 Task: Research Airbnb properties in Morphett Vale, Australia from 5th November, 2023 to 16th November, 2023 for 2 adults.1  bedroom having 1 bed and 1 bathroom. Property type can be hotel. Amenities needed are: wifi, washing machine, kitchen. Booking option can be shelf check-in. Look for 3 properties as per requirement.
Action: Mouse moved to (402, 57)
Screenshot: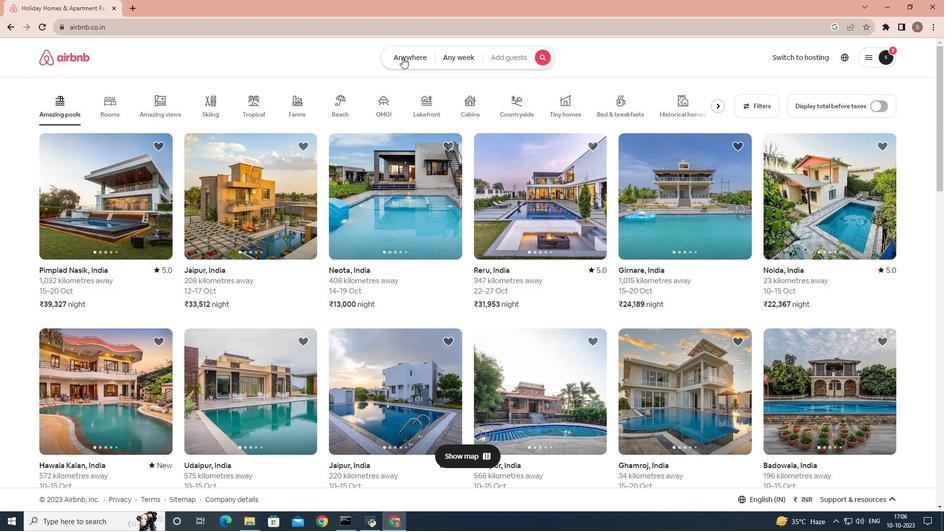 
Action: Mouse pressed left at (402, 57)
Screenshot: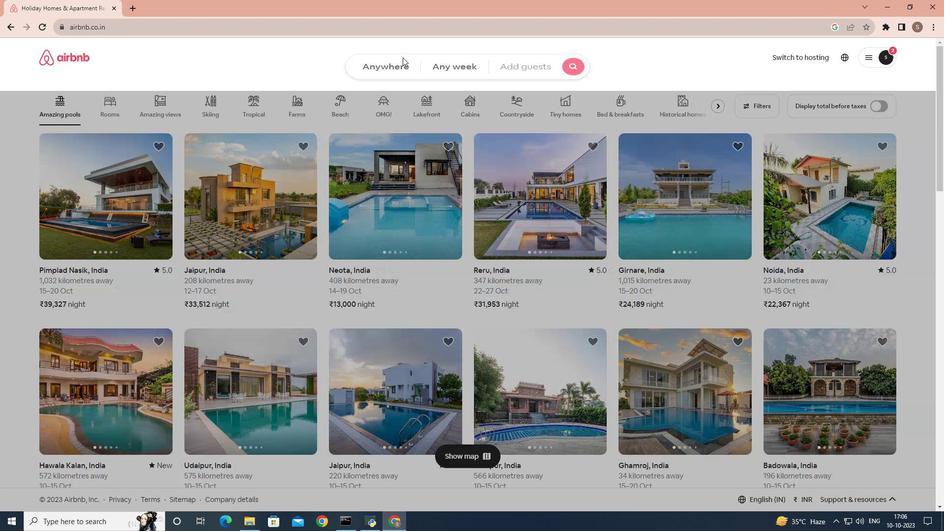 
Action: Mouse moved to (365, 94)
Screenshot: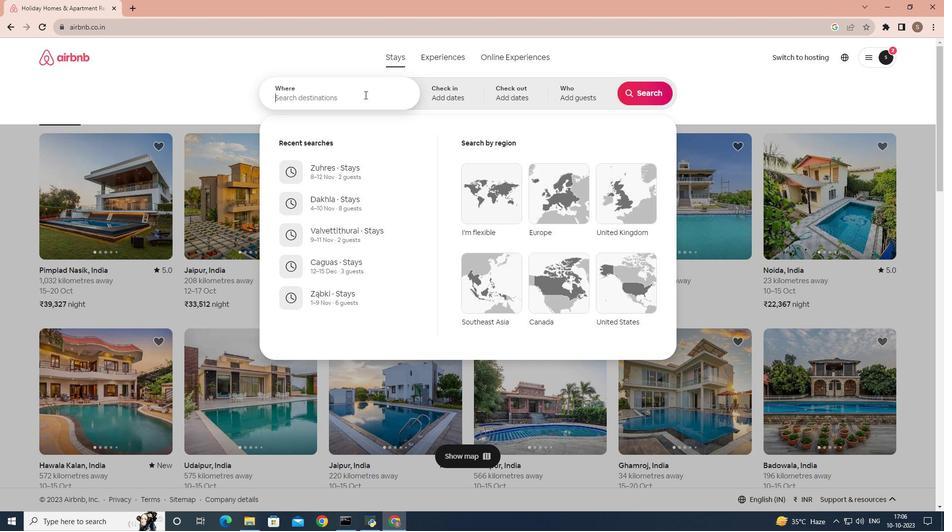 
Action: Mouse pressed left at (365, 94)
Screenshot: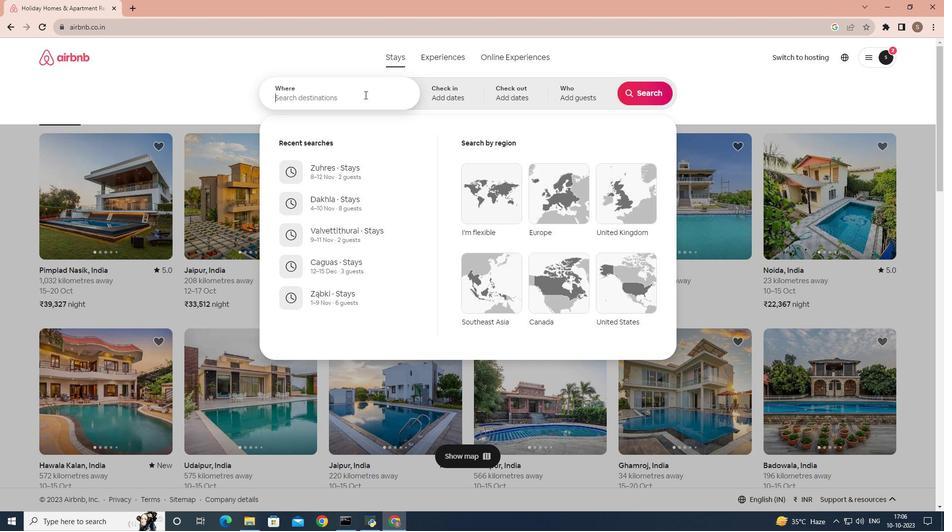 
Action: Key pressed <Key.shift>Morphett<Key.space><Key.shift>vale,<Key.space><Key.shift>Australia
Screenshot: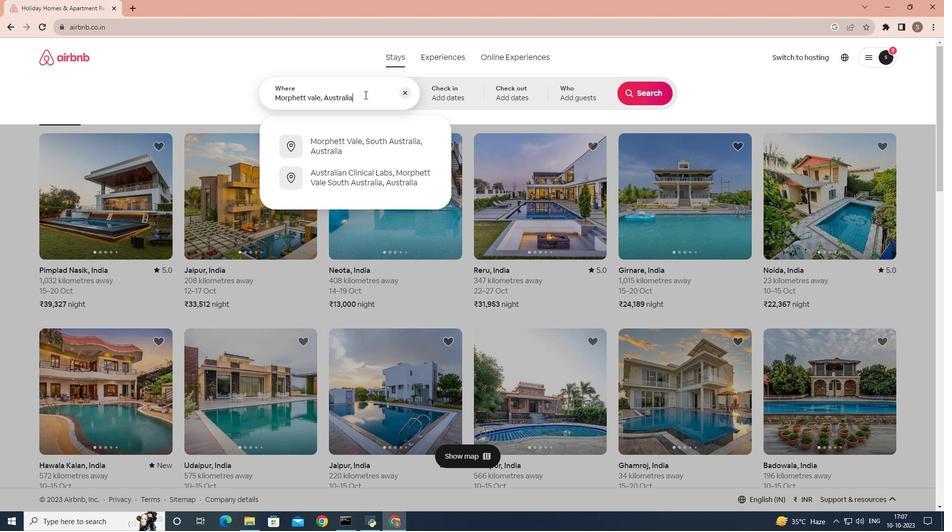 
Action: Mouse moved to (469, 94)
Screenshot: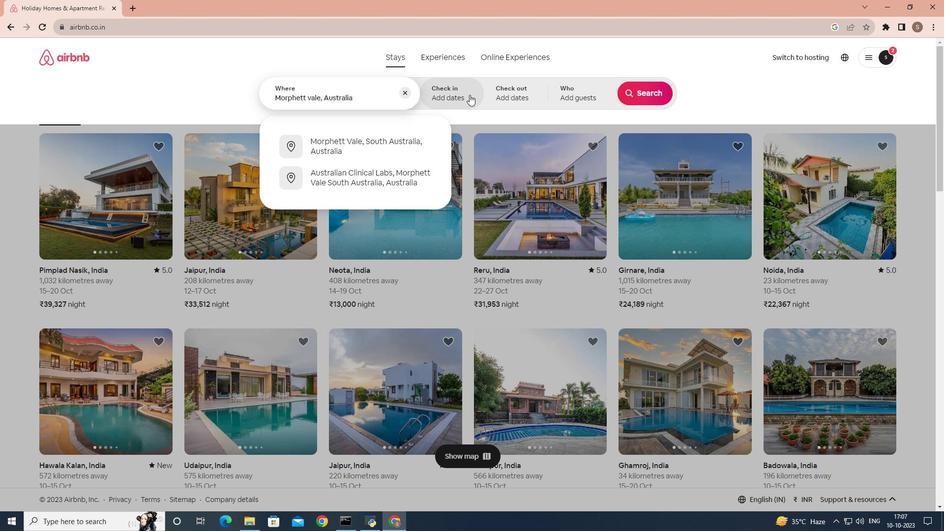 
Action: Mouse pressed left at (469, 94)
Screenshot: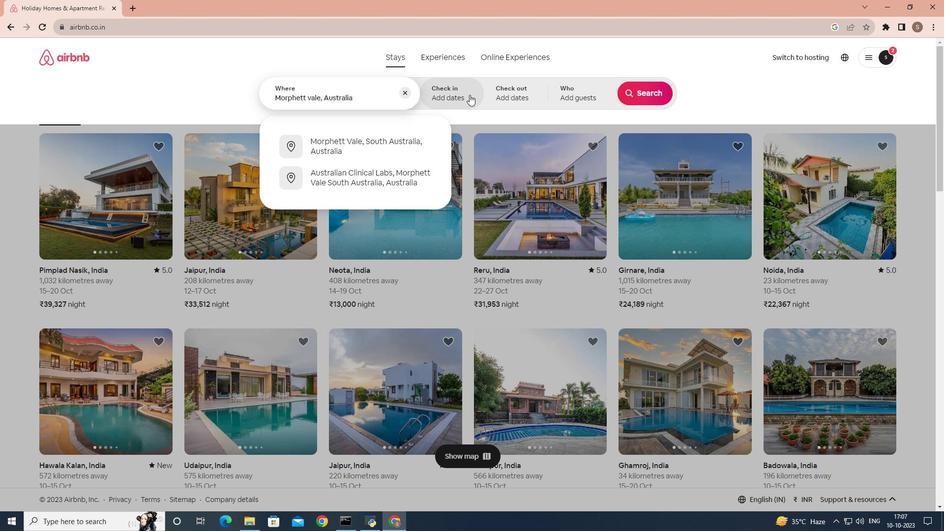 
Action: Mouse moved to (497, 244)
Screenshot: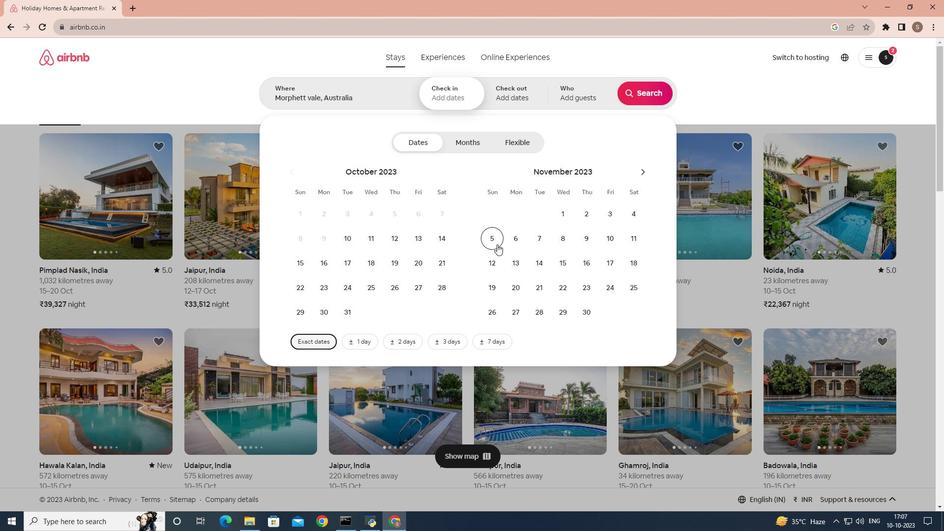 
Action: Mouse pressed left at (497, 244)
Screenshot: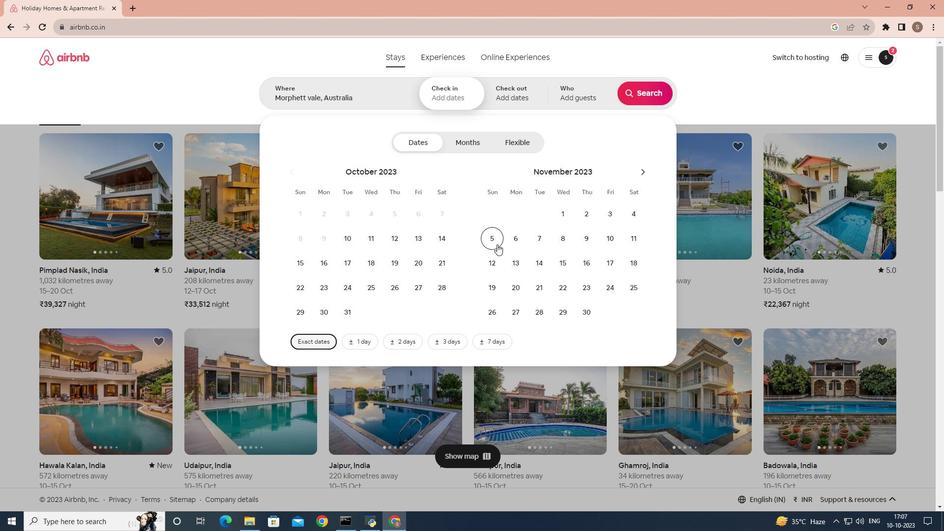 
Action: Mouse moved to (584, 261)
Screenshot: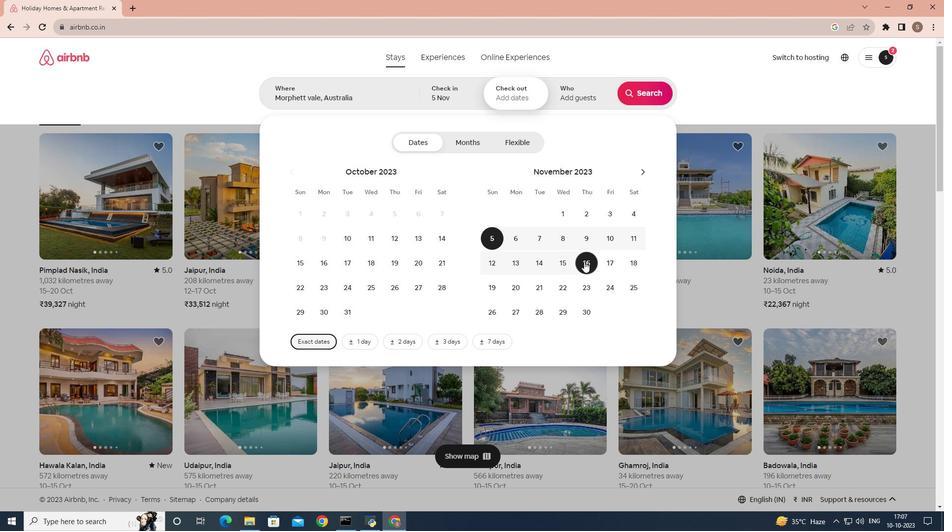 
Action: Mouse pressed left at (584, 261)
Screenshot: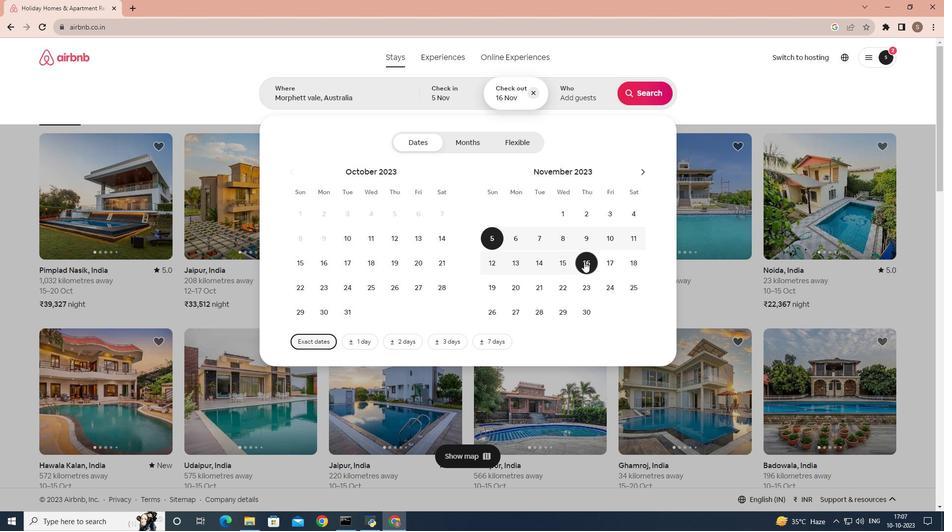 
Action: Mouse moved to (556, 93)
Screenshot: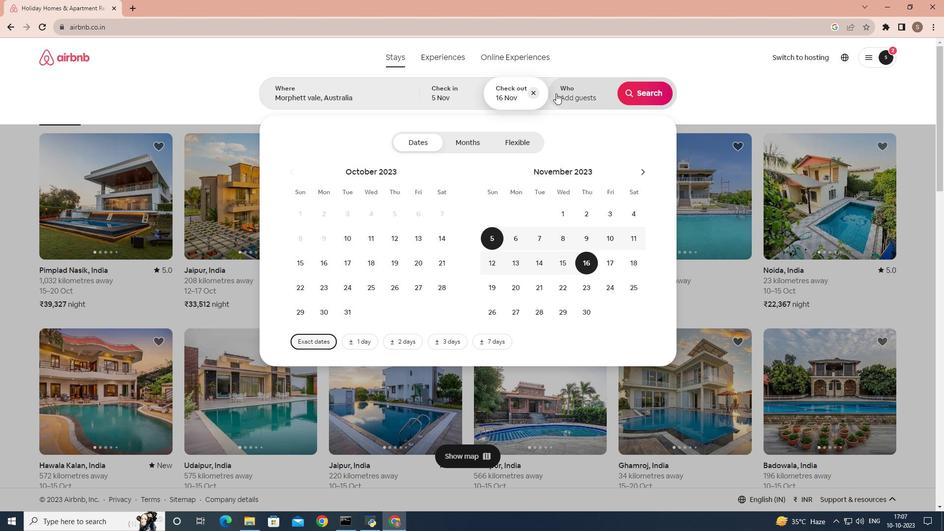 
Action: Mouse pressed left at (556, 93)
Screenshot: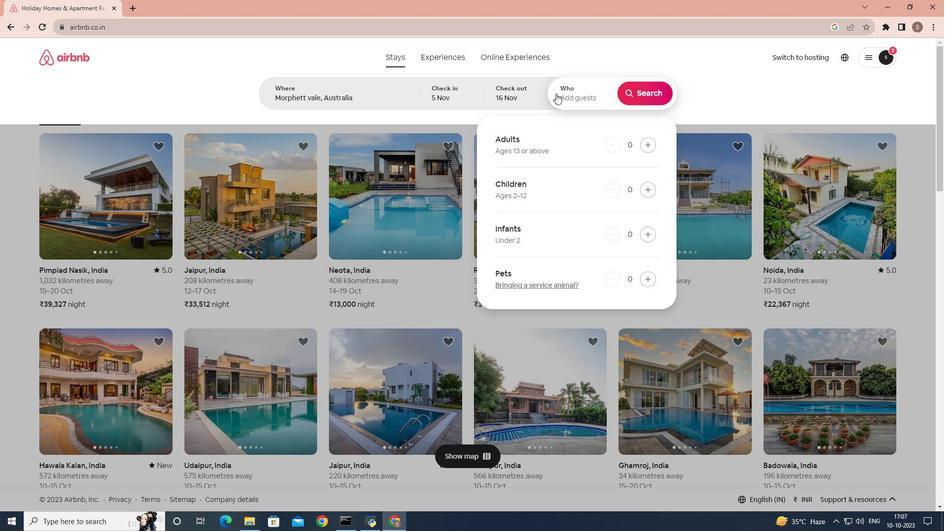 
Action: Mouse moved to (651, 139)
Screenshot: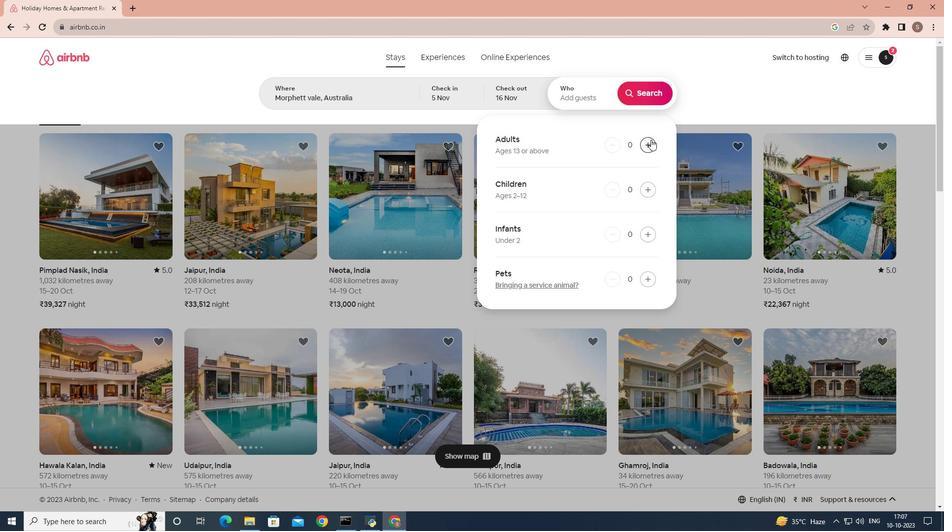 
Action: Mouse pressed left at (651, 139)
Screenshot: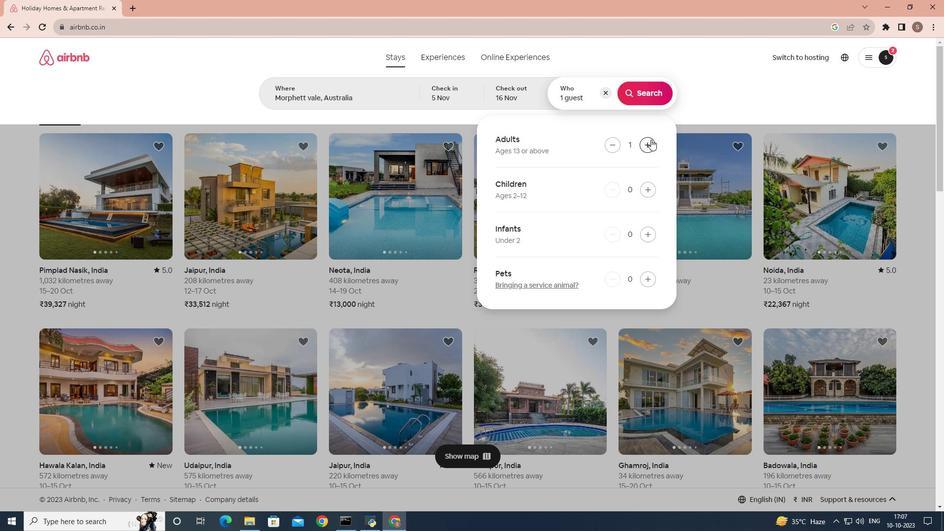 
Action: Mouse pressed left at (651, 139)
Screenshot: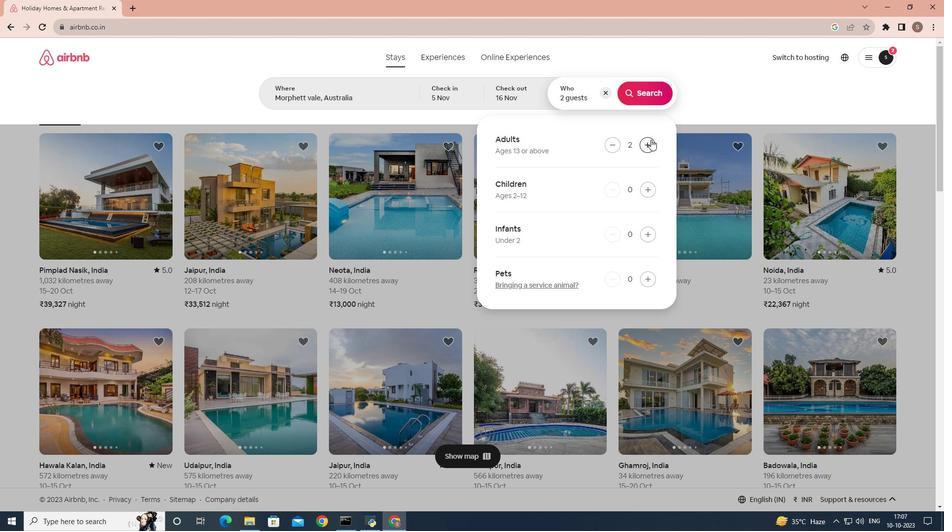 
Action: Mouse moved to (643, 91)
Screenshot: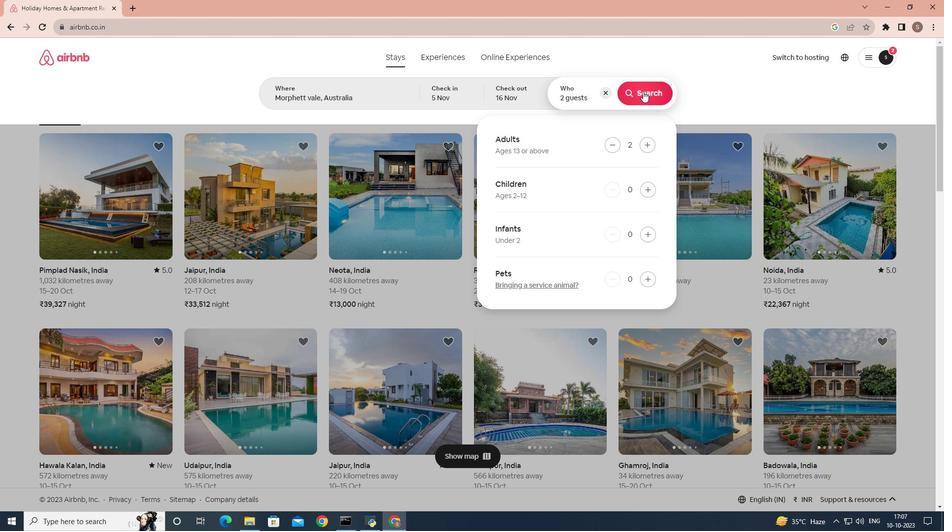 
Action: Mouse pressed left at (643, 91)
Screenshot: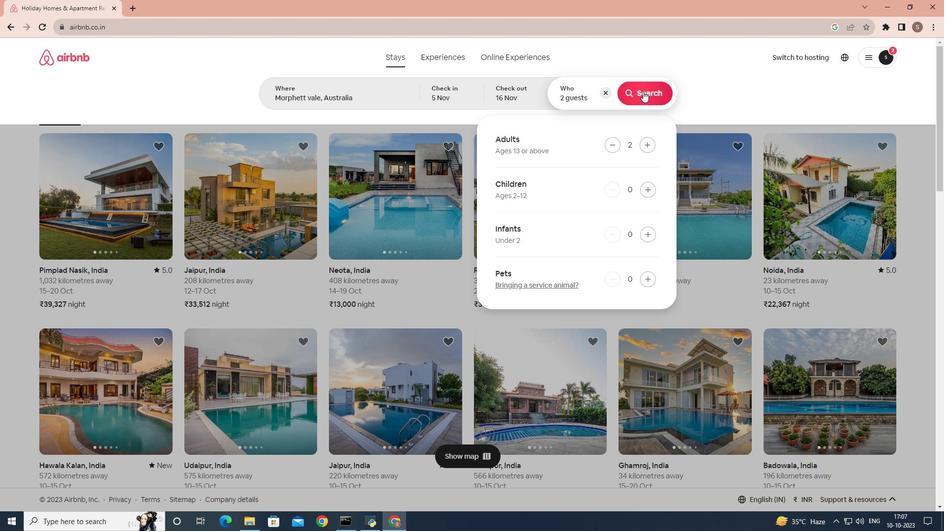 
Action: Mouse moved to (782, 92)
Screenshot: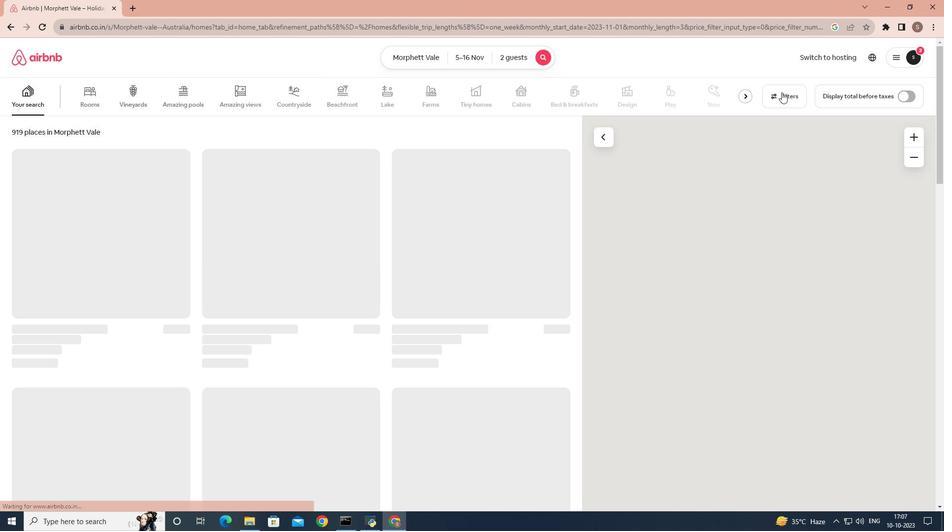 
Action: Mouse pressed left at (782, 92)
Screenshot: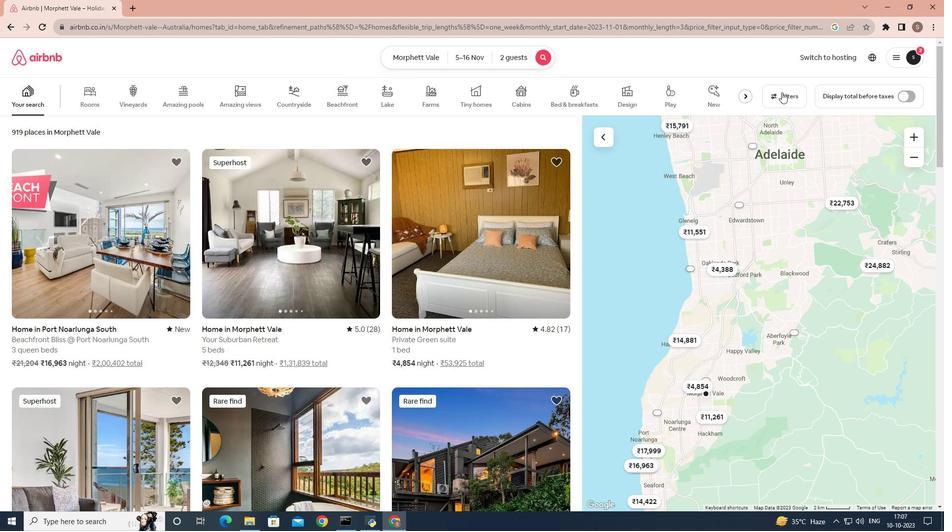 
Action: Mouse moved to (424, 326)
Screenshot: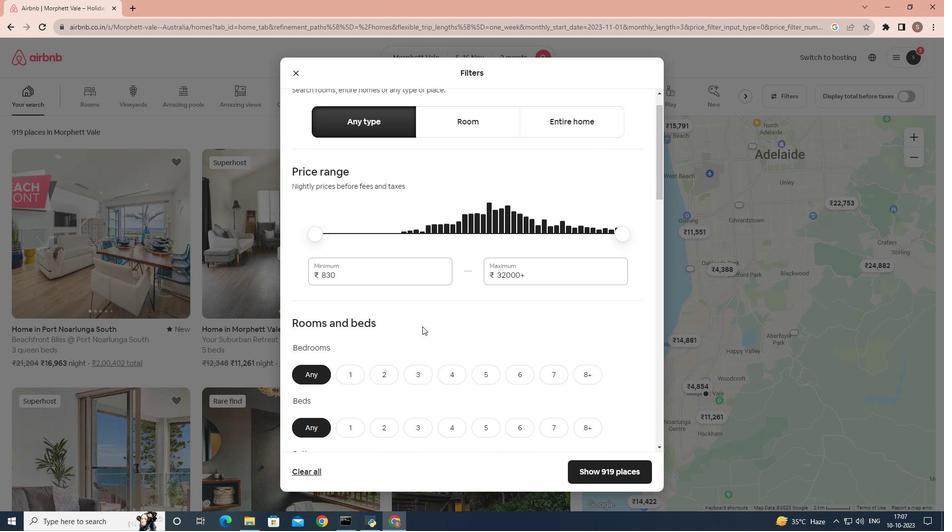 
Action: Mouse scrolled (424, 326) with delta (0, 0)
Screenshot: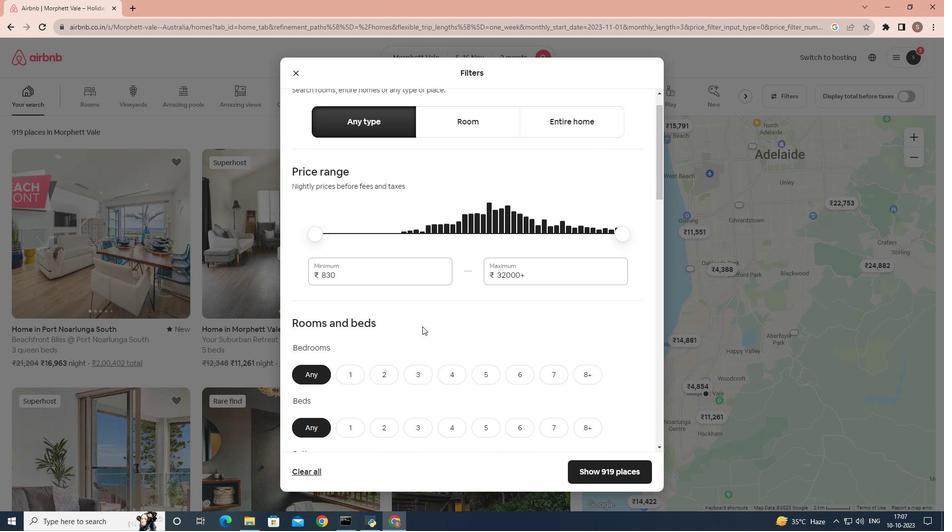 
Action: Mouse moved to (353, 352)
Screenshot: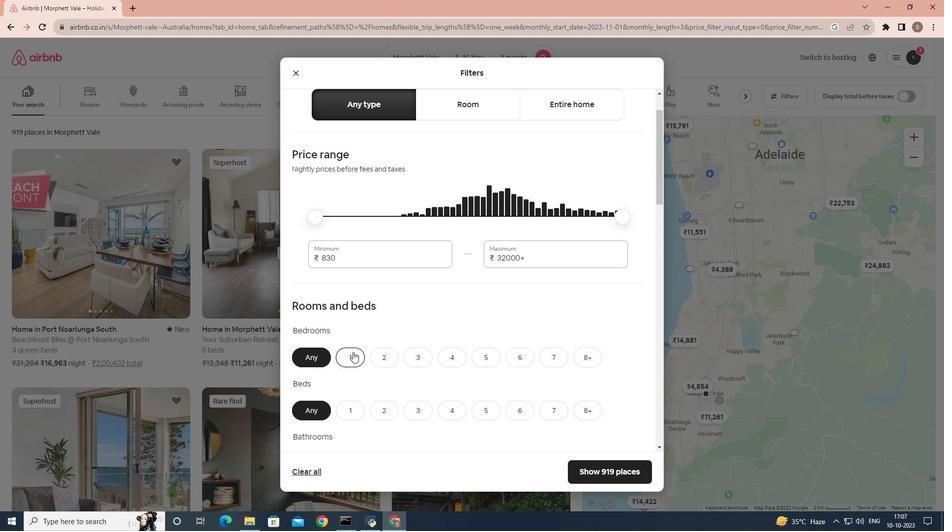
Action: Mouse pressed left at (353, 352)
Screenshot: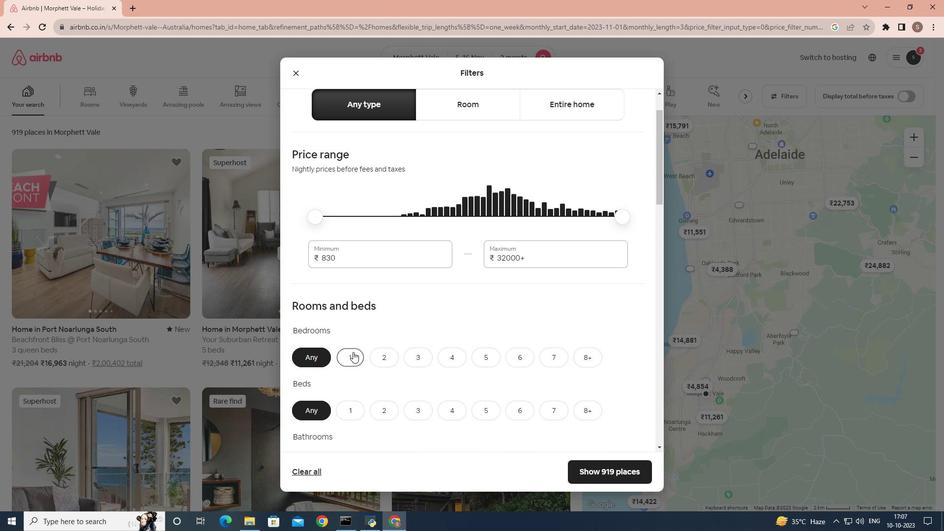 
Action: Mouse moved to (351, 401)
Screenshot: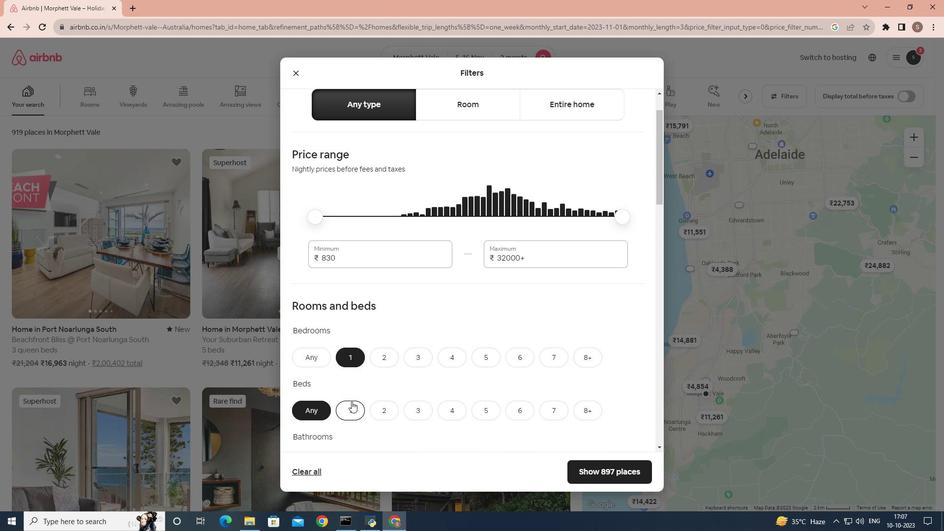 
Action: Mouse pressed left at (351, 401)
Screenshot: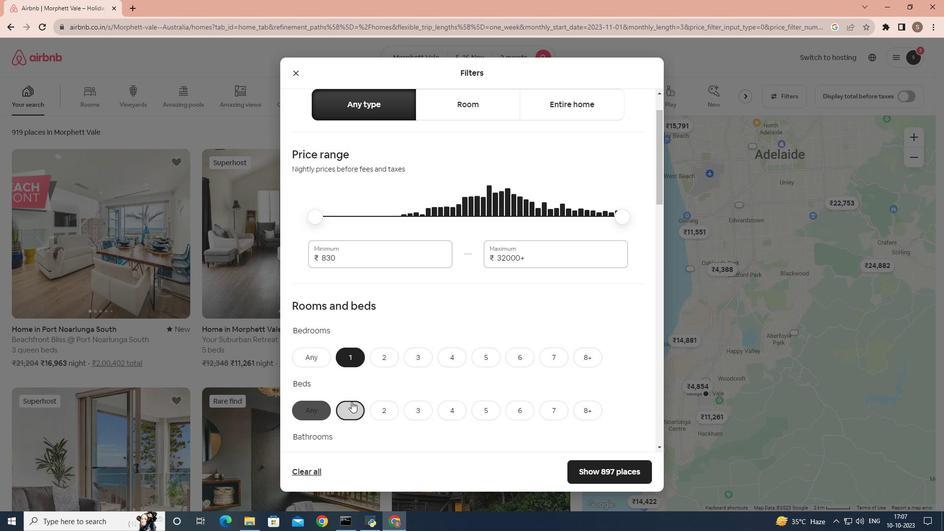 
Action: Mouse scrolled (351, 401) with delta (0, 0)
Screenshot: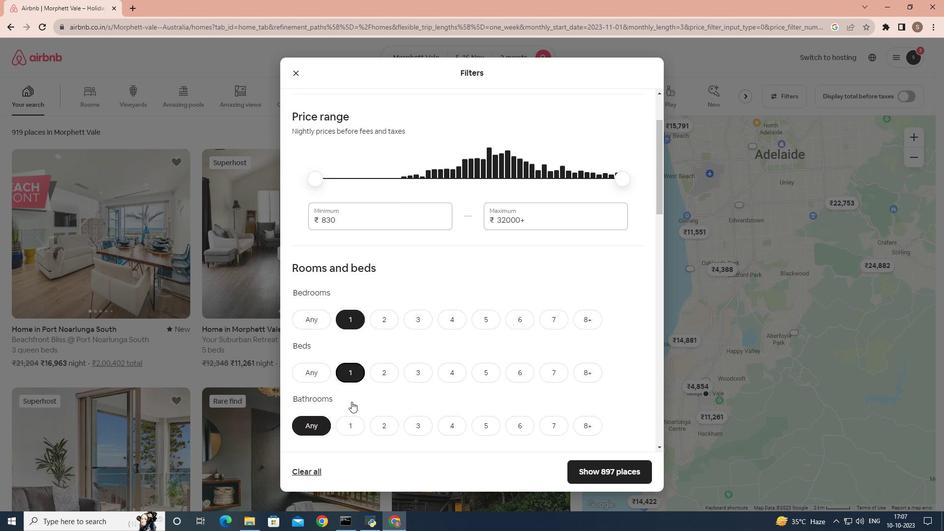 
Action: Mouse moved to (350, 416)
Screenshot: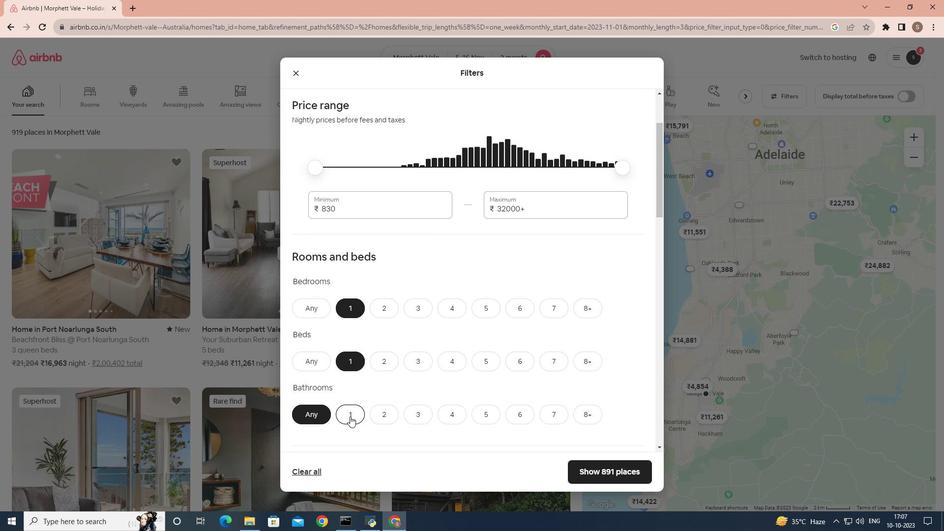 
Action: Mouse pressed left at (350, 416)
Screenshot: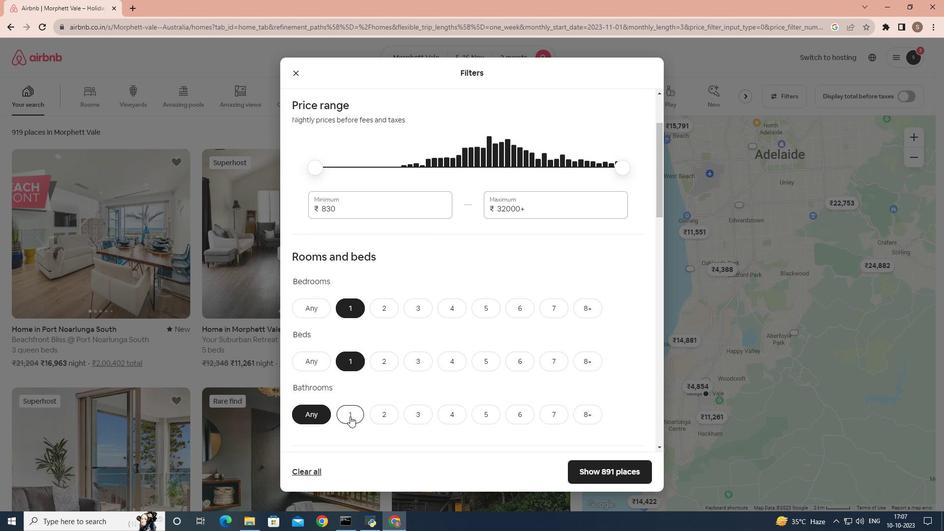 
Action: Mouse moved to (396, 387)
Screenshot: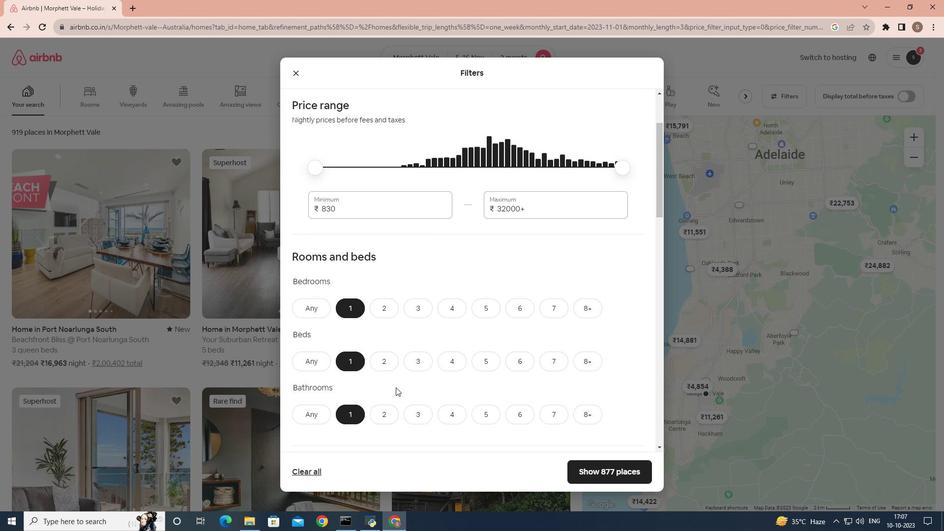 
Action: Mouse scrolled (396, 387) with delta (0, 0)
Screenshot: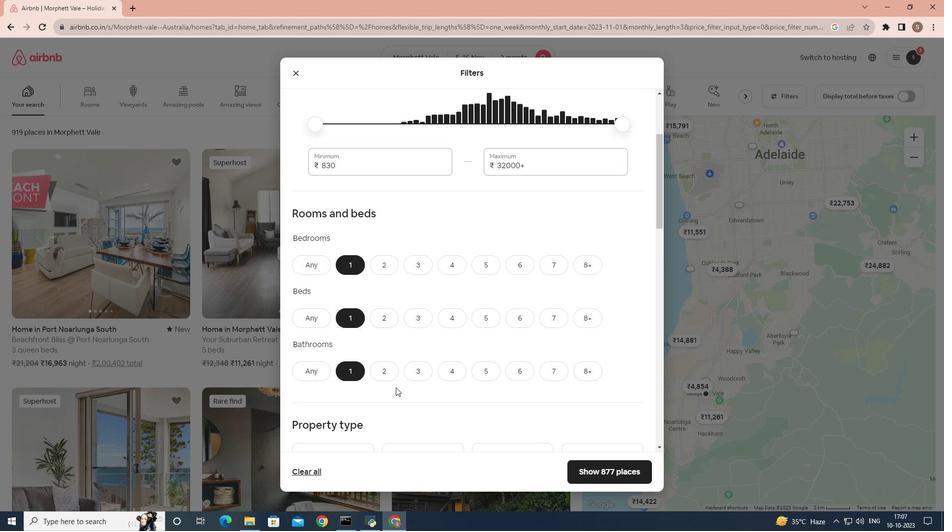 
Action: Mouse moved to (396, 387)
Screenshot: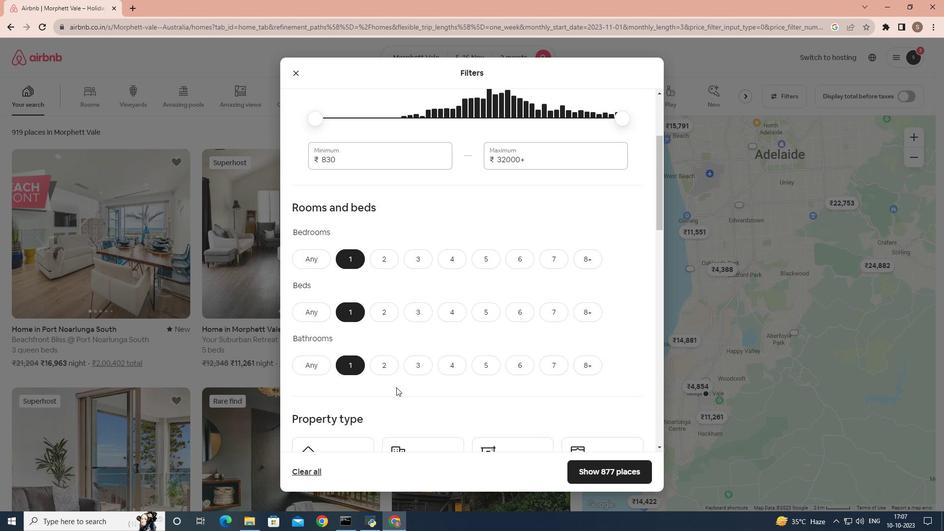 
Action: Mouse scrolled (396, 387) with delta (0, 0)
Screenshot: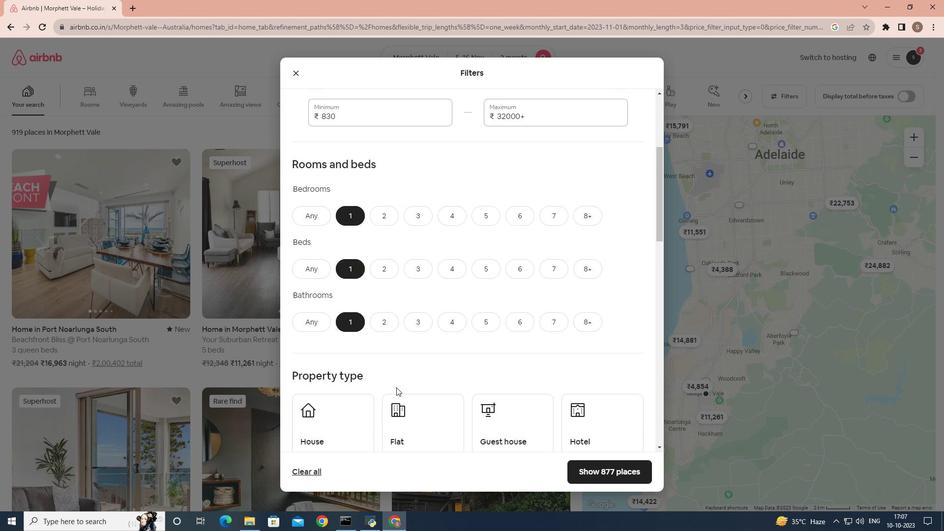 
Action: Mouse moved to (513, 400)
Screenshot: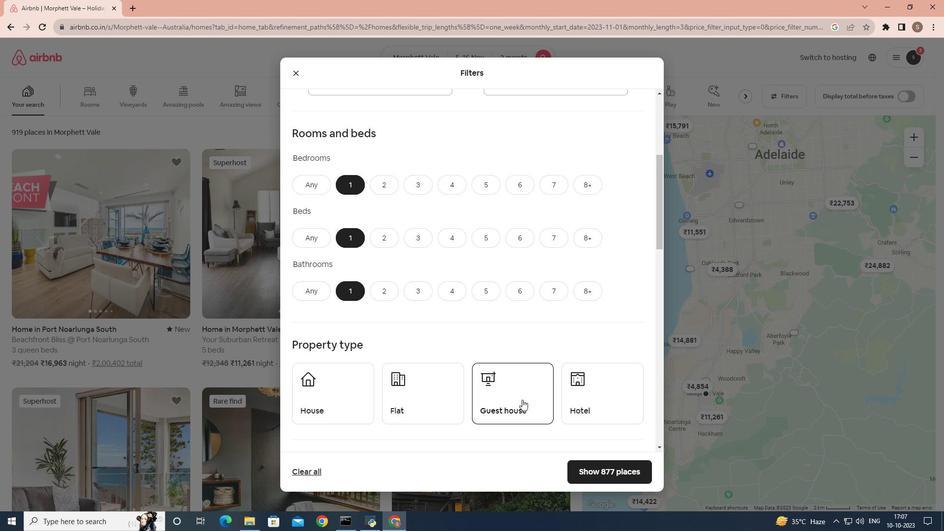 
Action: Mouse scrolled (513, 399) with delta (0, 0)
Screenshot: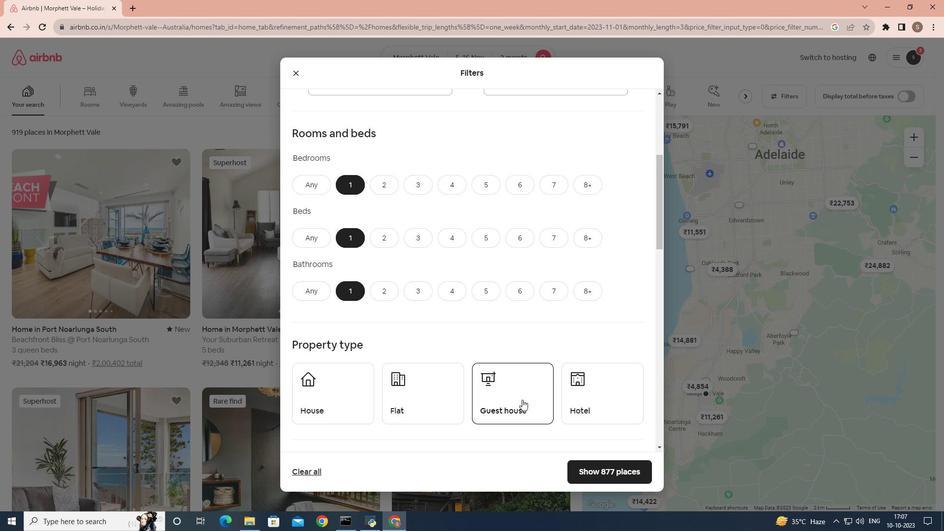 
Action: Mouse moved to (563, 382)
Screenshot: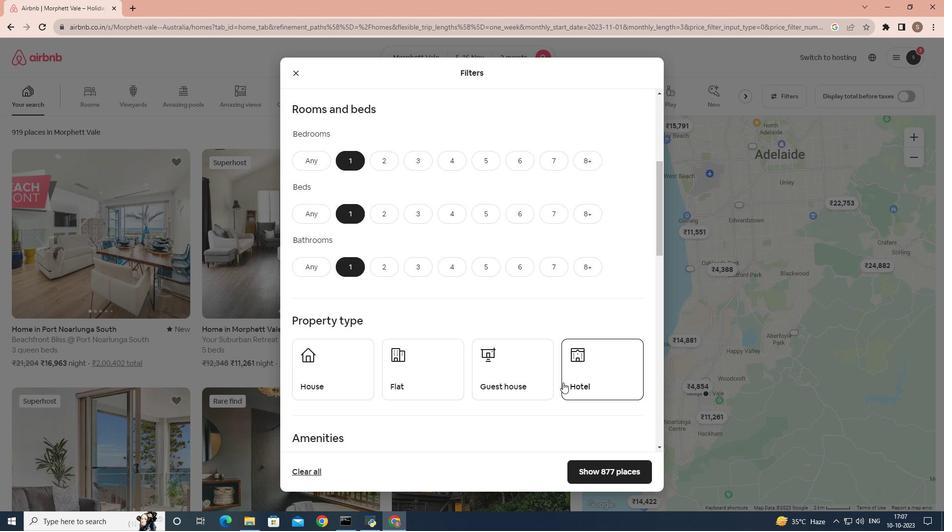 
Action: Mouse pressed left at (563, 382)
Screenshot: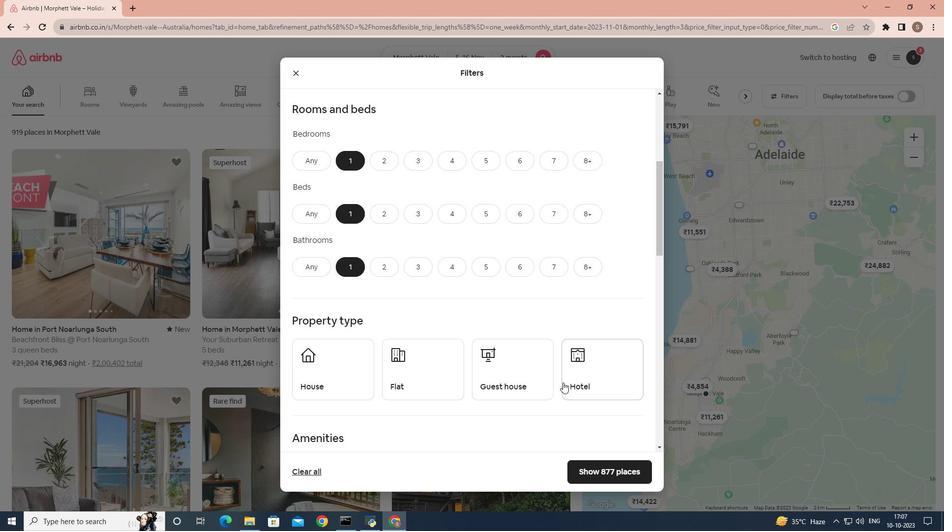 
Action: Mouse moved to (598, 380)
Screenshot: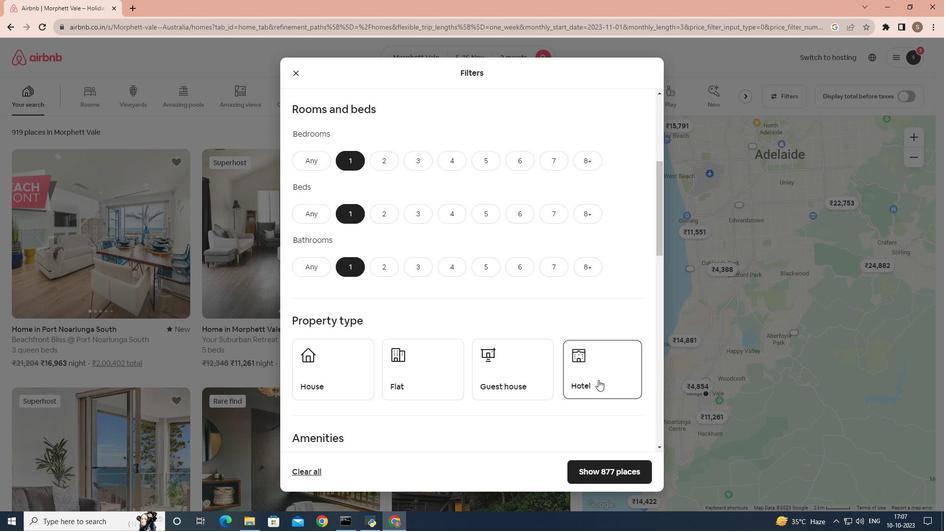 
Action: Mouse pressed left at (598, 380)
Screenshot: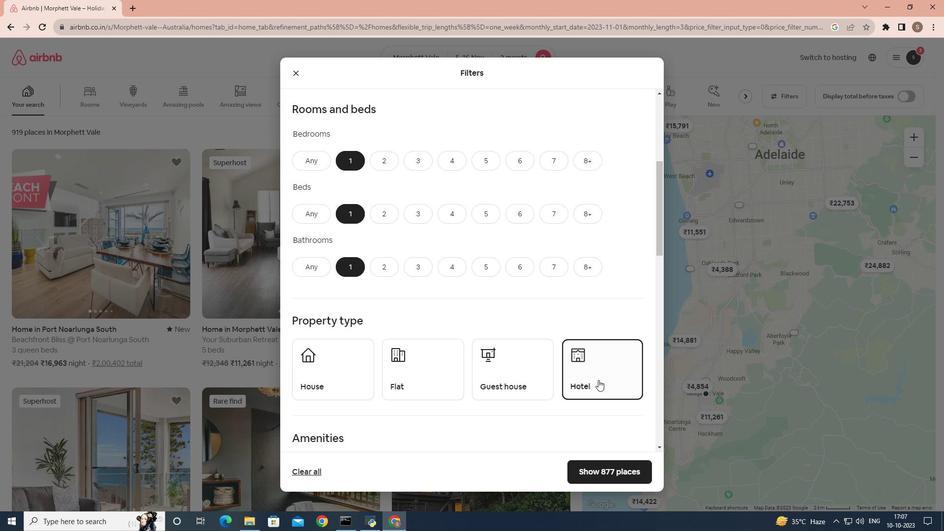 
Action: Mouse moved to (433, 364)
Screenshot: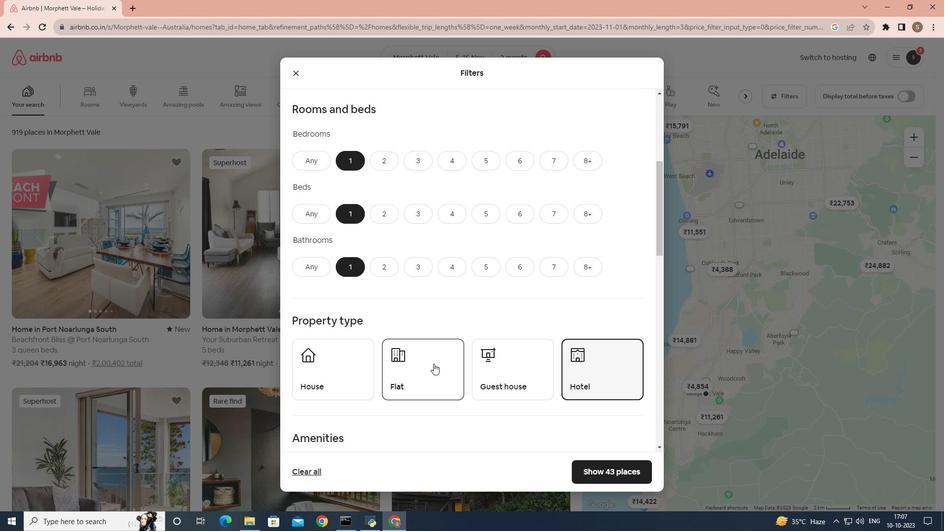 
Action: Mouse scrolled (433, 363) with delta (0, 0)
Screenshot: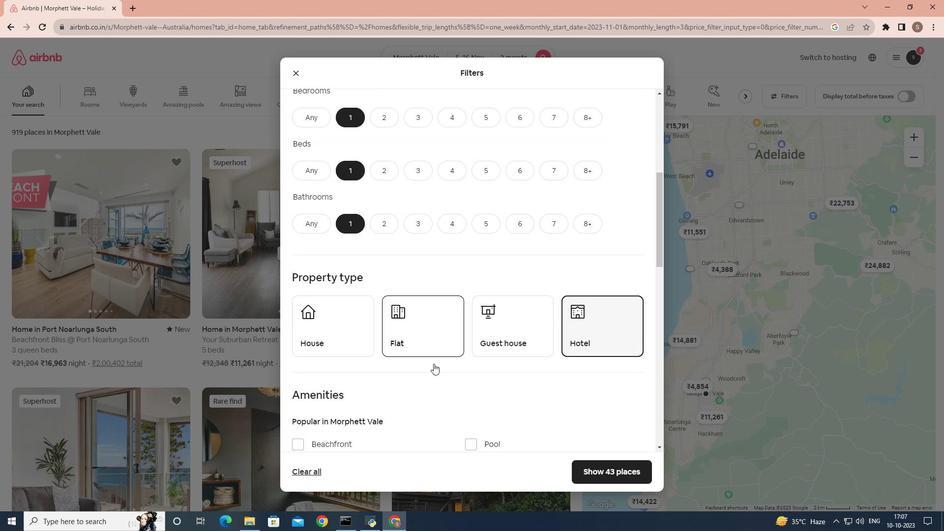 
Action: Mouse scrolled (433, 363) with delta (0, 0)
Screenshot: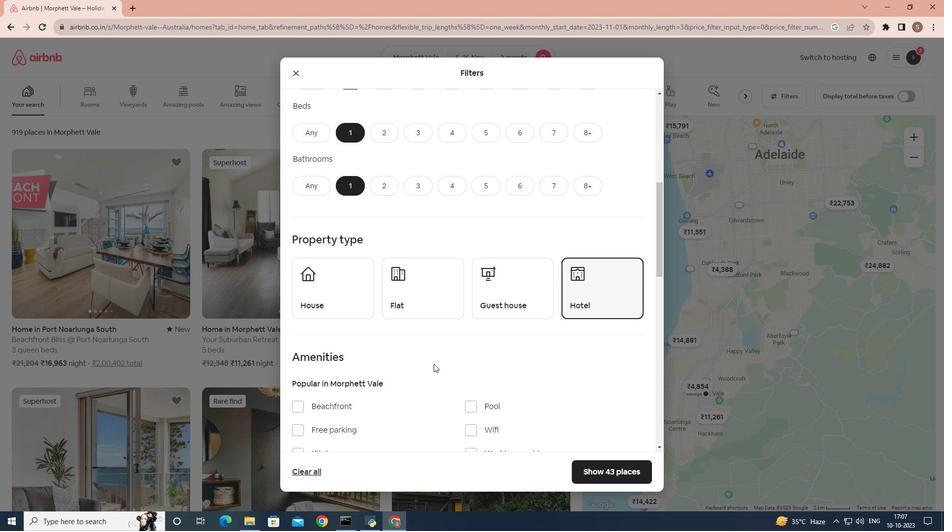 
Action: Mouse moved to (428, 360)
Screenshot: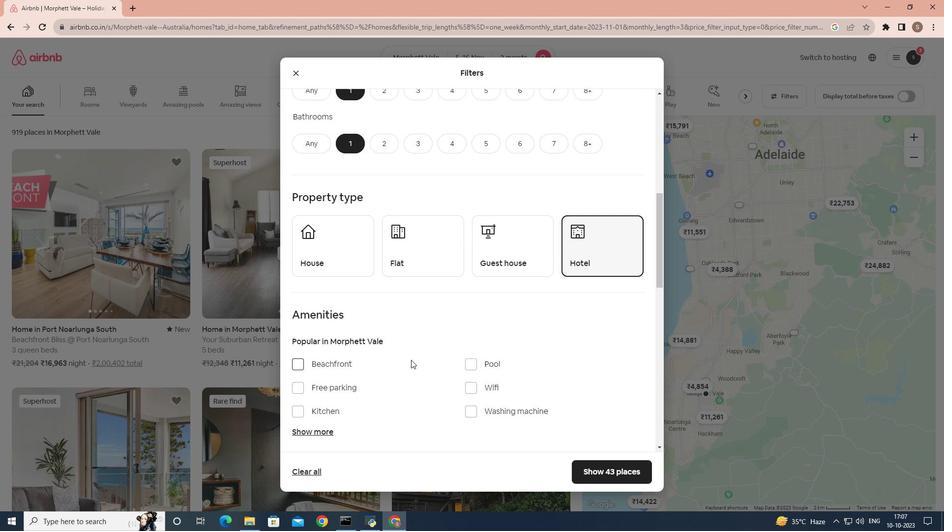 
Action: Mouse scrolled (428, 359) with delta (0, 0)
Screenshot: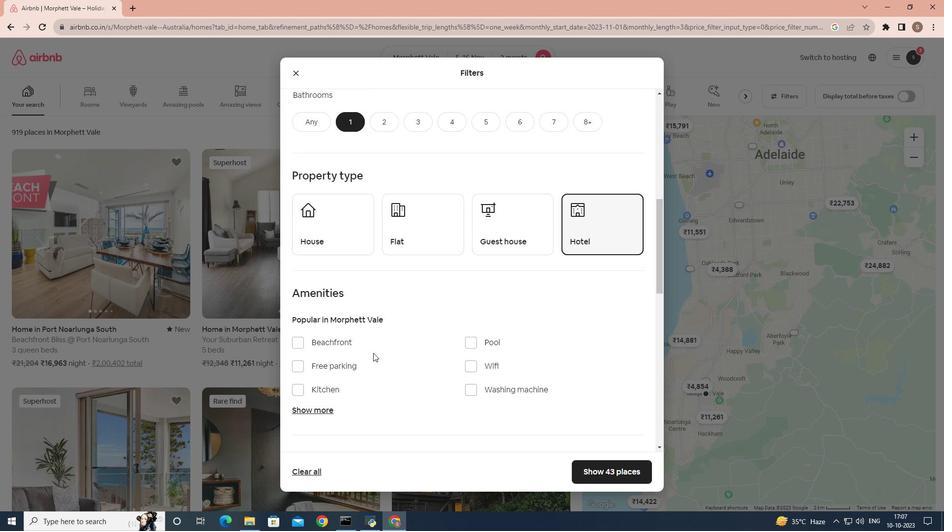 
Action: Mouse moved to (369, 342)
Screenshot: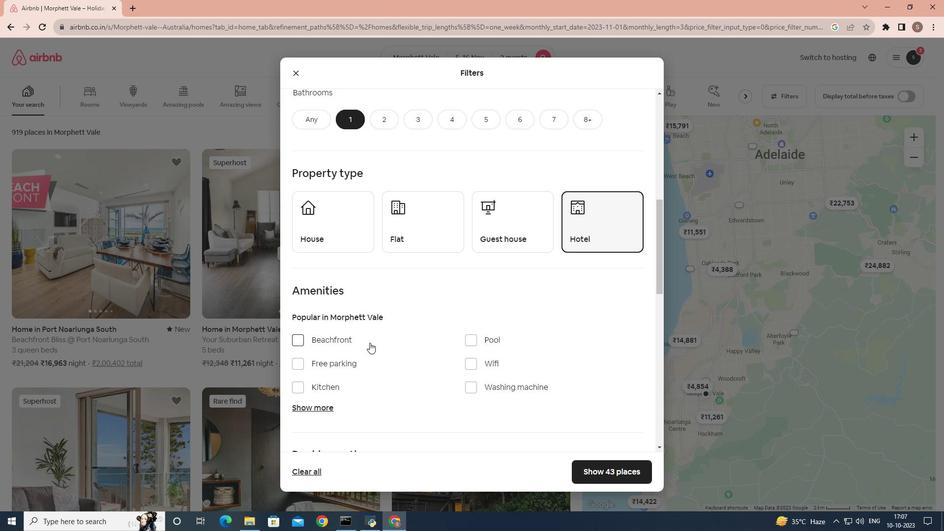 
Action: Mouse scrolled (369, 342) with delta (0, 0)
Screenshot: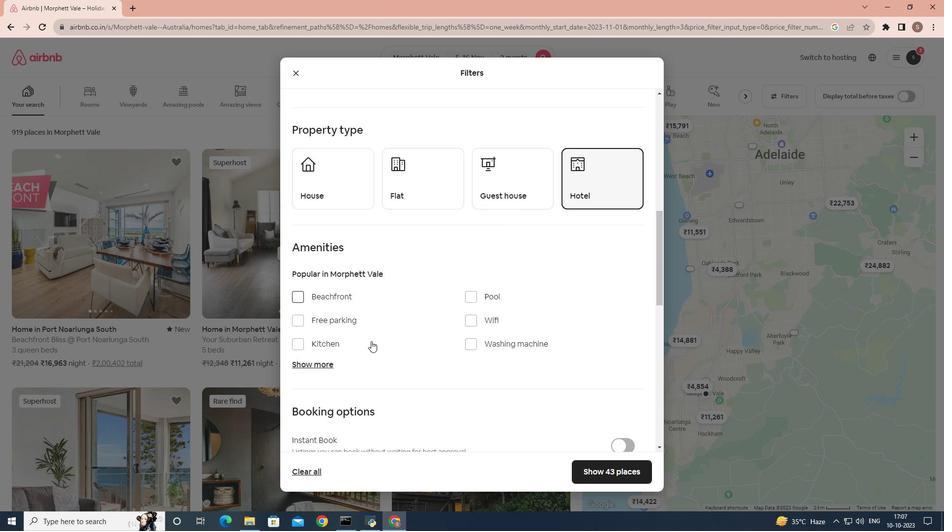 
Action: Mouse moved to (469, 315)
Screenshot: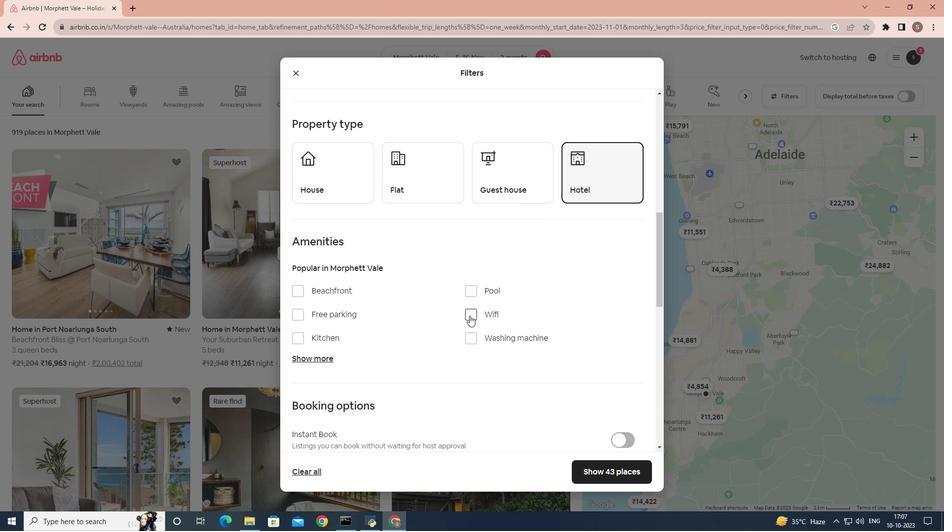 
Action: Mouse pressed left at (469, 315)
Screenshot: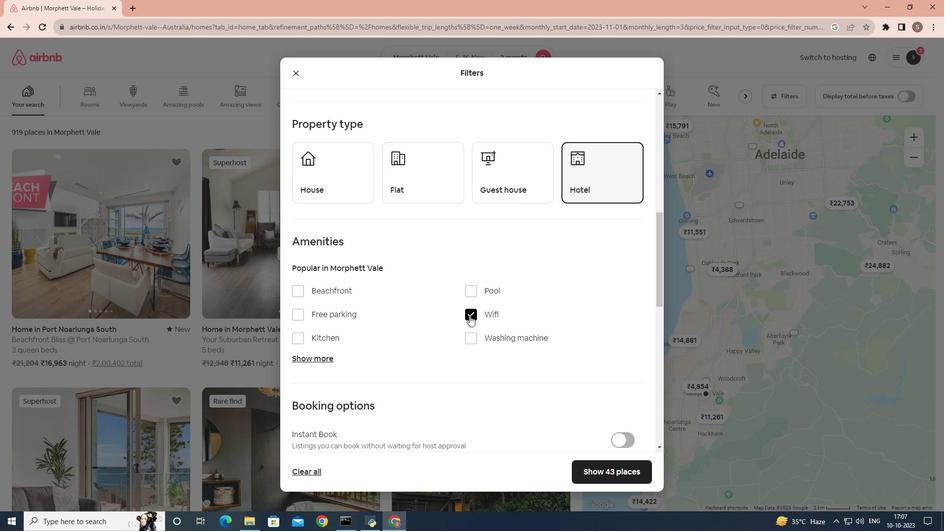 
Action: Mouse moved to (451, 319)
Screenshot: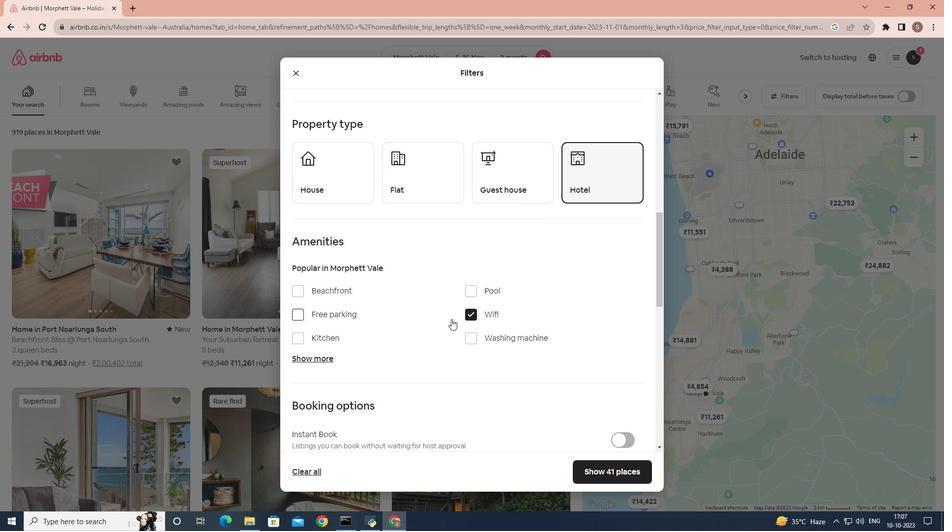 
Action: Mouse scrolled (451, 318) with delta (0, 0)
Screenshot: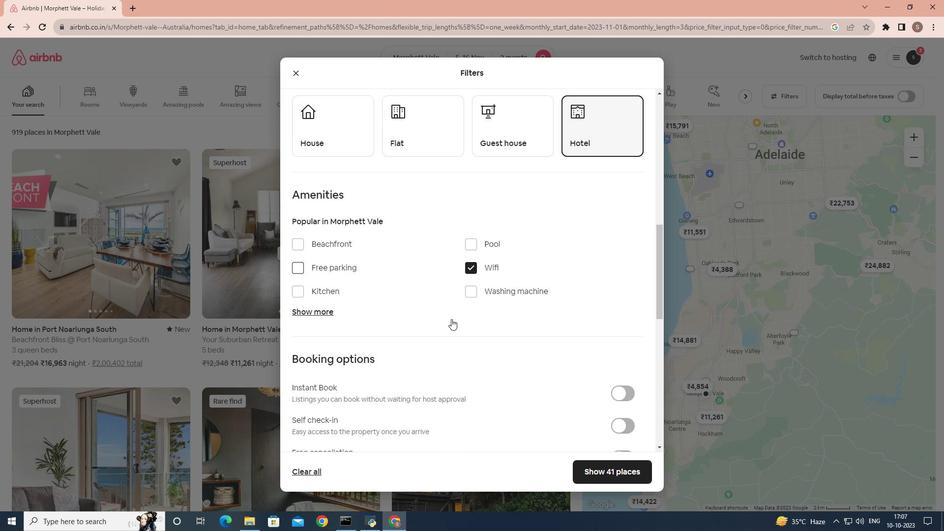
Action: Mouse scrolled (451, 318) with delta (0, 0)
Screenshot: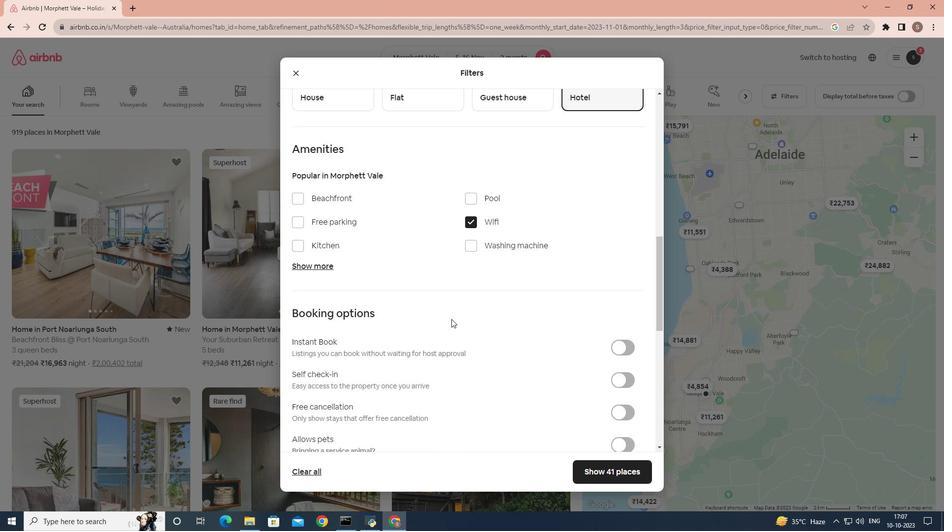 
Action: Mouse moved to (471, 242)
Screenshot: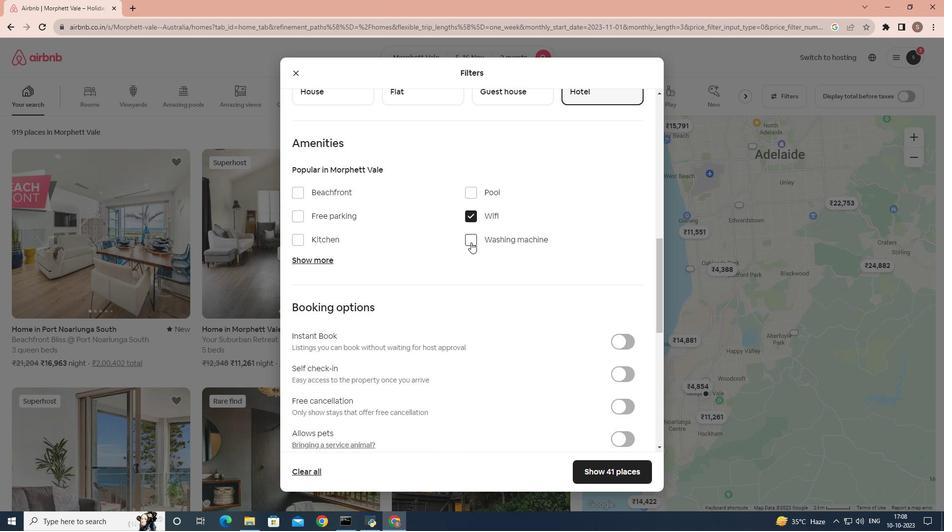 
Action: Mouse pressed left at (471, 242)
Screenshot: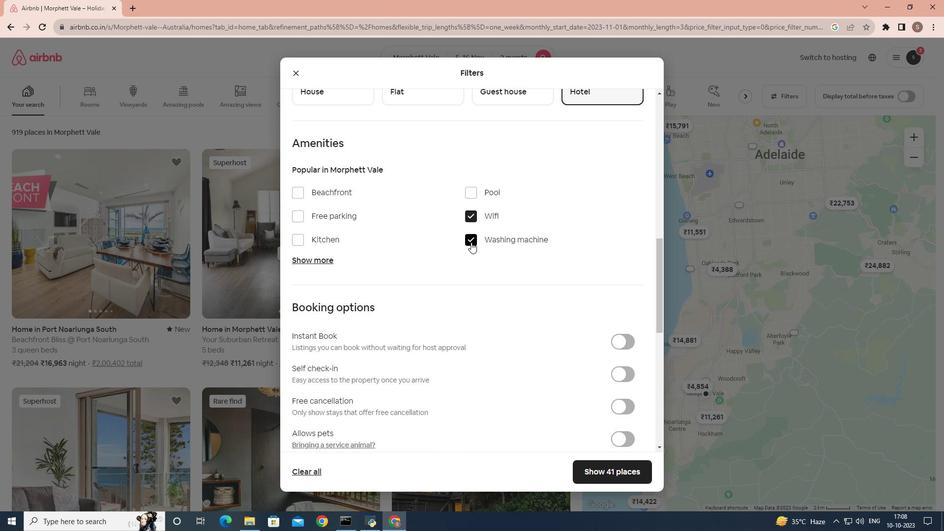 
Action: Mouse moved to (438, 248)
Screenshot: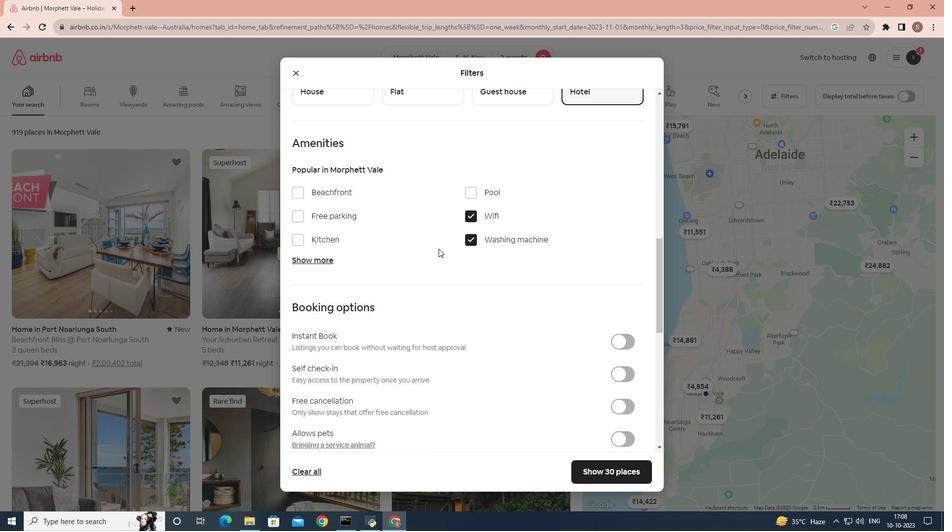 
Action: Mouse scrolled (438, 248) with delta (0, 0)
Screenshot: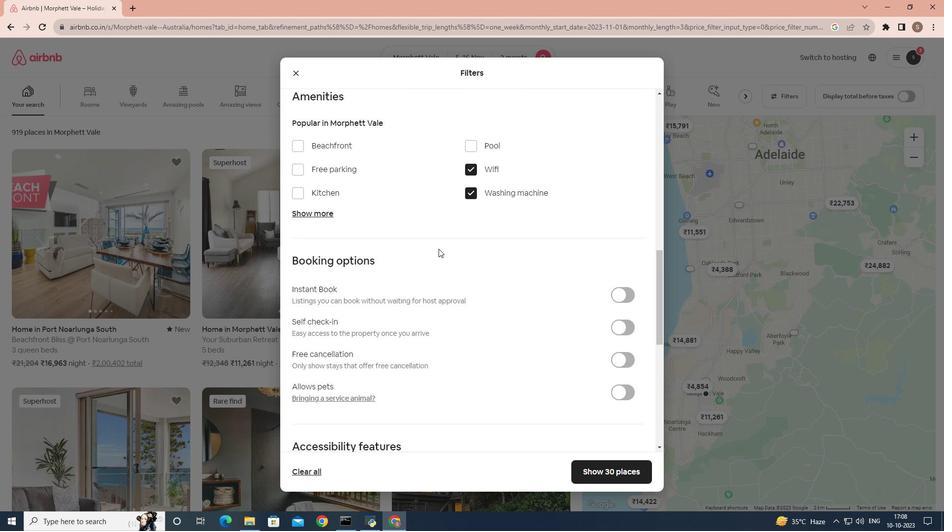 
Action: Mouse moved to (299, 193)
Screenshot: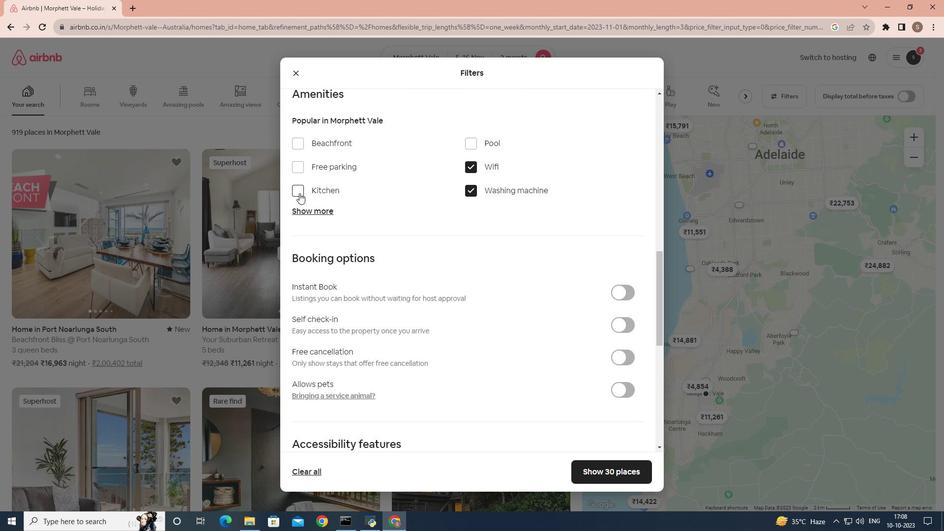 
Action: Mouse pressed left at (299, 193)
Screenshot: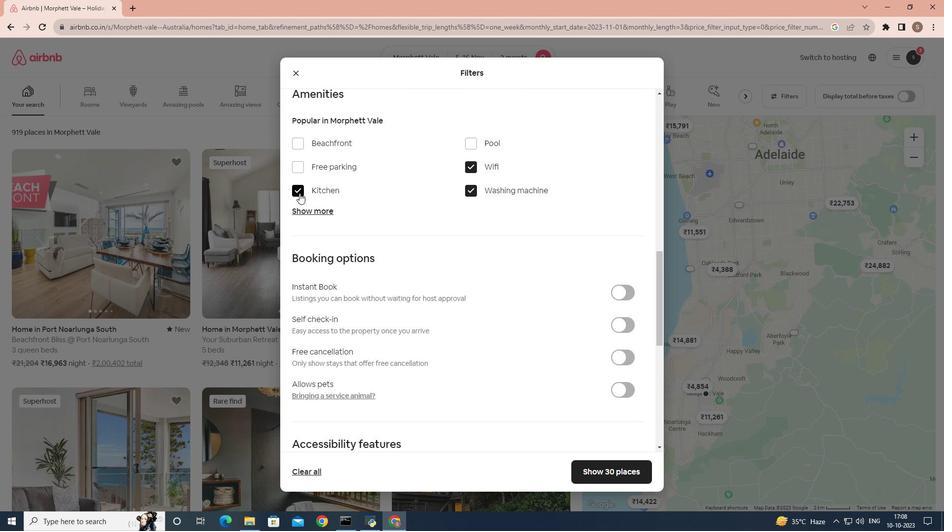 
Action: Mouse moved to (447, 258)
Screenshot: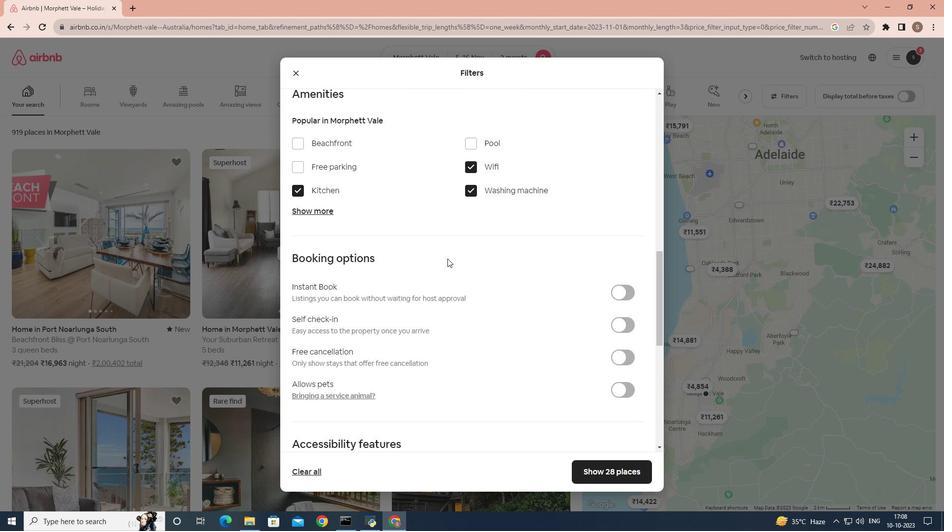
Action: Mouse scrolled (447, 258) with delta (0, 0)
Screenshot: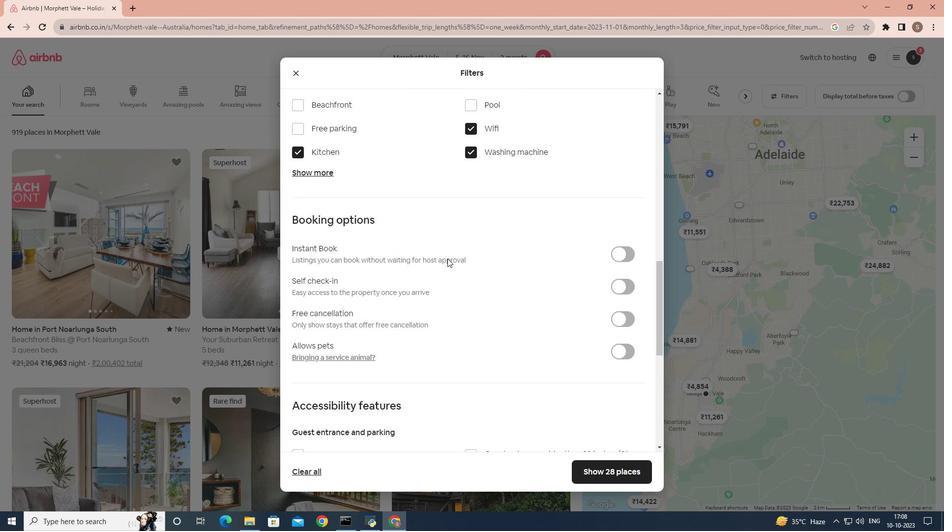 
Action: Mouse moved to (631, 276)
Screenshot: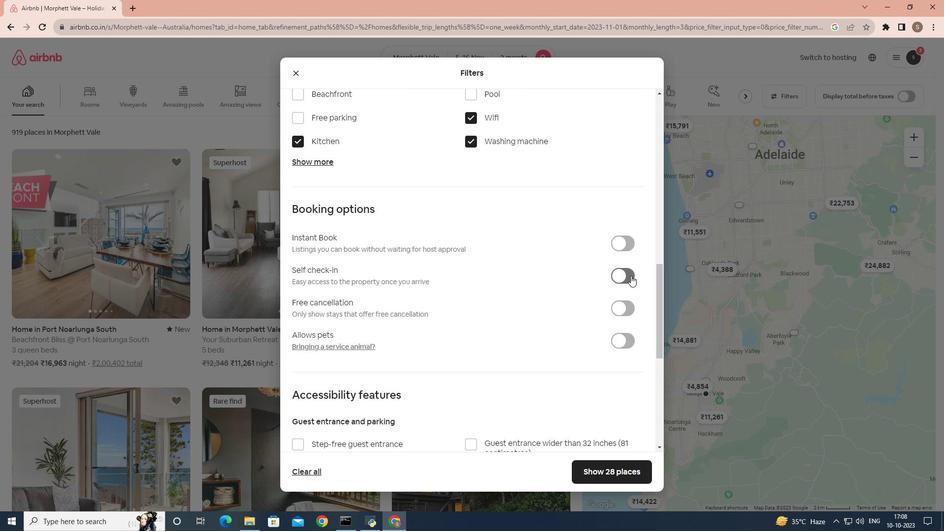 
Action: Mouse pressed left at (631, 276)
Screenshot: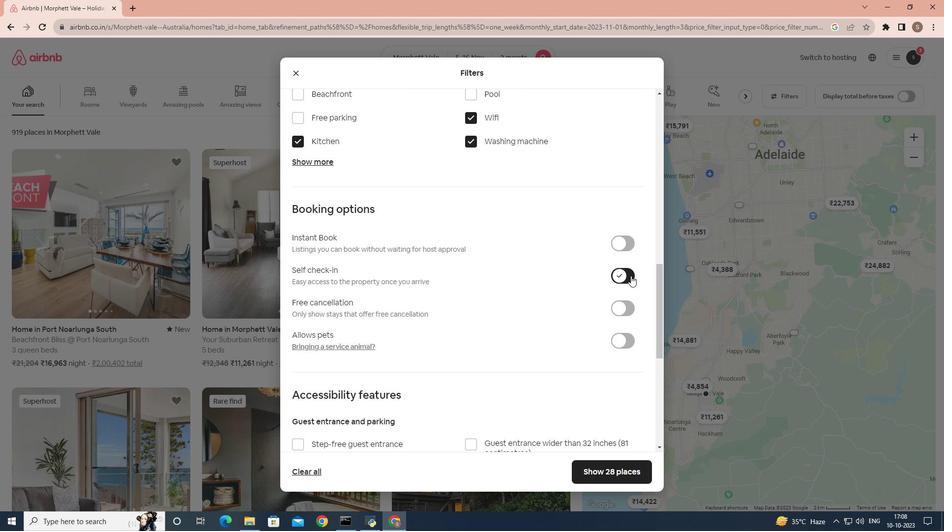 
Action: Mouse moved to (623, 277)
Screenshot: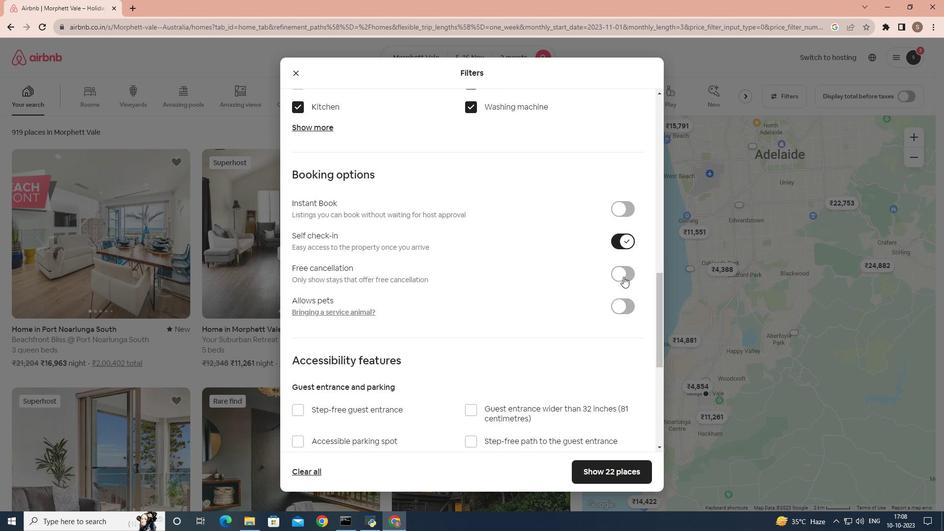 
Action: Mouse scrolled (623, 276) with delta (0, 0)
Screenshot: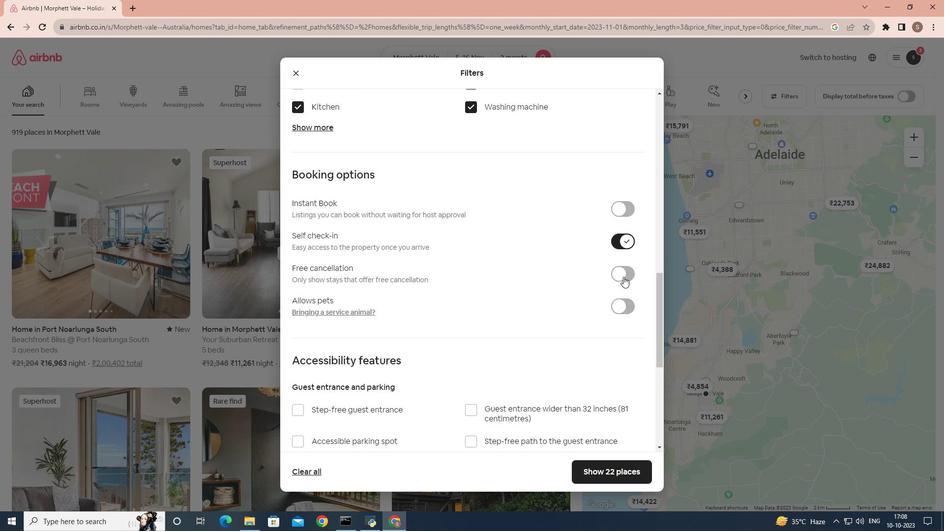 
Action: Mouse moved to (624, 292)
Screenshot: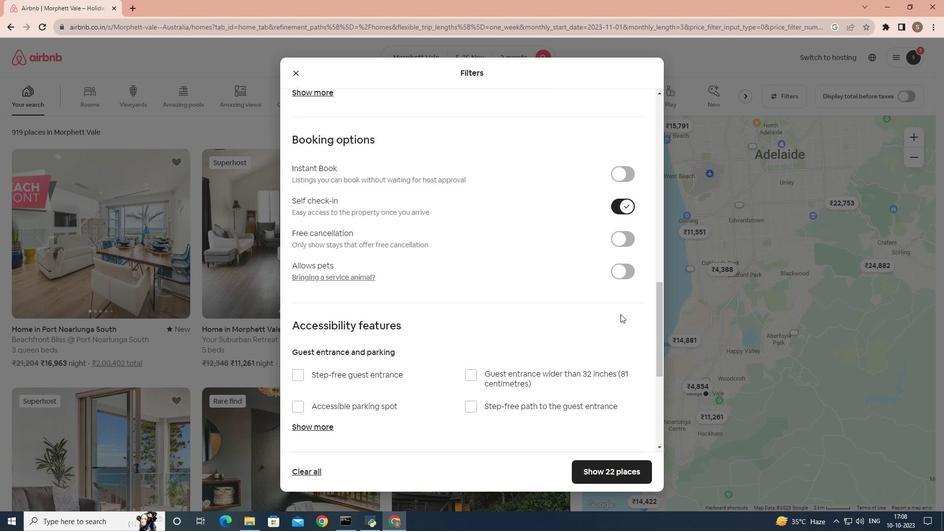
Action: Mouse scrolled (624, 292) with delta (0, 0)
Screenshot: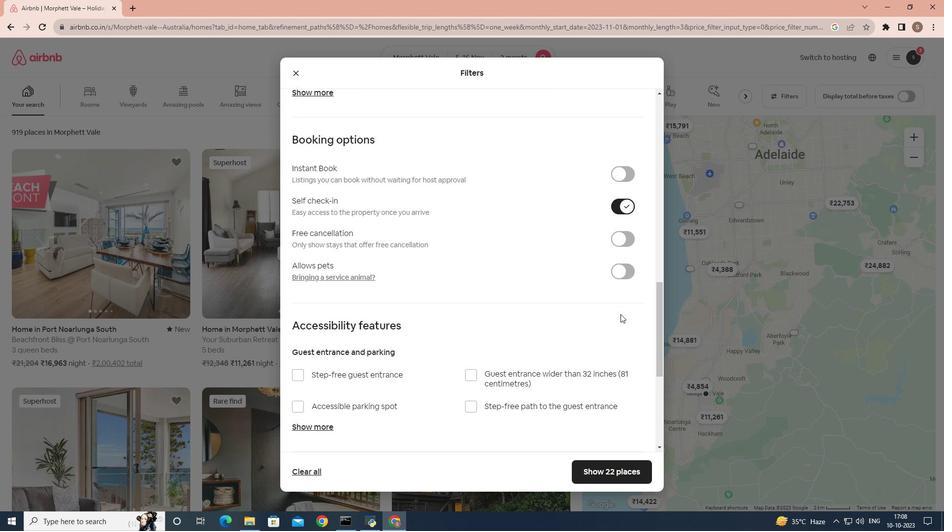 
Action: Mouse moved to (613, 469)
Screenshot: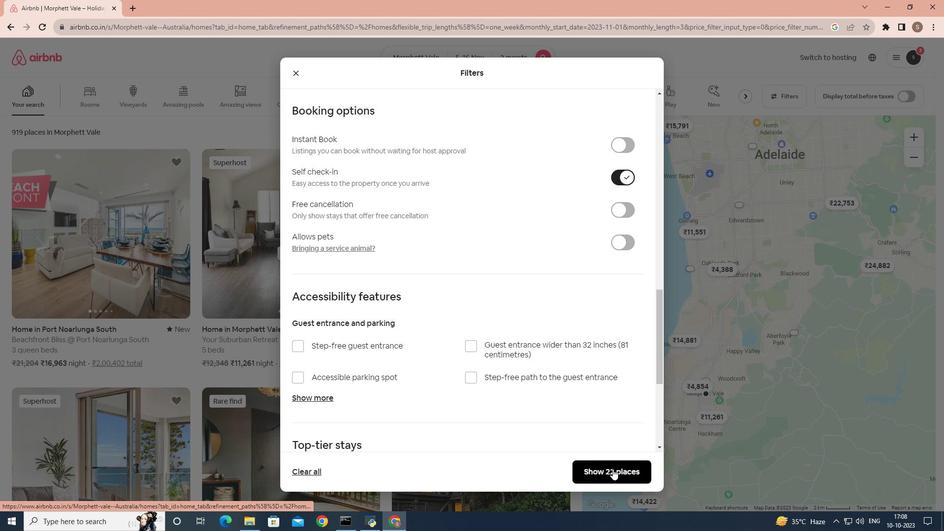 
Action: Mouse pressed left at (613, 469)
Screenshot: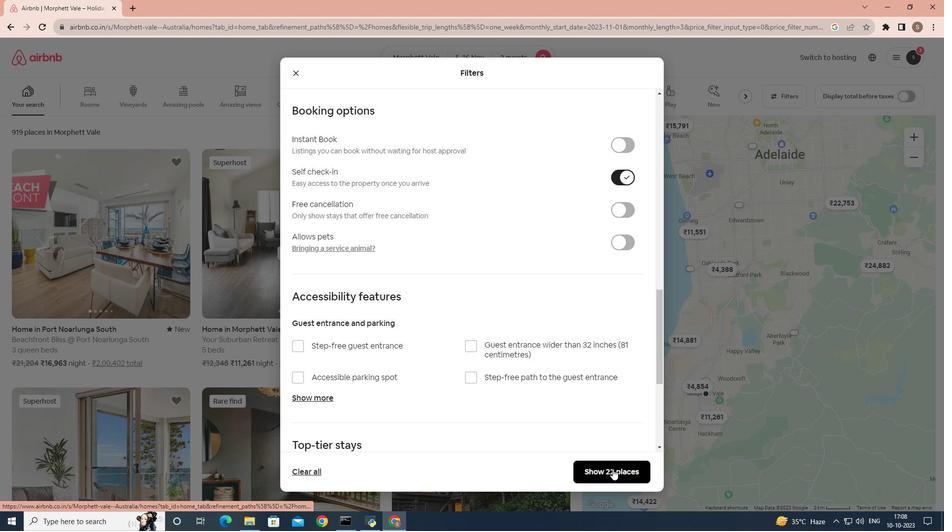 
Action: Mouse moved to (93, 278)
Screenshot: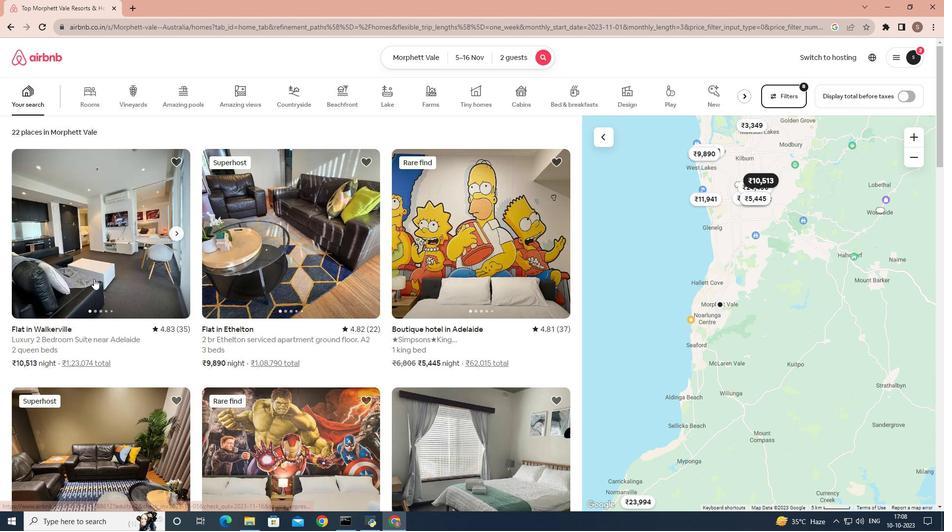 
Action: Mouse pressed left at (93, 278)
Screenshot: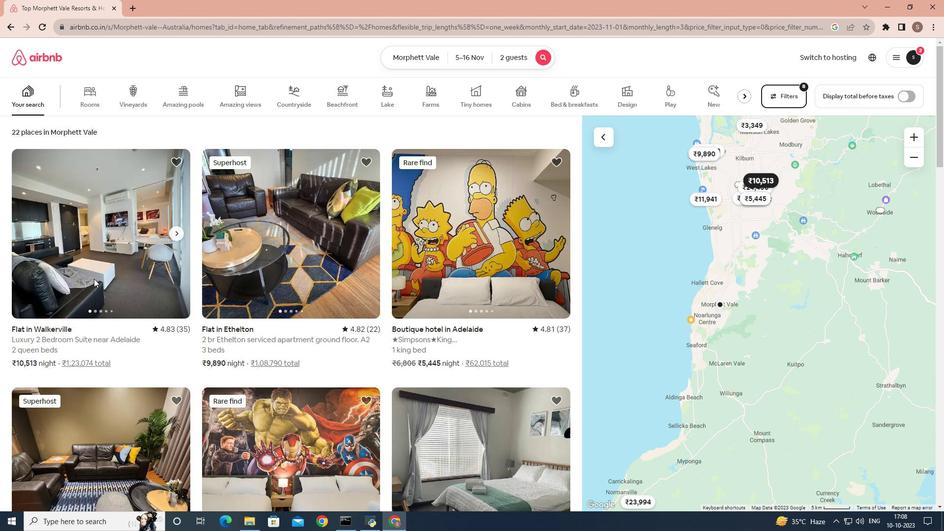 
Action: Mouse moved to (681, 360)
Screenshot: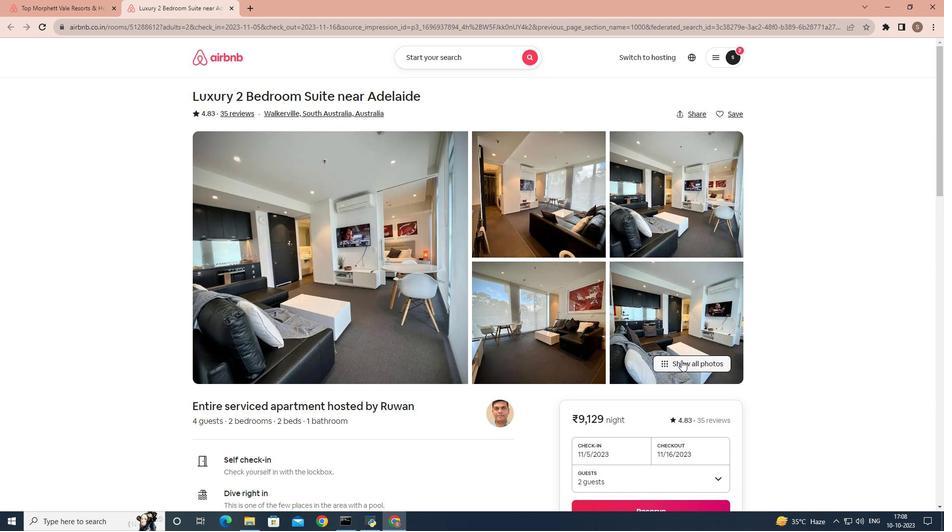 
Action: Mouse pressed left at (681, 360)
Screenshot: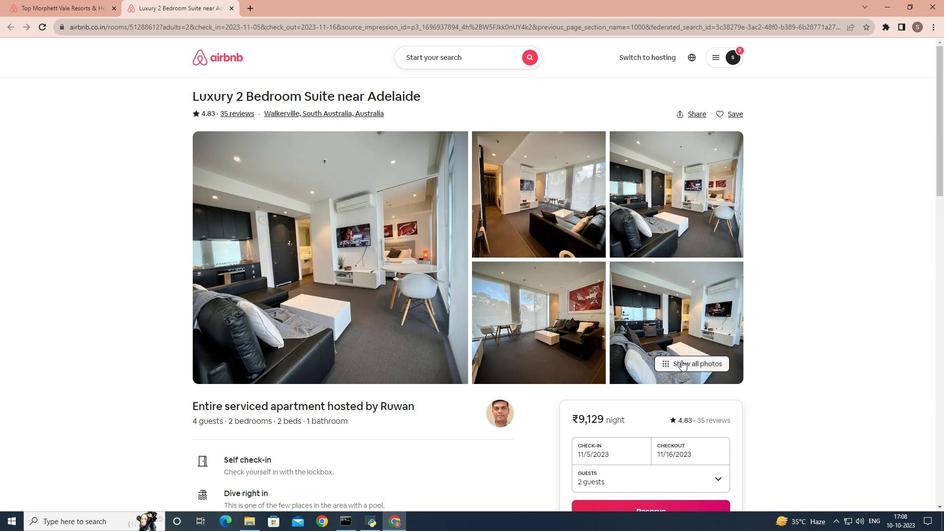 
Action: Mouse moved to (716, 299)
Screenshot: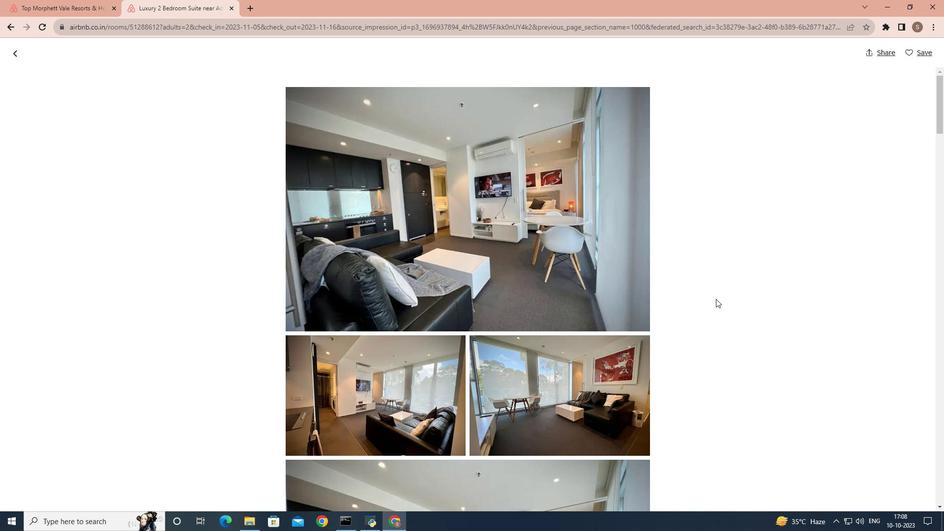 
Action: Mouse scrolled (716, 298) with delta (0, 0)
Screenshot: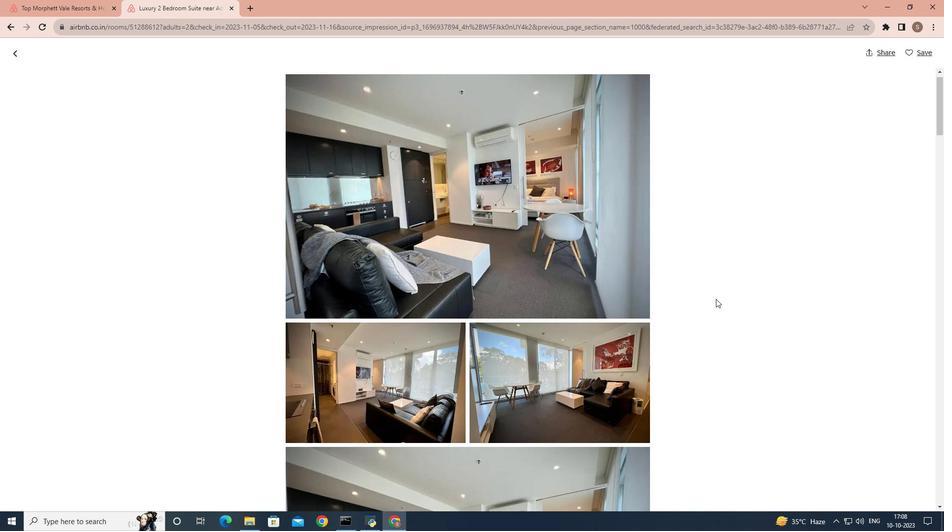 
Action: Mouse scrolled (716, 298) with delta (0, 0)
Screenshot: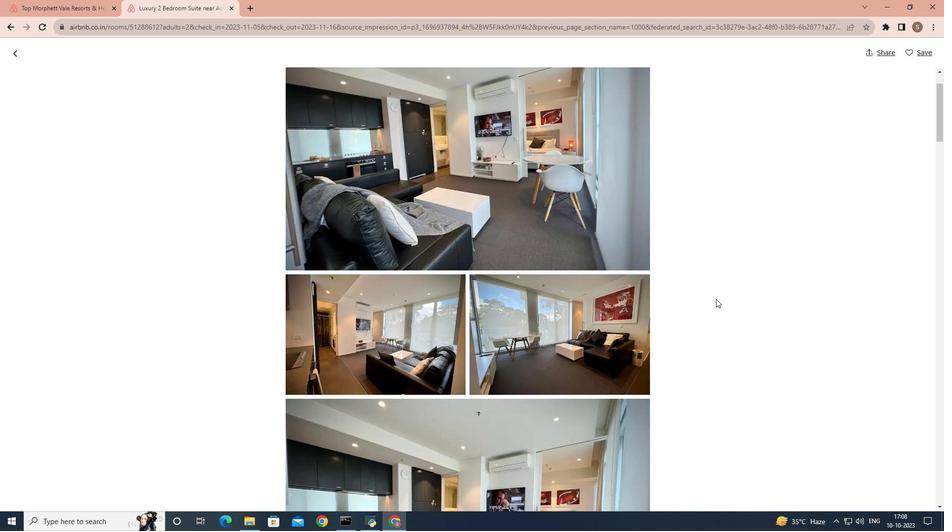 
Action: Mouse scrolled (716, 298) with delta (0, 0)
Screenshot: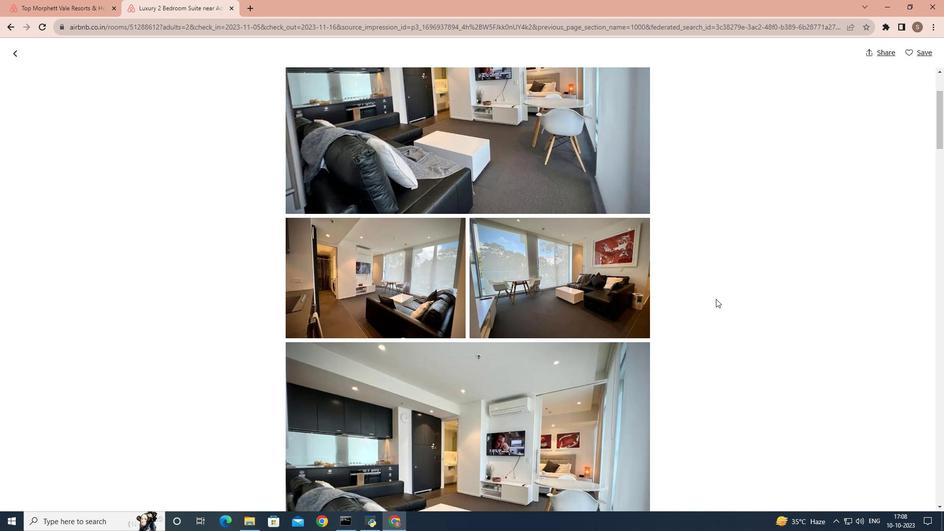 
Action: Mouse scrolled (716, 298) with delta (0, 0)
Screenshot: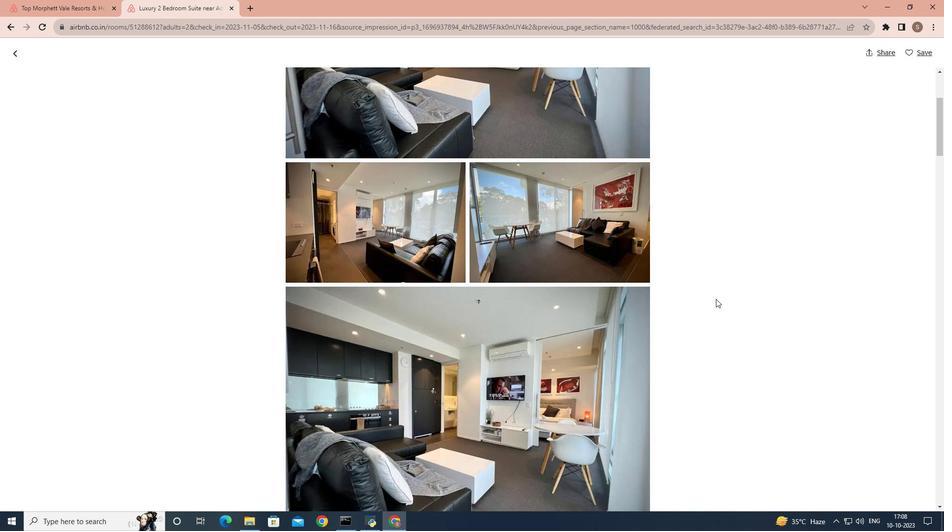 
Action: Mouse scrolled (716, 298) with delta (0, 0)
Screenshot: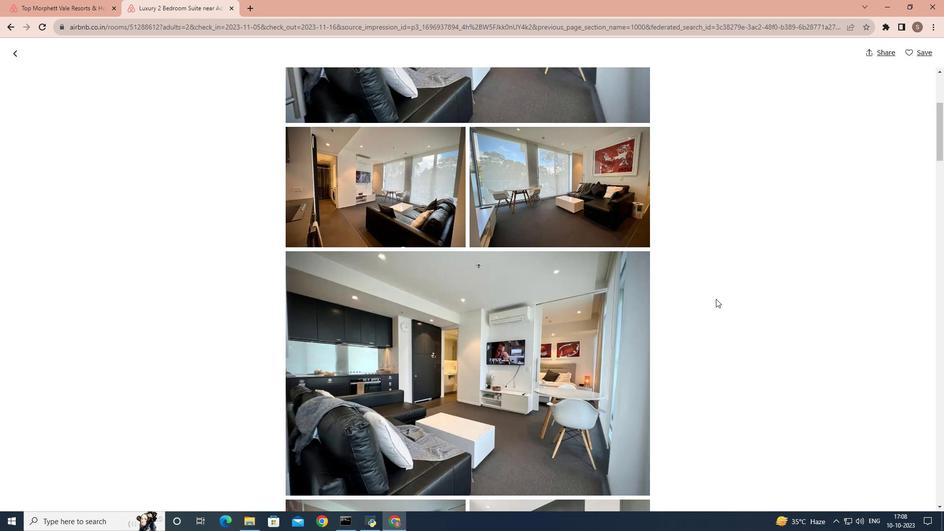 
Action: Mouse scrolled (716, 298) with delta (0, 0)
Screenshot: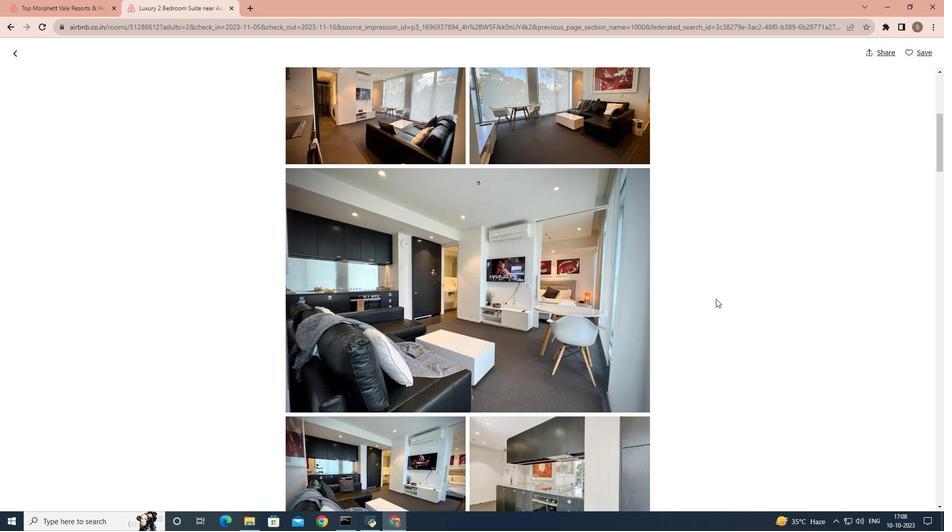 
Action: Mouse scrolled (716, 298) with delta (0, 0)
Screenshot: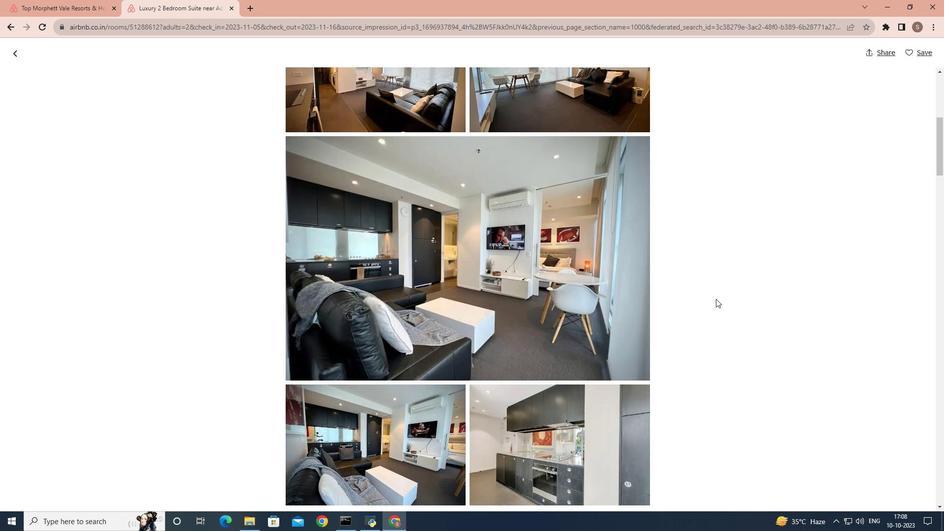 
Action: Mouse scrolled (716, 298) with delta (0, 0)
Screenshot: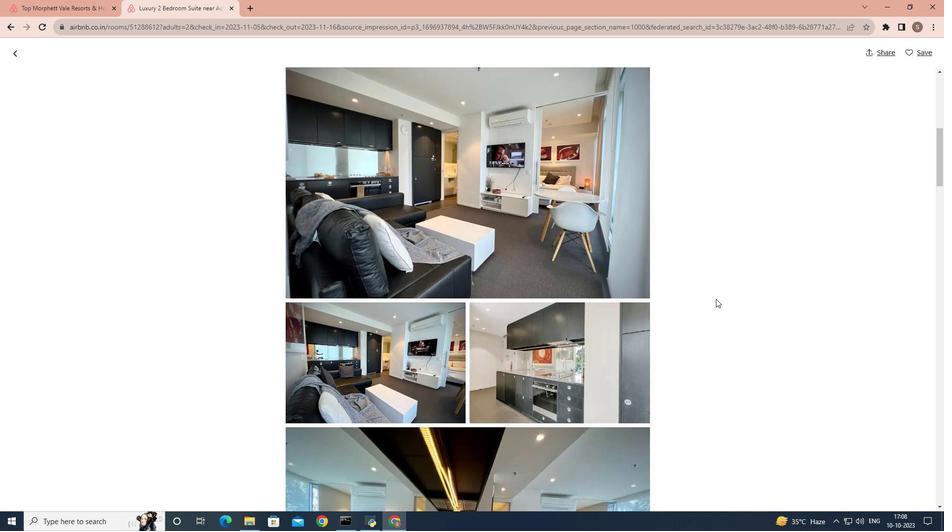 
Action: Mouse scrolled (716, 298) with delta (0, 0)
Screenshot: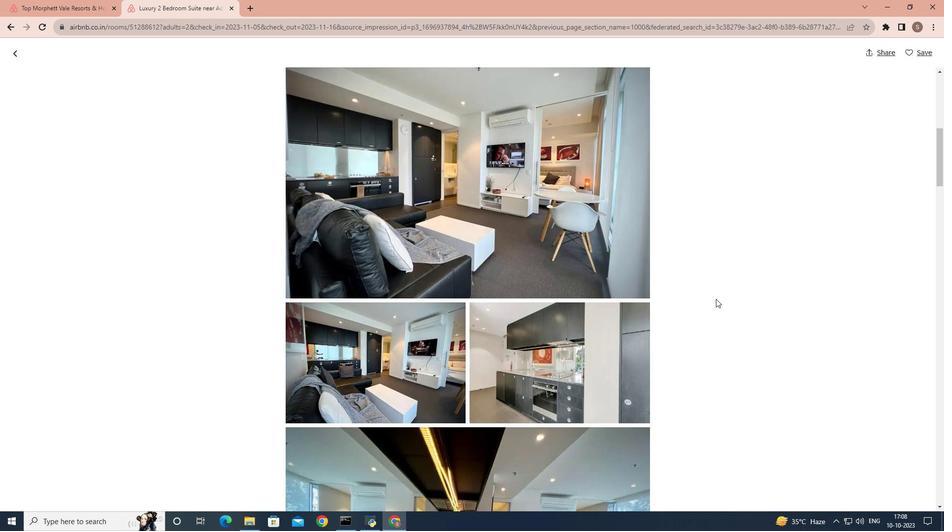 
Action: Mouse scrolled (716, 298) with delta (0, 0)
Screenshot: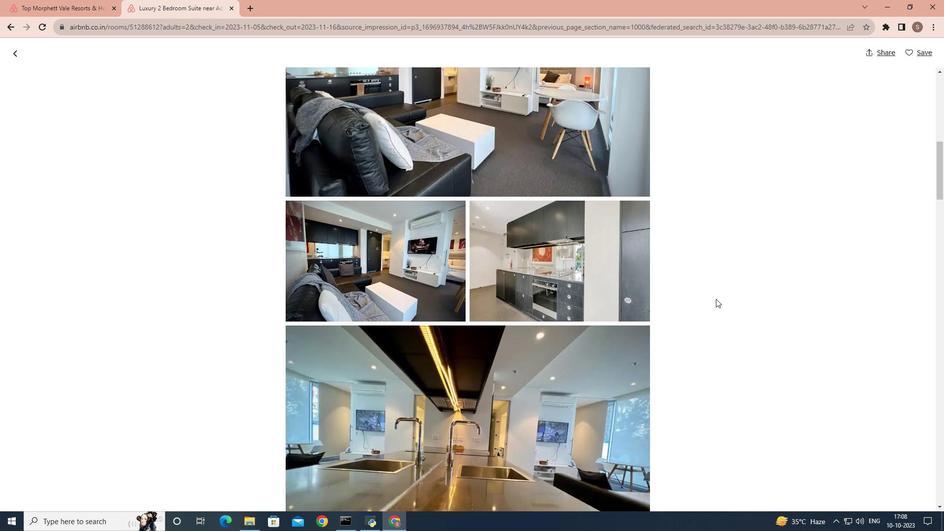 
Action: Mouse scrolled (716, 298) with delta (0, 0)
Screenshot: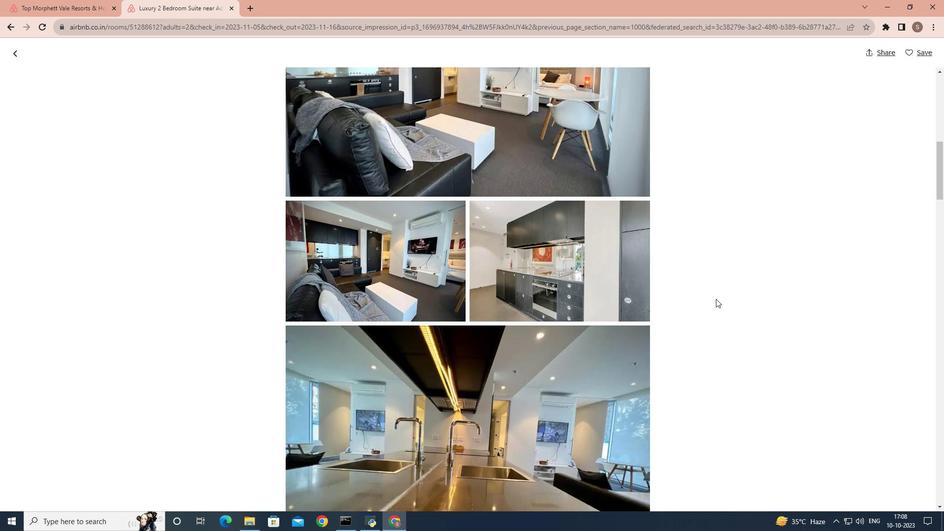 
Action: Mouse scrolled (716, 298) with delta (0, 0)
Screenshot: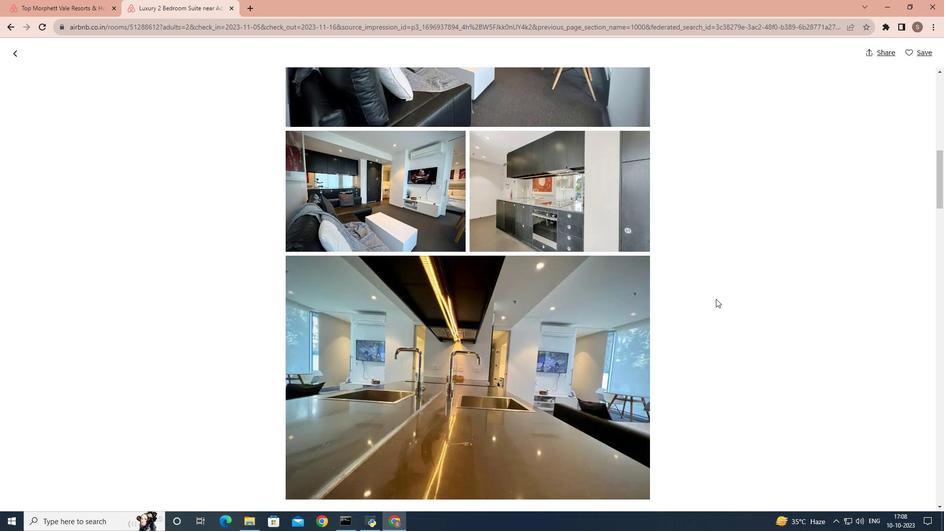 
Action: Mouse scrolled (716, 298) with delta (0, 0)
Screenshot: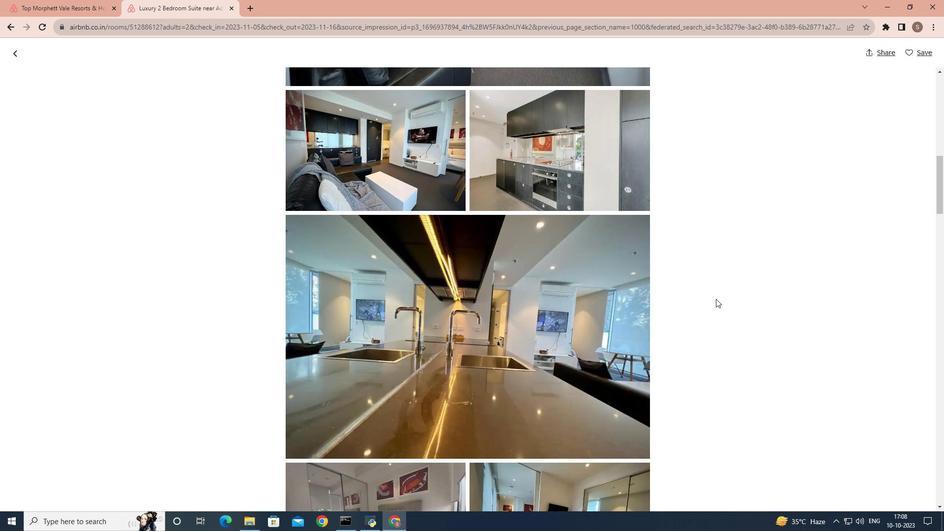 
Action: Mouse scrolled (716, 298) with delta (0, 0)
Screenshot: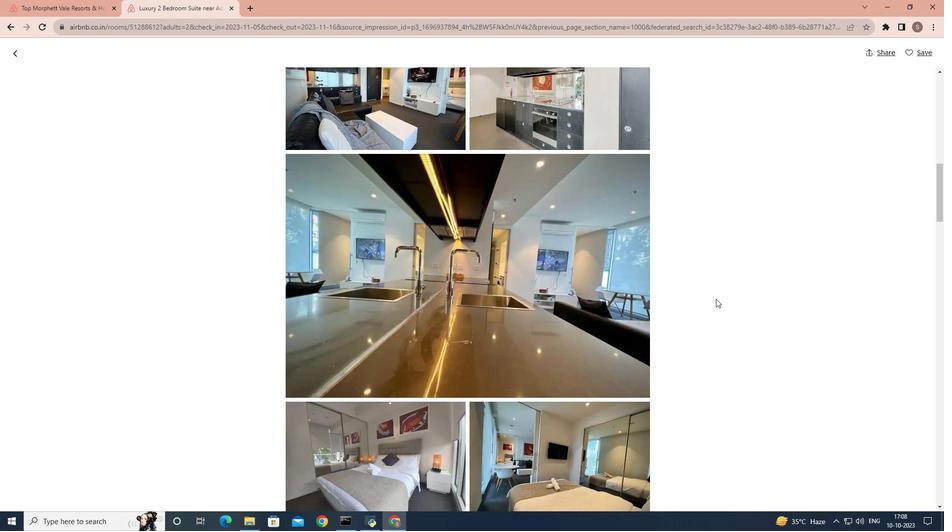 
Action: Mouse scrolled (716, 298) with delta (0, 0)
Screenshot: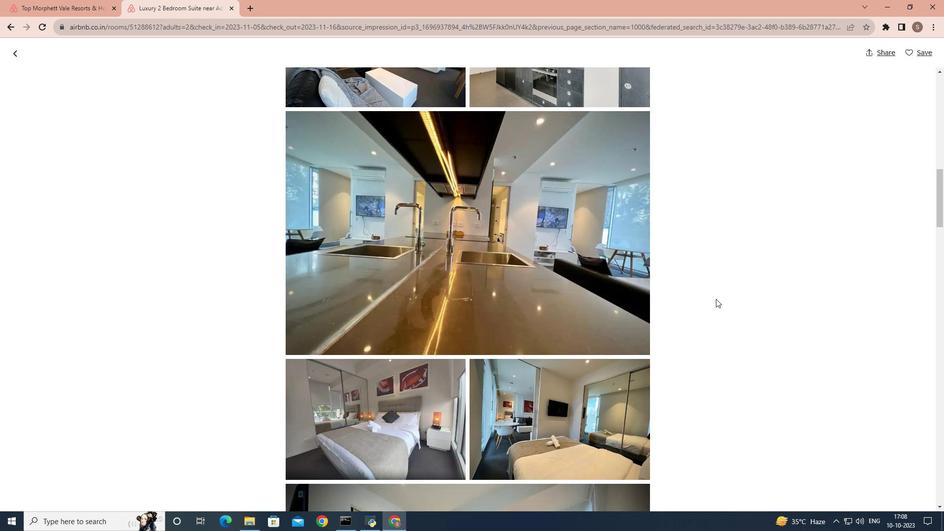 
Action: Mouse scrolled (716, 298) with delta (0, 0)
Screenshot: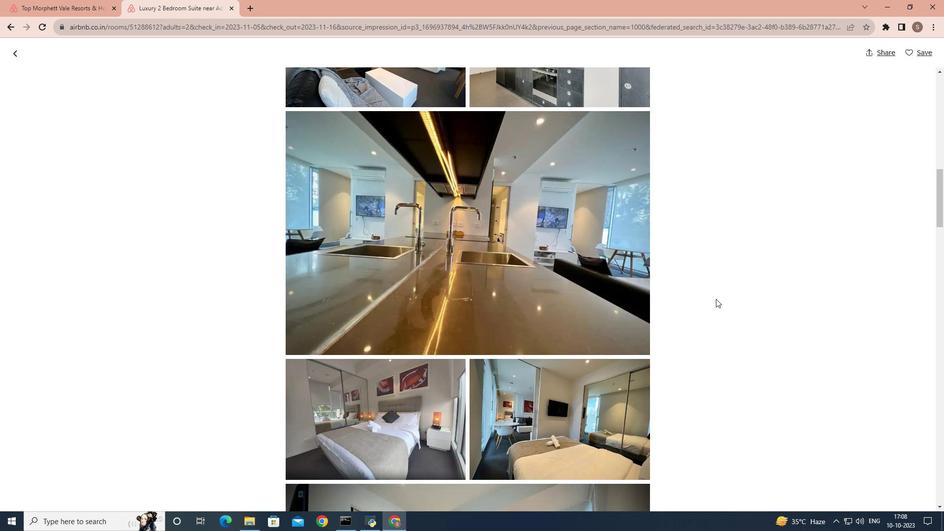 
Action: Mouse scrolled (716, 298) with delta (0, 0)
Screenshot: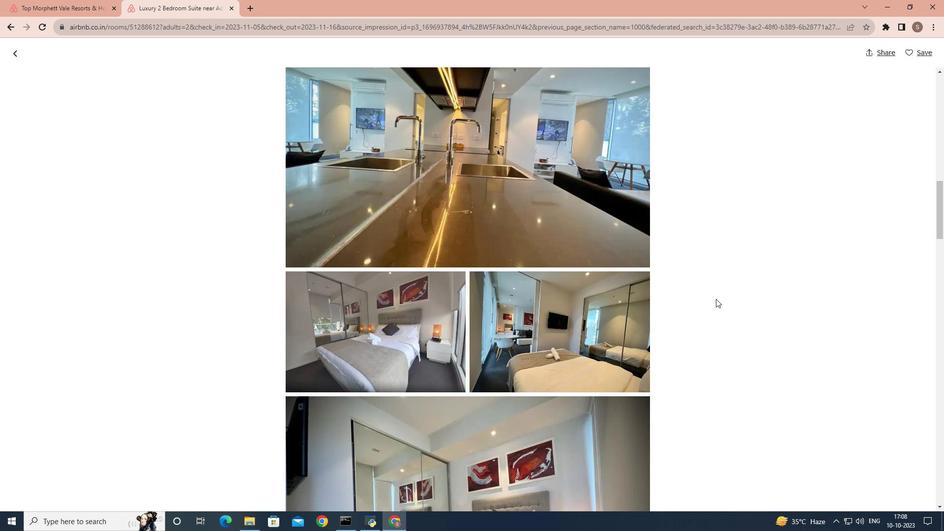 
Action: Mouse scrolled (716, 298) with delta (0, 0)
Screenshot: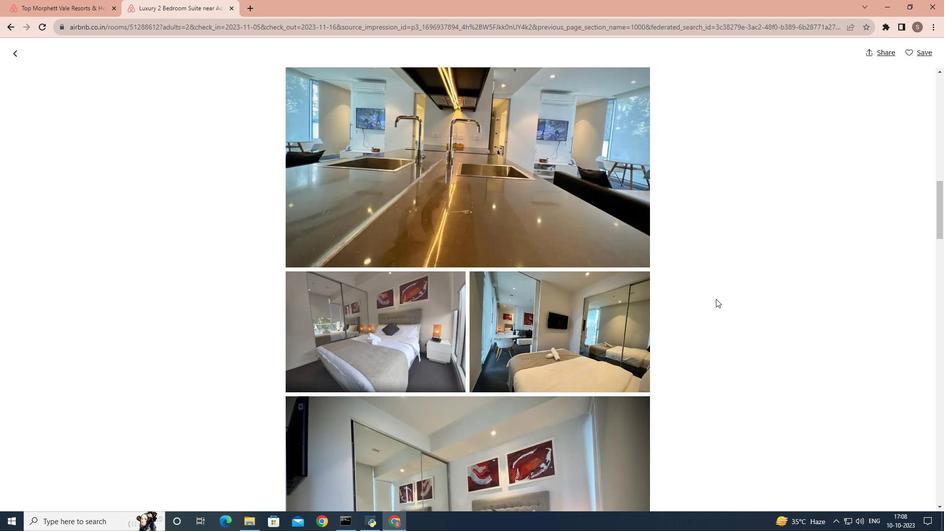 
Action: Mouse scrolled (716, 298) with delta (0, 0)
Screenshot: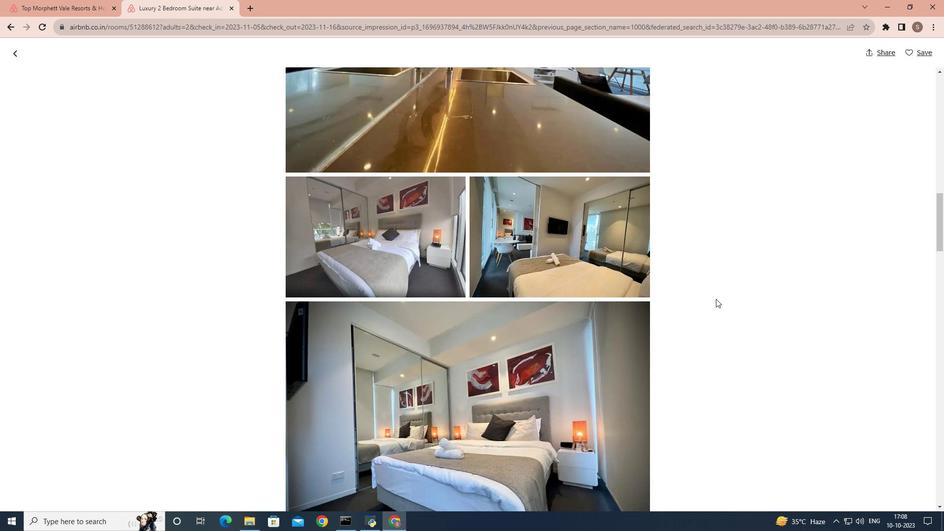 
Action: Mouse scrolled (716, 298) with delta (0, 0)
Screenshot: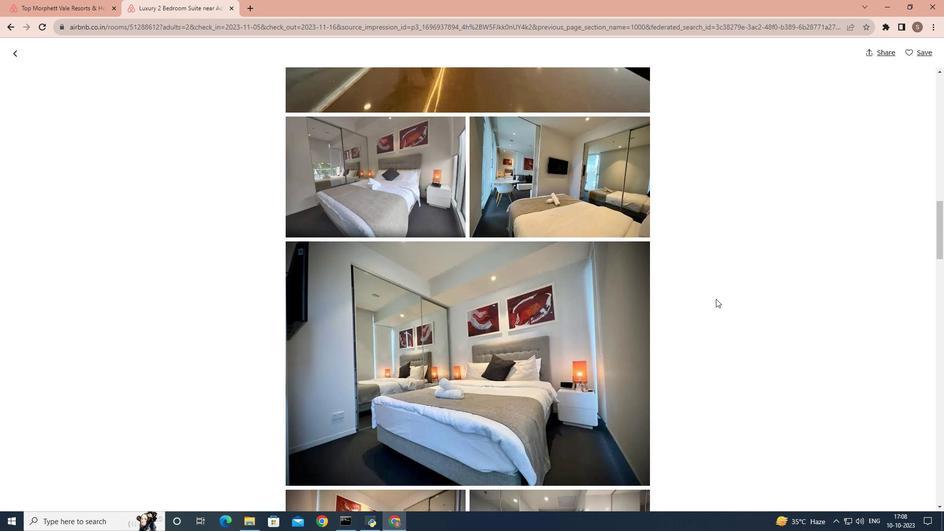 
Action: Mouse scrolled (716, 298) with delta (0, 0)
Screenshot: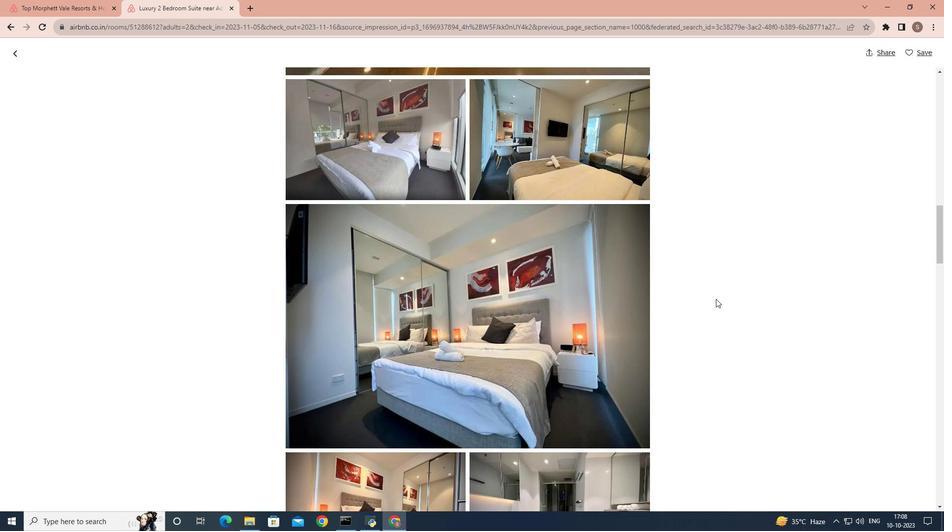 
Action: Mouse scrolled (716, 298) with delta (0, 0)
Screenshot: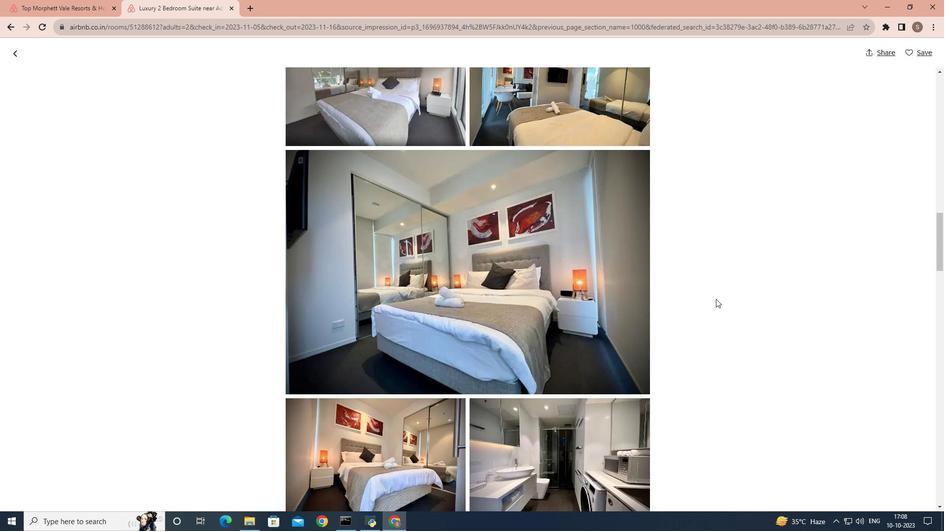 
Action: Mouse scrolled (716, 298) with delta (0, 0)
Screenshot: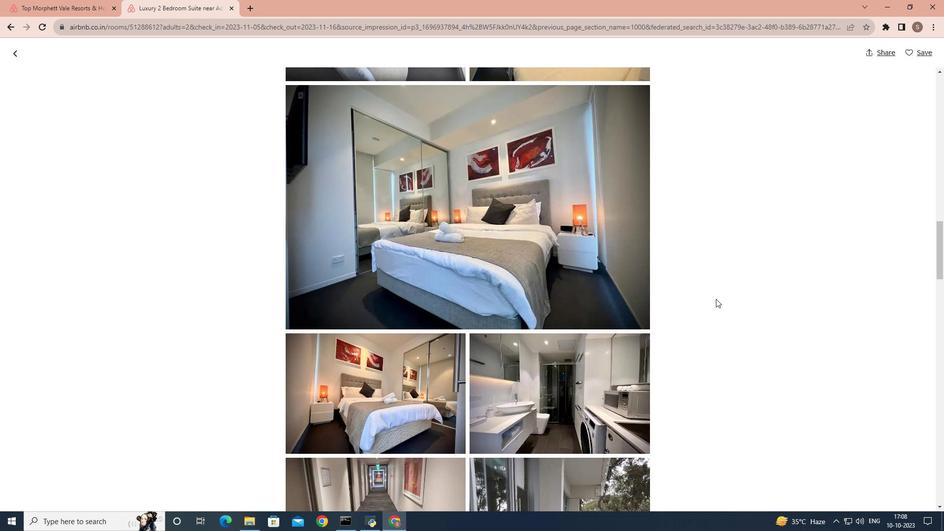 
Action: Mouse scrolled (716, 298) with delta (0, 0)
Screenshot: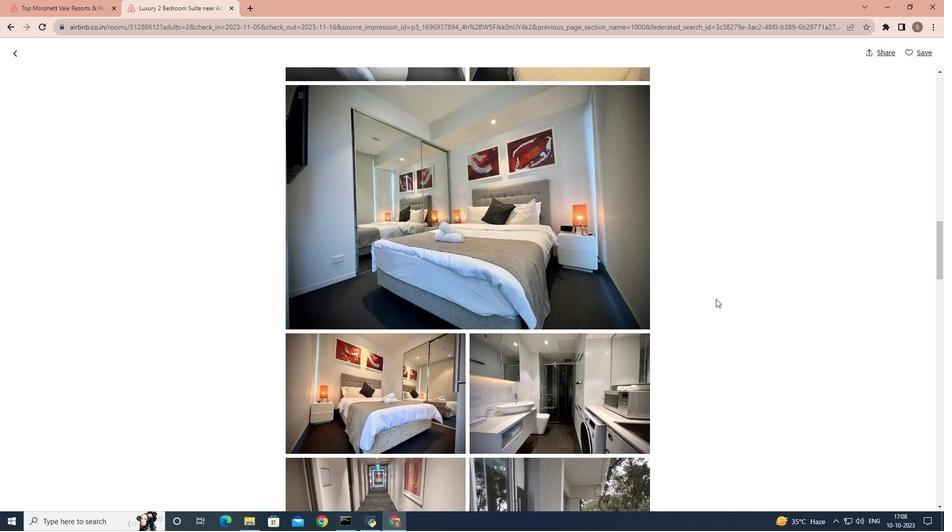 
Action: Mouse scrolled (716, 298) with delta (0, 0)
Screenshot: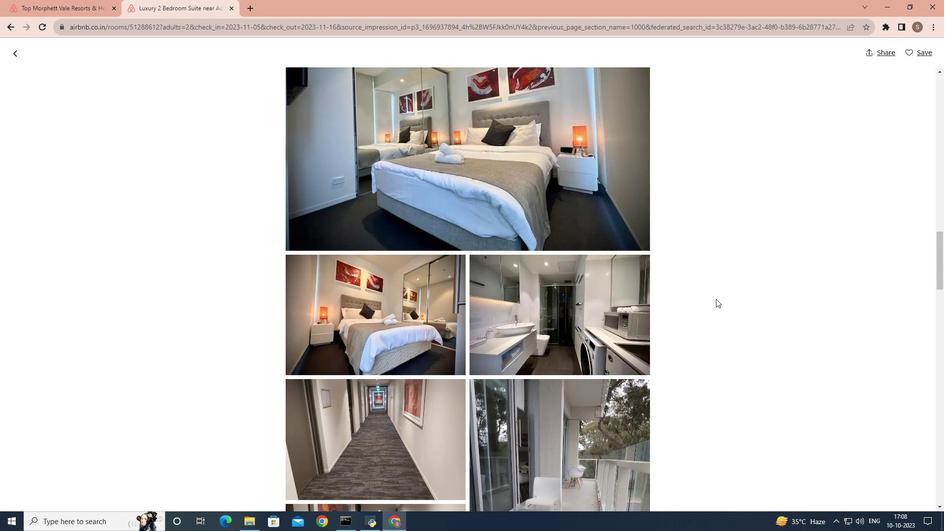 
Action: Mouse scrolled (716, 298) with delta (0, 0)
Screenshot: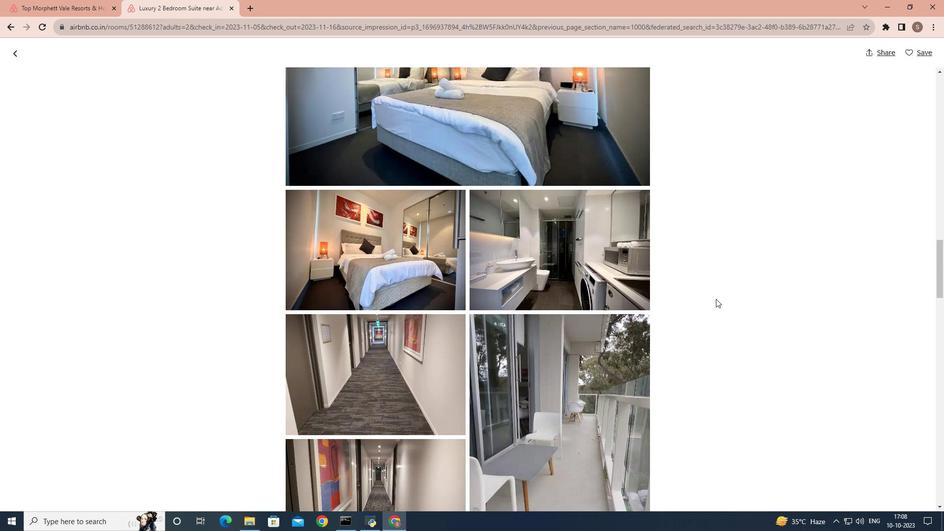 
Action: Mouse scrolled (716, 298) with delta (0, 0)
Screenshot: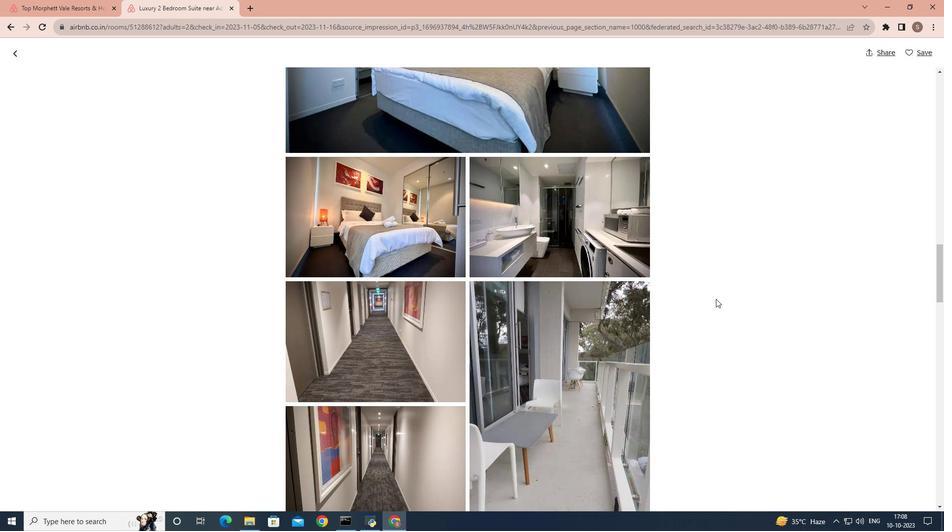 
Action: Mouse scrolled (716, 298) with delta (0, 0)
Screenshot: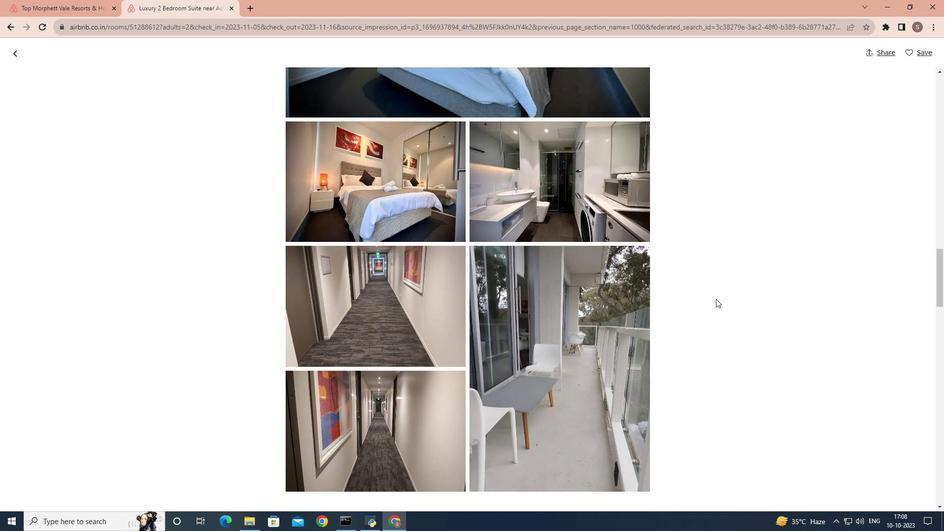 
Action: Mouse scrolled (716, 298) with delta (0, 0)
Screenshot: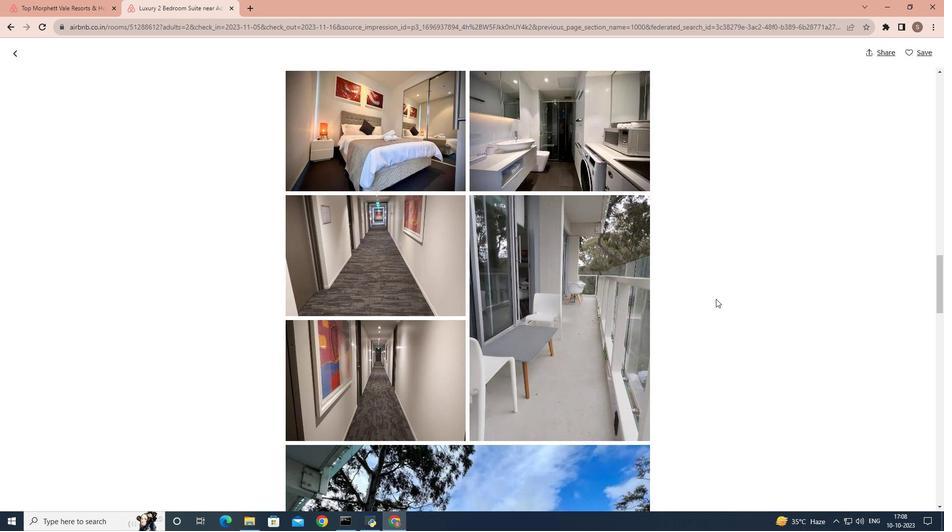 
Action: Mouse scrolled (716, 298) with delta (0, 0)
Screenshot: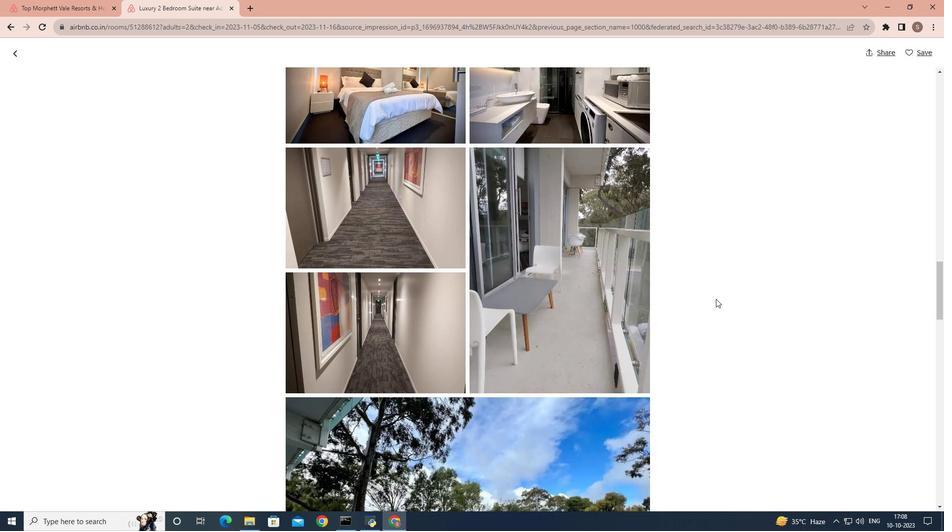 
Action: Mouse scrolled (716, 298) with delta (0, 0)
Screenshot: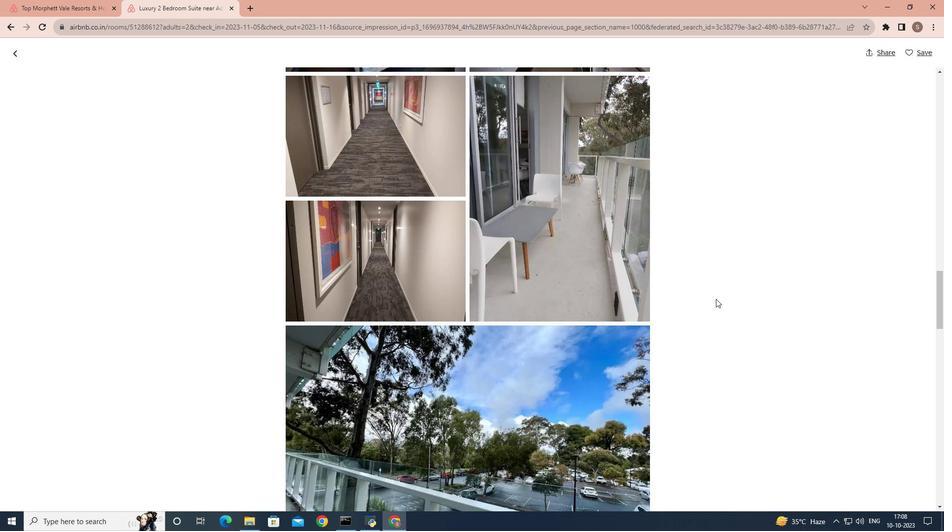 
Action: Mouse scrolled (716, 298) with delta (0, 0)
Screenshot: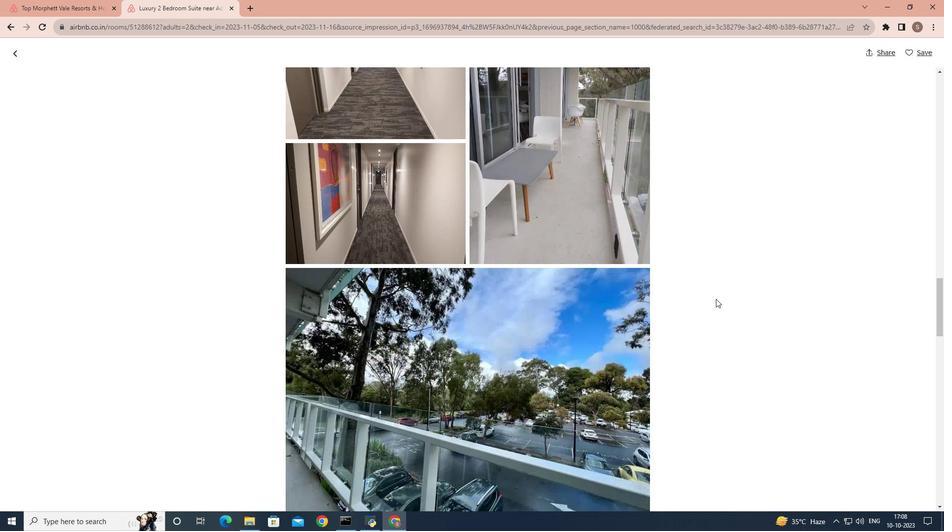 
Action: Mouse scrolled (716, 298) with delta (0, 0)
Screenshot: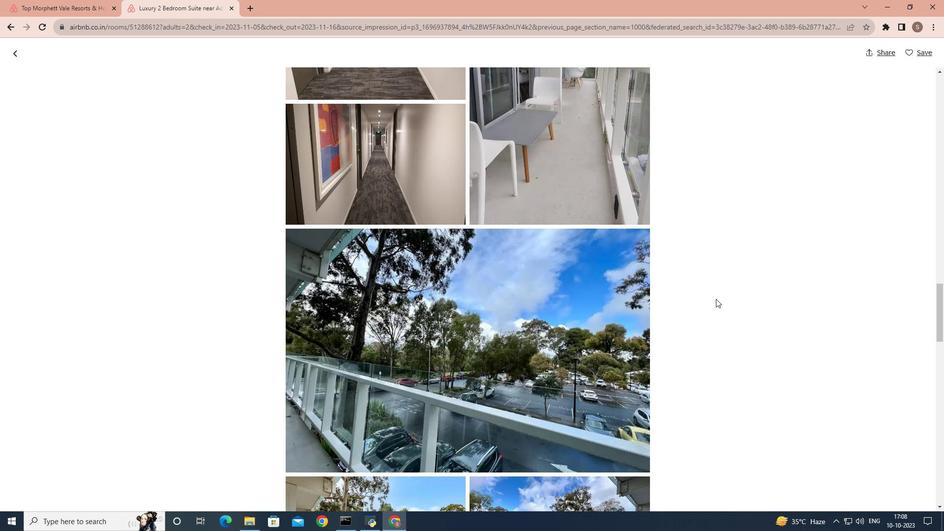 
Action: Mouse scrolled (716, 298) with delta (0, 0)
Screenshot: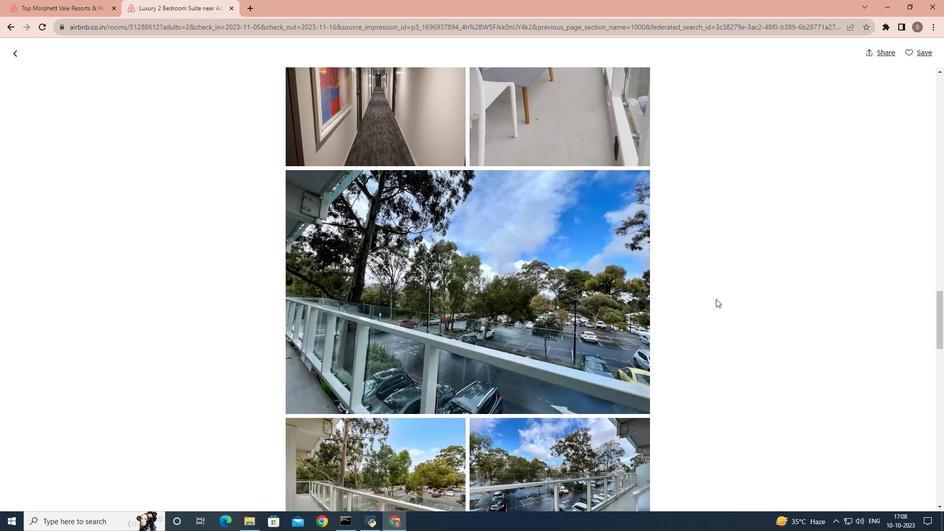 
Action: Mouse scrolled (716, 298) with delta (0, 0)
Screenshot: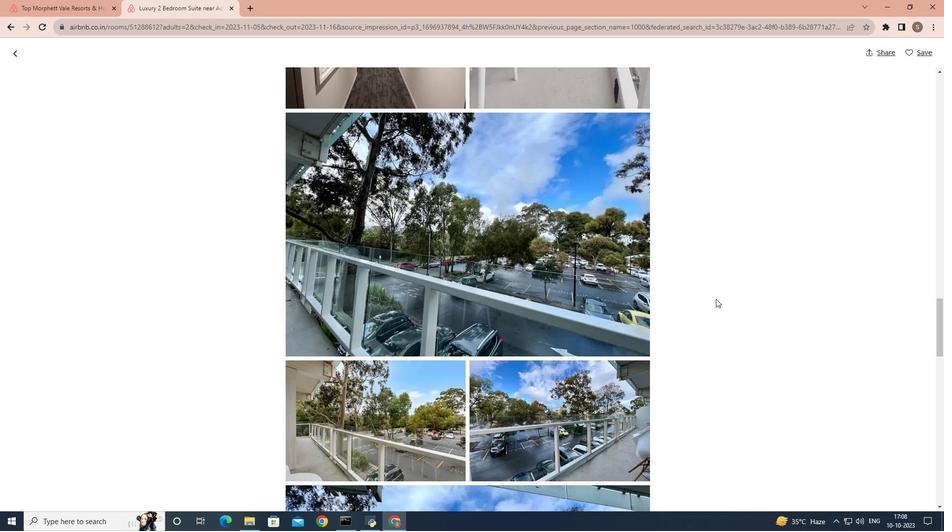 
Action: Mouse scrolled (716, 298) with delta (0, 0)
Screenshot: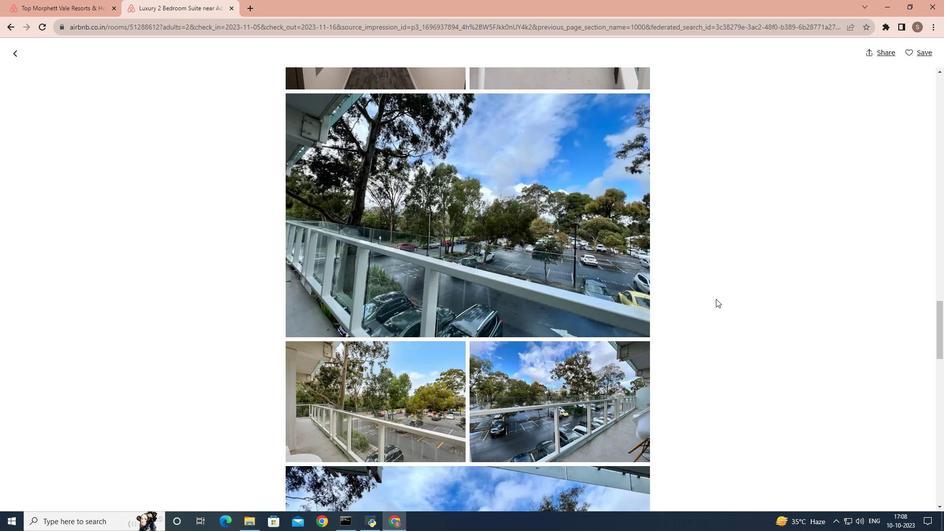 
Action: Mouse scrolled (716, 298) with delta (0, 0)
Screenshot: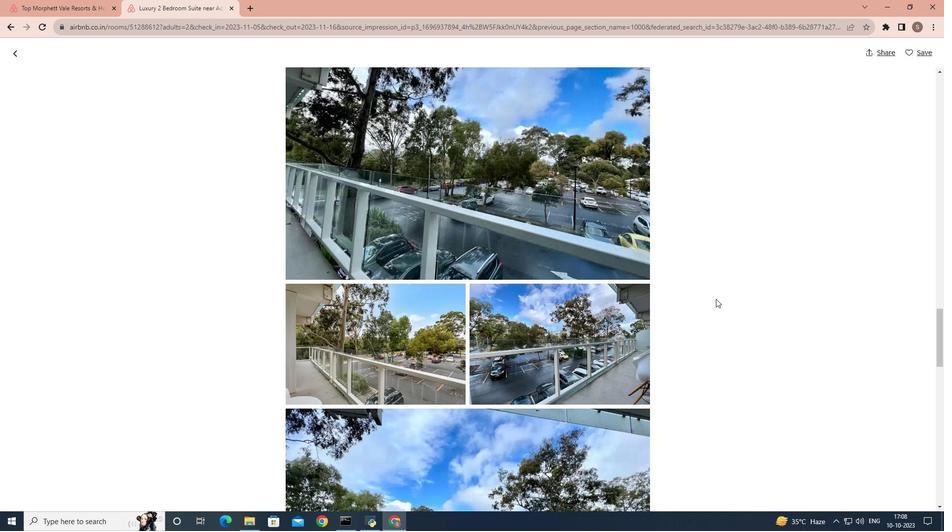 
Action: Mouse scrolled (716, 298) with delta (0, 0)
Screenshot: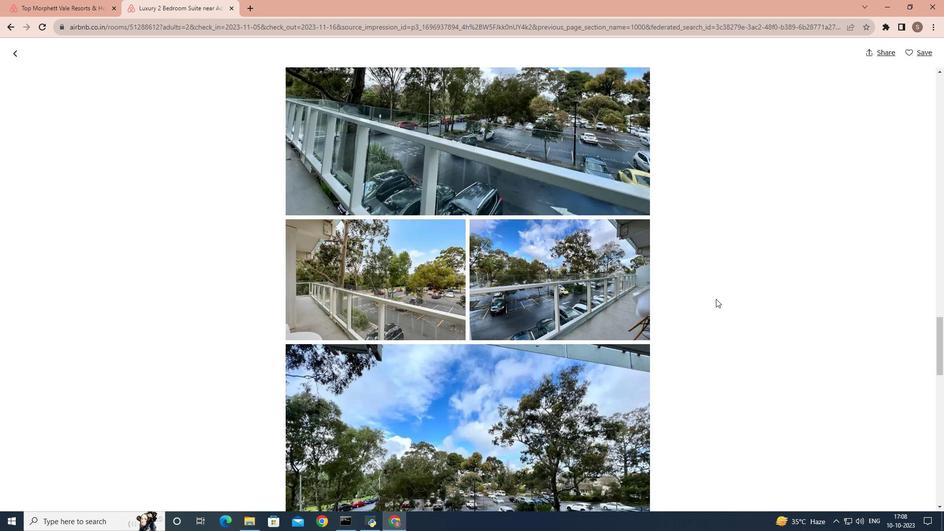
Action: Mouse scrolled (716, 298) with delta (0, 0)
Screenshot: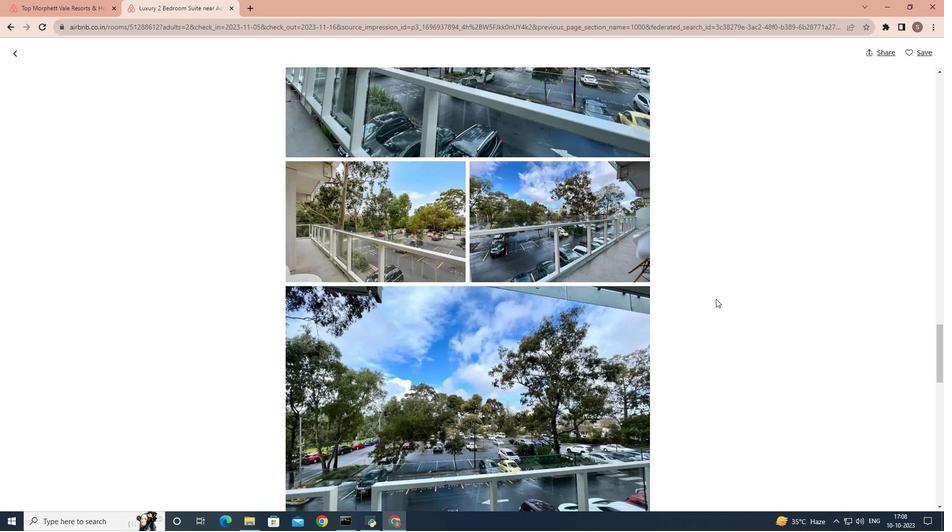 
Action: Mouse scrolled (716, 298) with delta (0, 0)
Screenshot: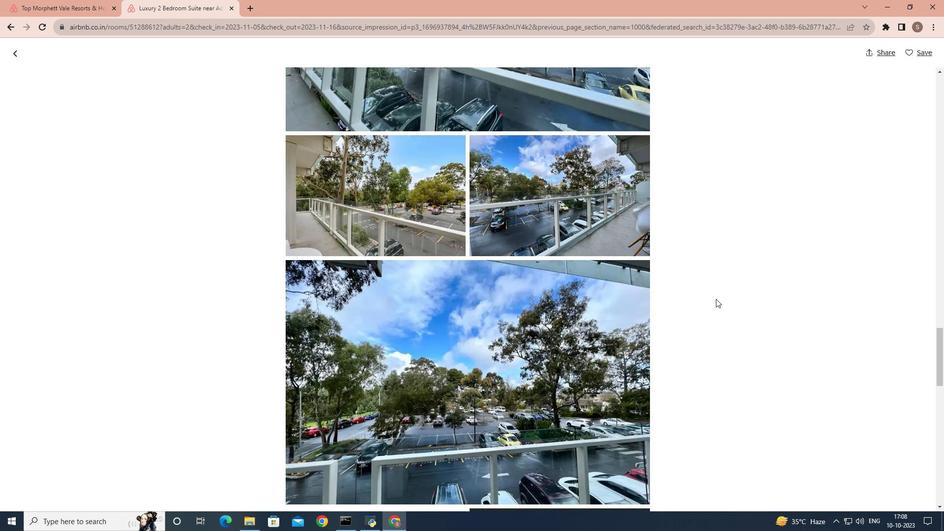 
Action: Mouse scrolled (716, 298) with delta (0, 0)
Screenshot: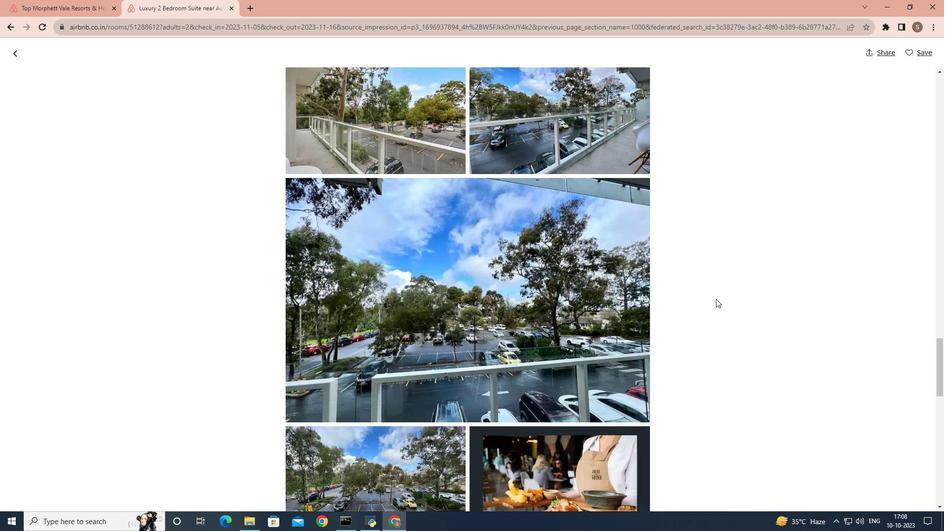 
Action: Mouse scrolled (716, 298) with delta (0, 0)
Screenshot: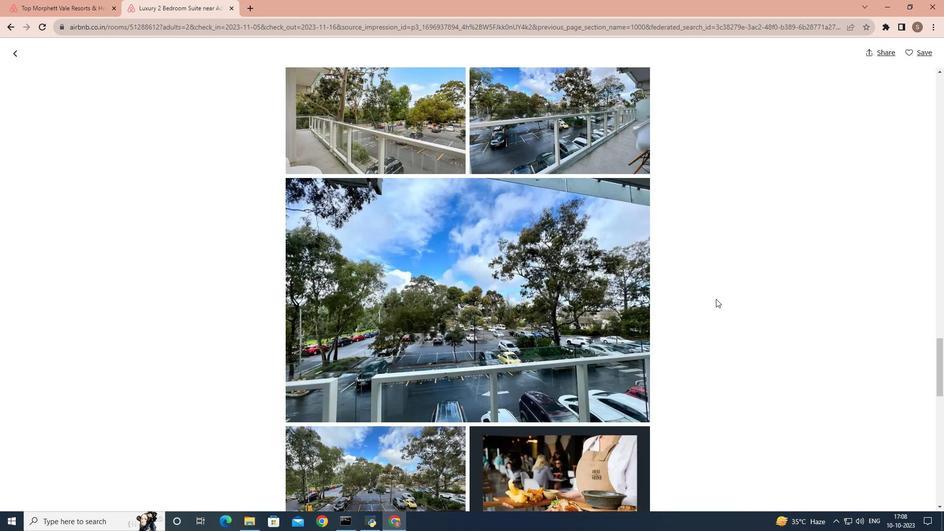 
Action: Mouse scrolled (716, 298) with delta (0, 0)
Screenshot: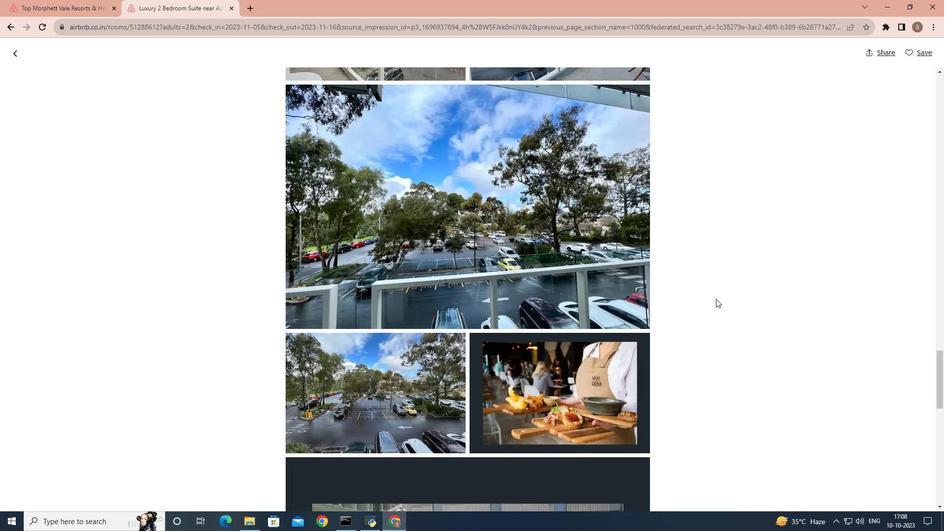 
Action: Mouse scrolled (716, 298) with delta (0, 0)
Screenshot: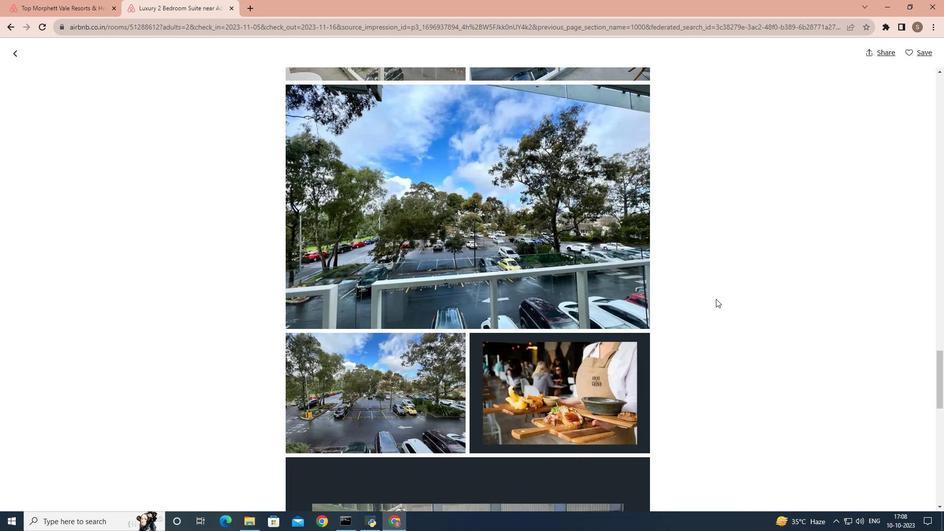 
Action: Mouse scrolled (716, 298) with delta (0, 0)
Screenshot: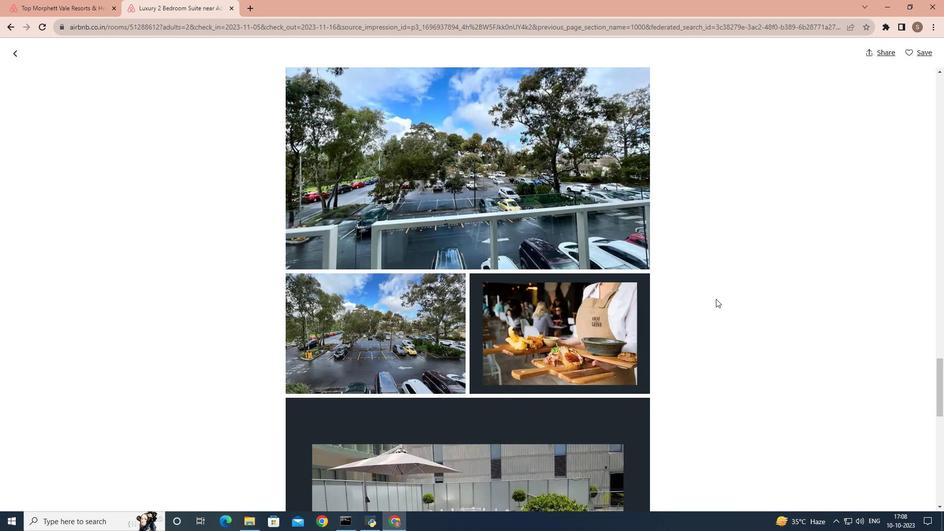 
Action: Mouse scrolled (716, 298) with delta (0, 0)
Screenshot: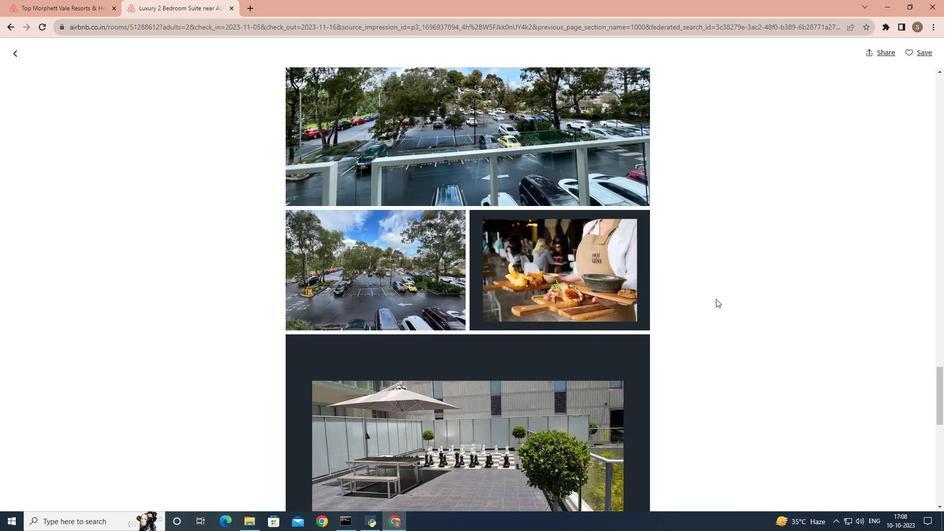 
Action: Mouse scrolled (716, 298) with delta (0, 0)
Screenshot: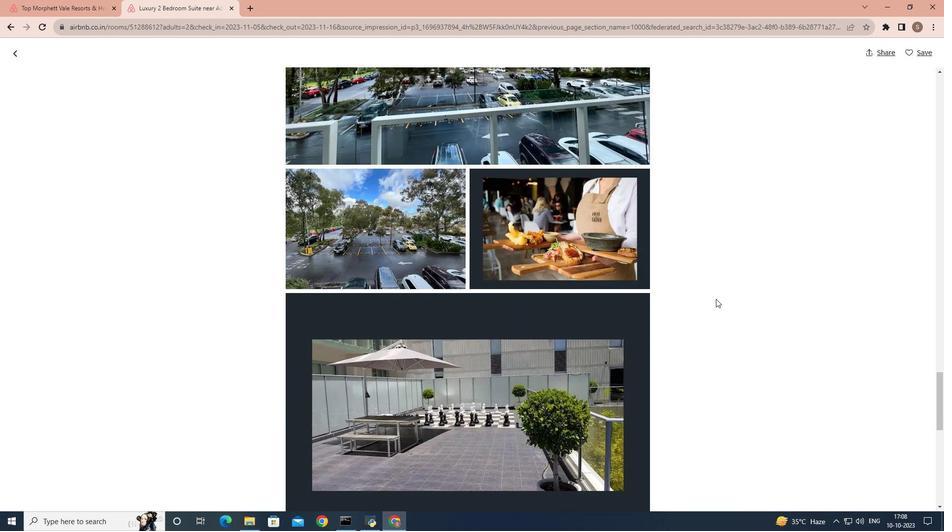 
Action: Mouse scrolled (716, 298) with delta (0, 0)
Screenshot: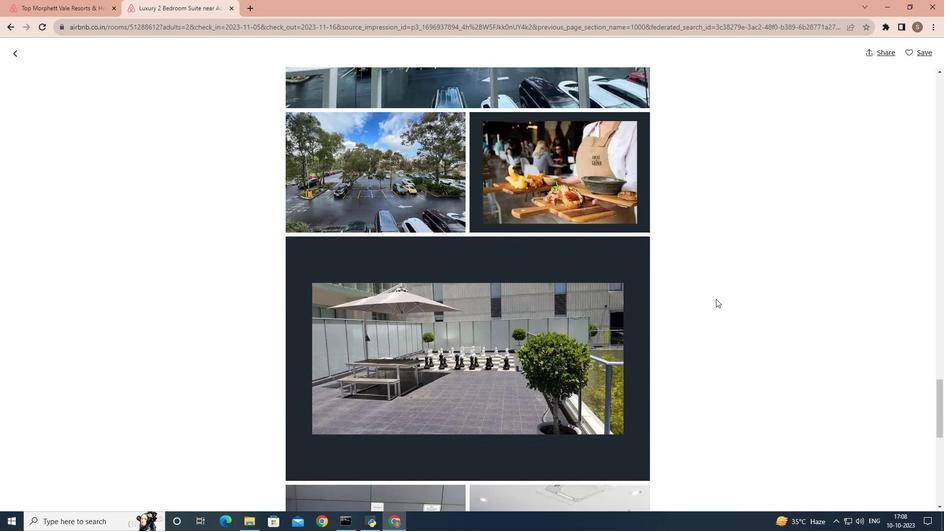 
Action: Mouse scrolled (716, 298) with delta (0, 0)
Screenshot: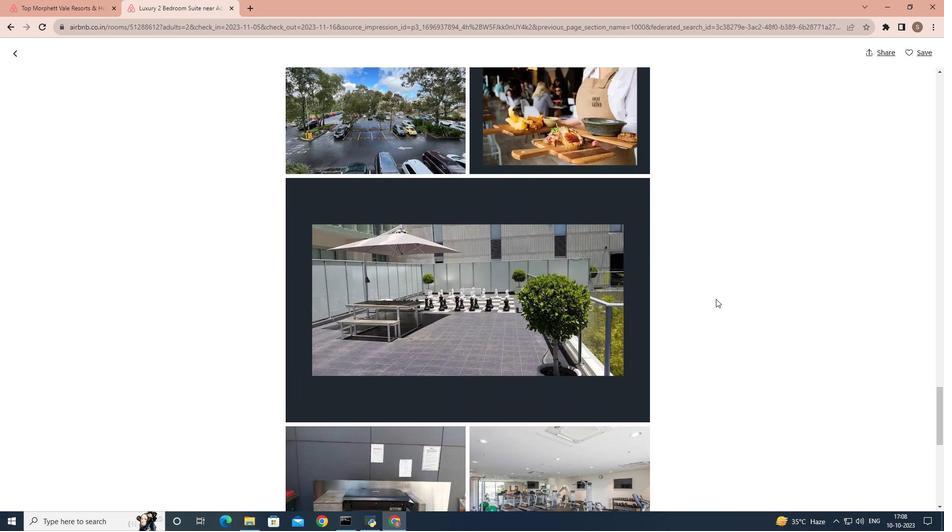
Action: Mouse scrolled (716, 298) with delta (0, 0)
Screenshot: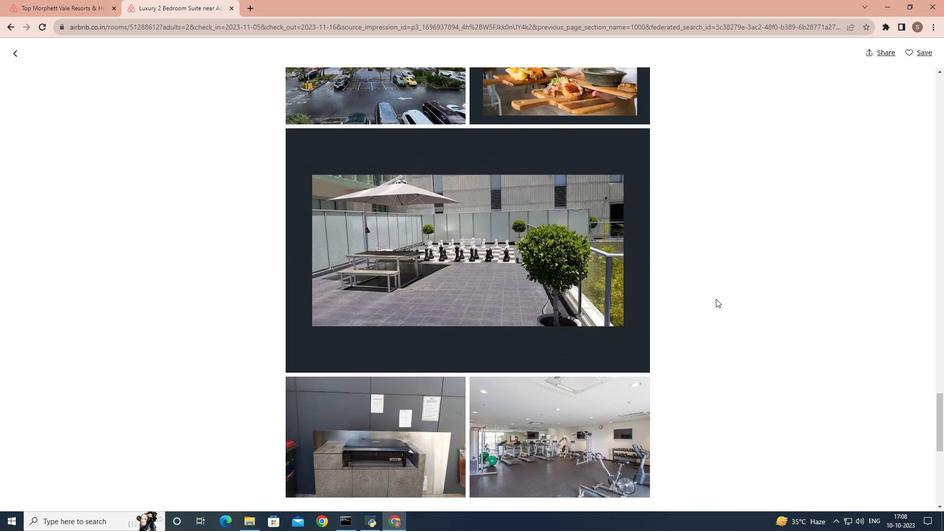 
Action: Mouse scrolled (716, 298) with delta (0, 0)
Screenshot: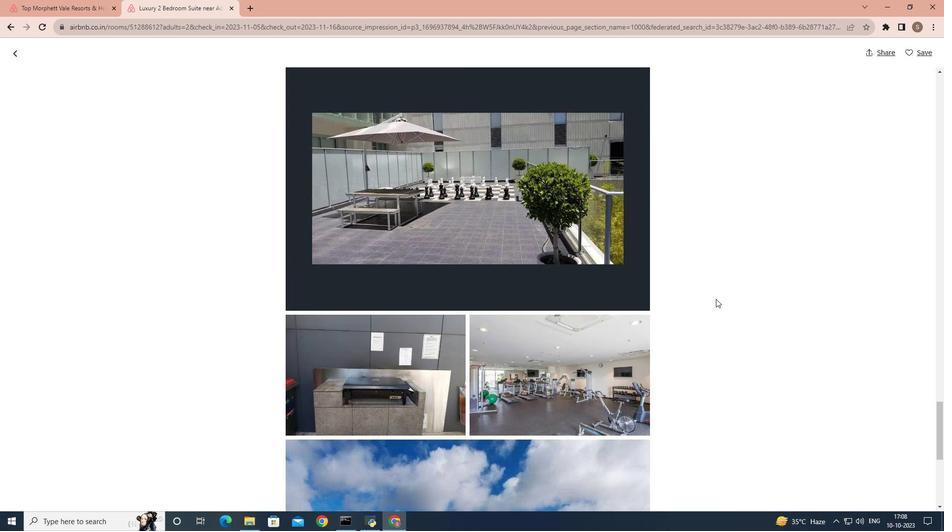 
Action: Mouse scrolled (716, 298) with delta (0, 0)
Screenshot: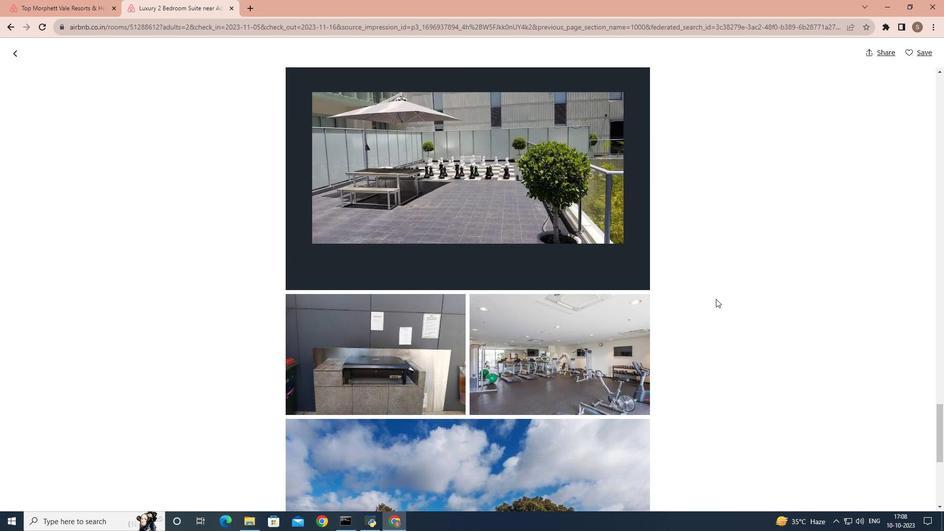 
Action: Mouse scrolled (716, 298) with delta (0, 0)
Screenshot: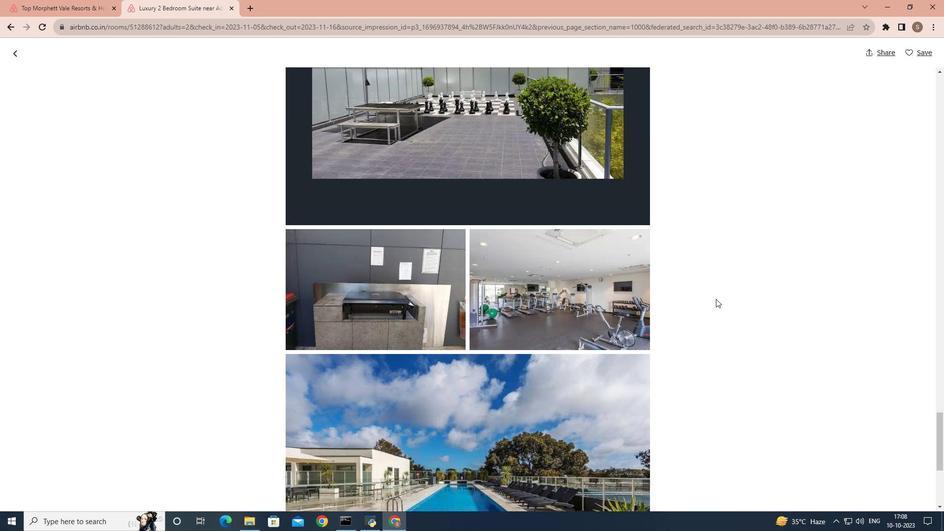 
Action: Mouse scrolled (716, 298) with delta (0, 0)
Screenshot: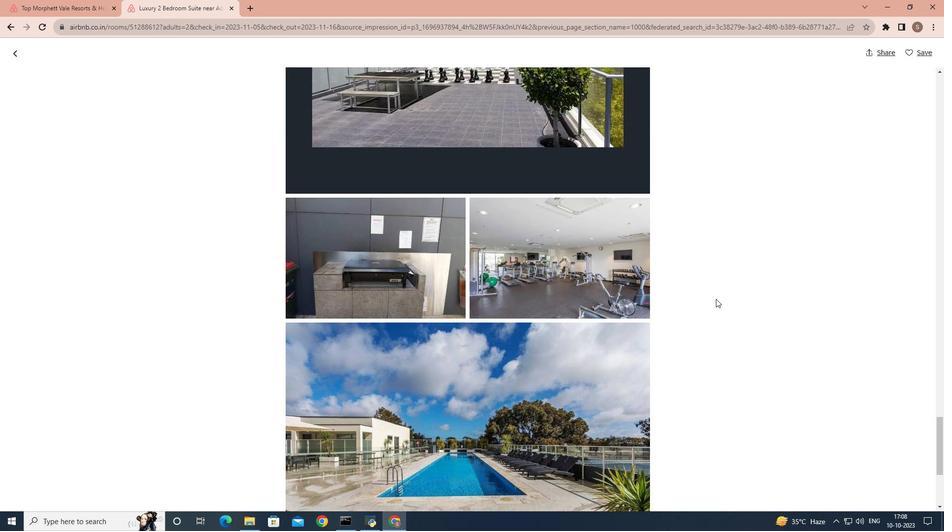 
Action: Mouse scrolled (716, 298) with delta (0, 0)
Screenshot: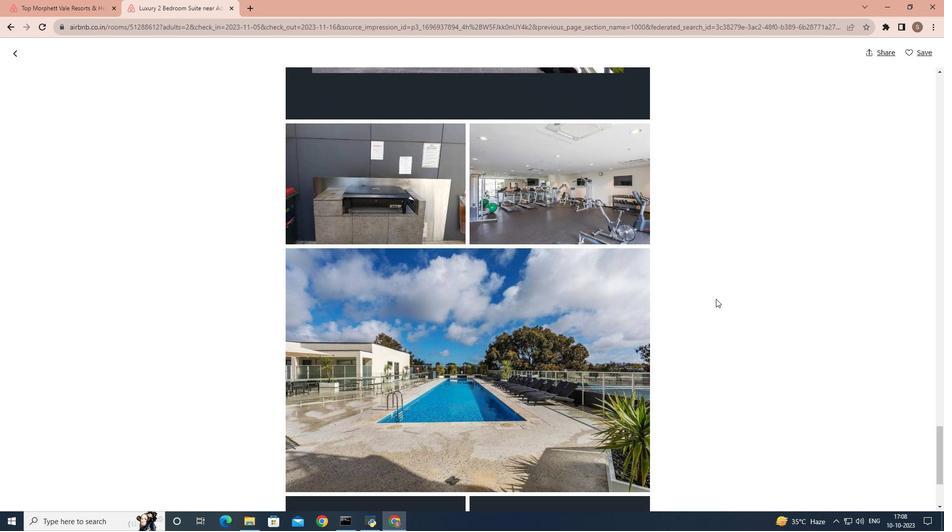 
Action: Mouse scrolled (716, 298) with delta (0, 0)
Screenshot: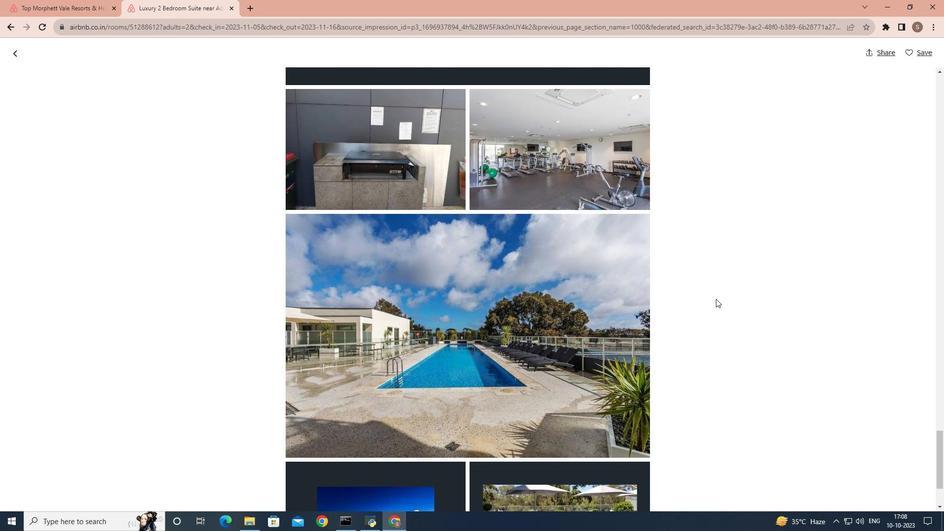 
Action: Mouse scrolled (716, 298) with delta (0, 0)
Screenshot: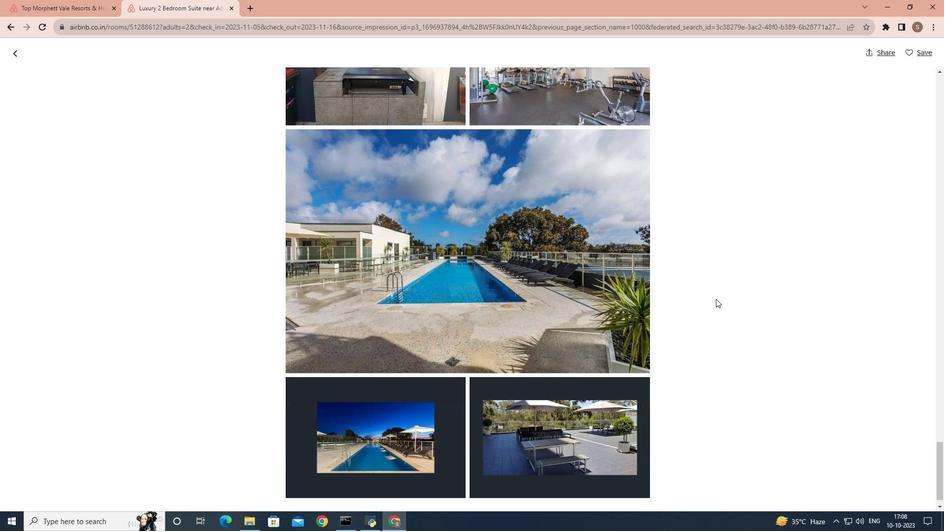 
Action: Mouse scrolled (716, 298) with delta (0, 0)
Screenshot: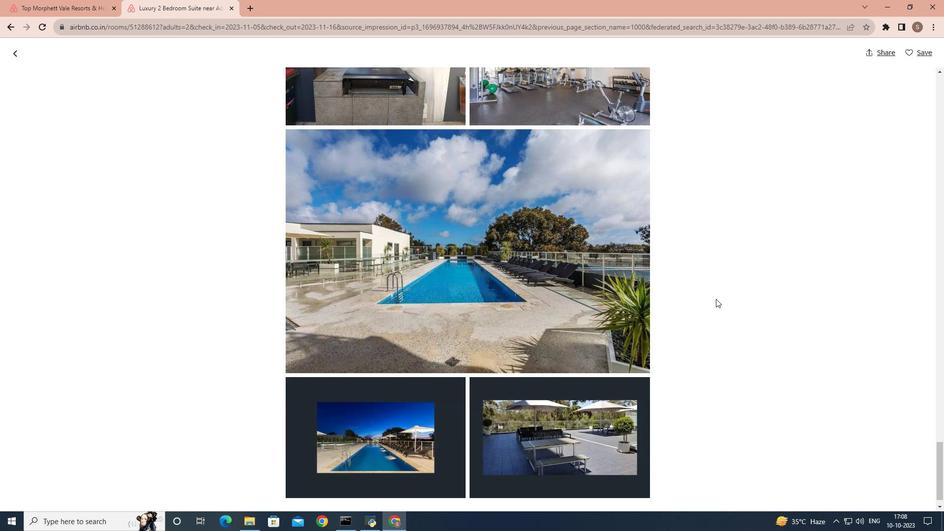 
Action: Mouse scrolled (716, 298) with delta (0, 0)
Screenshot: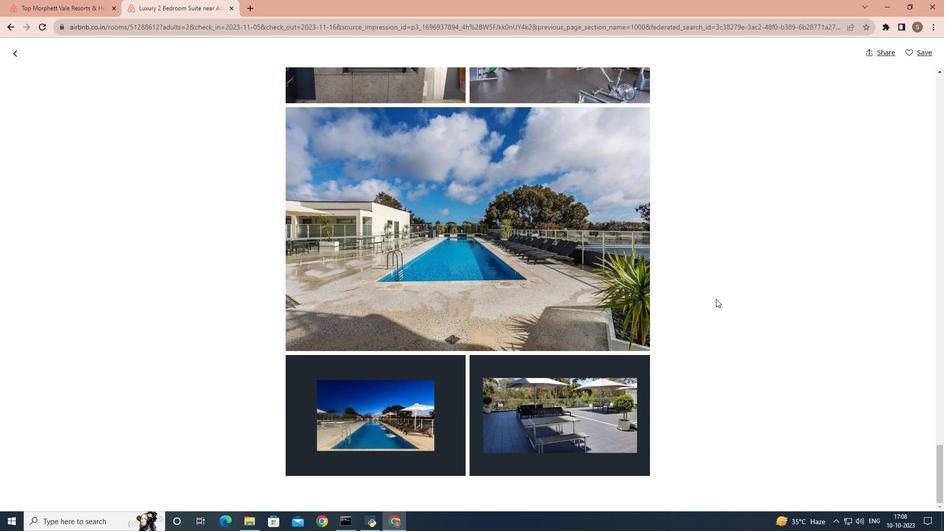 
Action: Mouse scrolled (716, 298) with delta (0, 0)
Screenshot: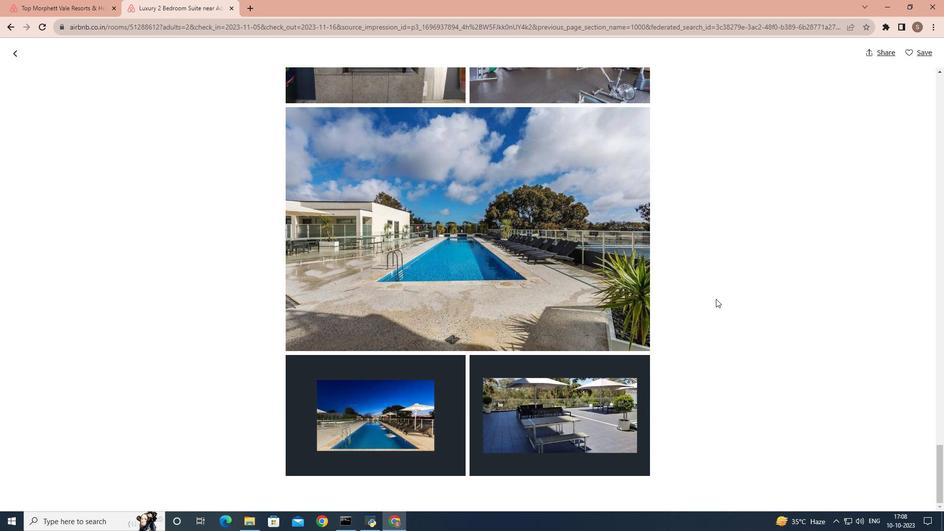
Action: Mouse scrolled (716, 299) with delta (0, 0)
Screenshot: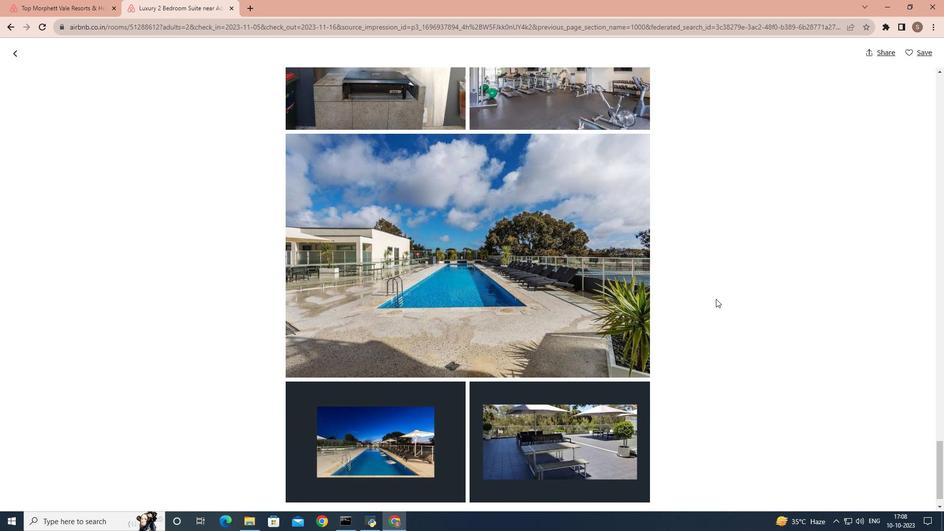 
Action: Mouse scrolled (716, 298) with delta (0, 0)
Screenshot: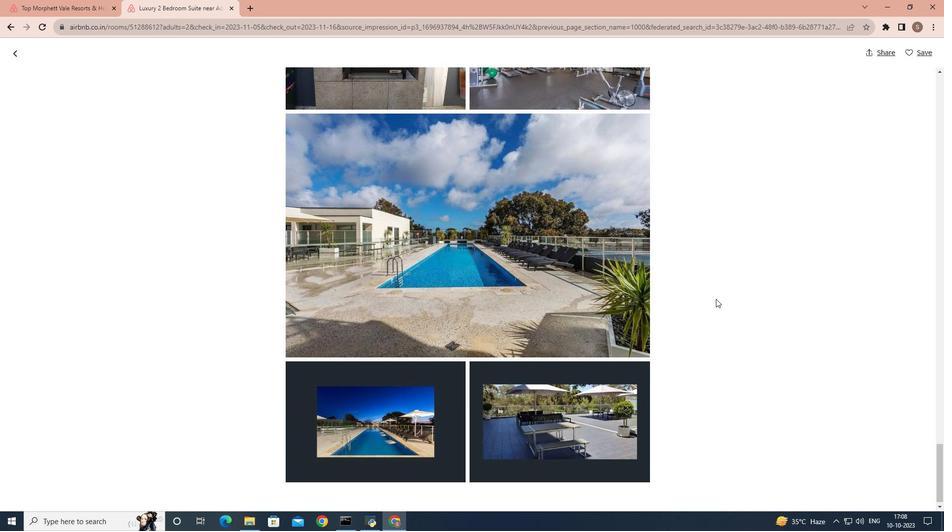 
Action: Mouse scrolled (716, 298) with delta (0, 0)
Screenshot: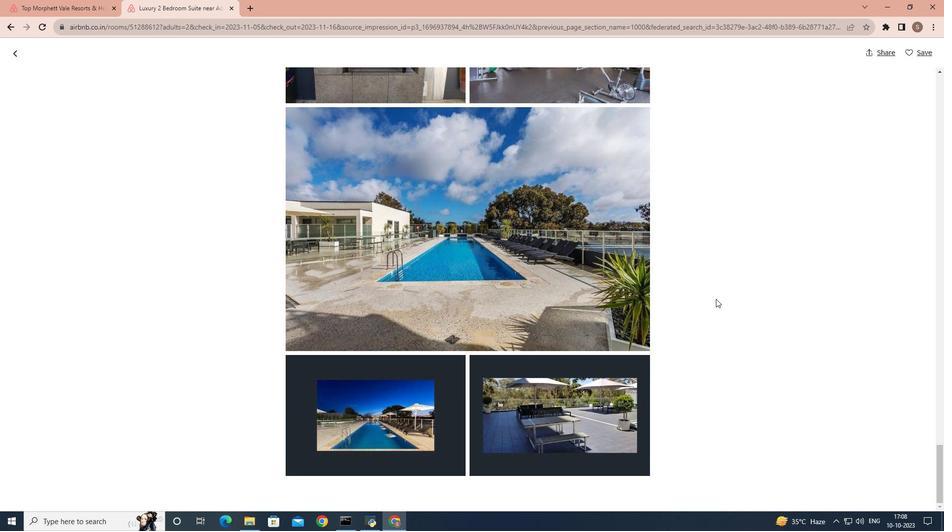
Action: Mouse scrolled (716, 298) with delta (0, 0)
Screenshot: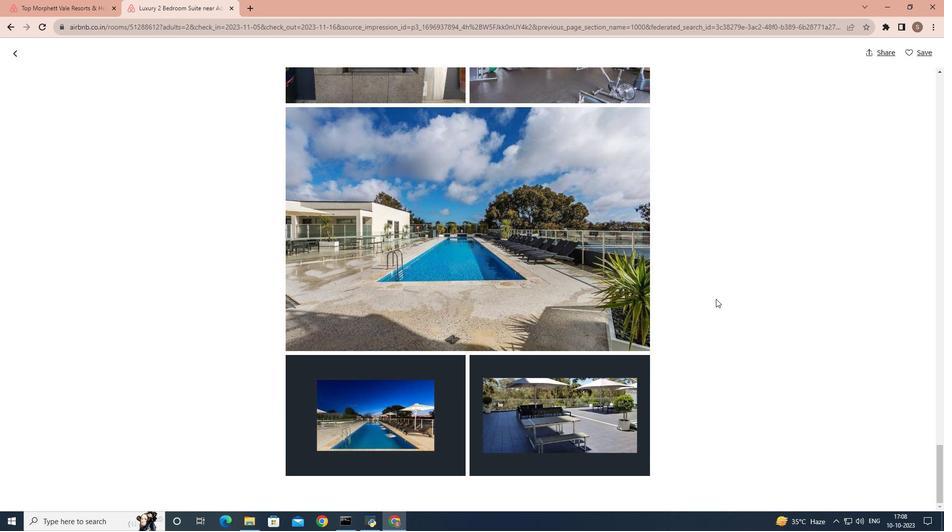 
Action: Mouse scrolled (716, 298) with delta (0, 0)
Screenshot: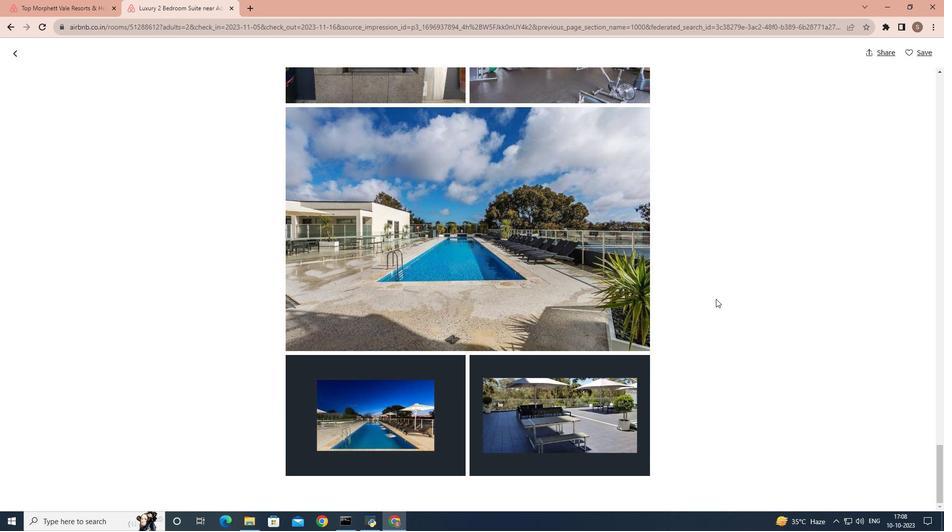 
Action: Mouse scrolled (716, 298) with delta (0, 0)
Screenshot: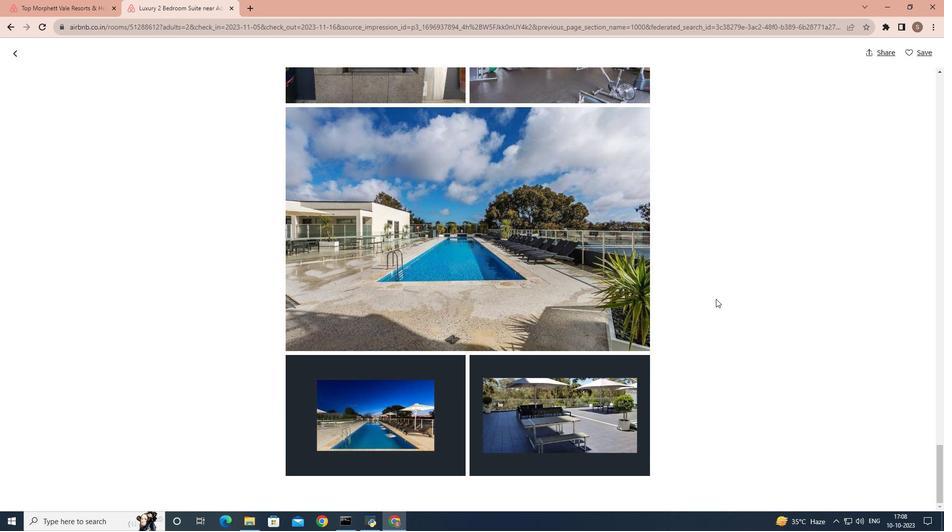 
Action: Mouse scrolled (716, 298) with delta (0, 0)
Screenshot: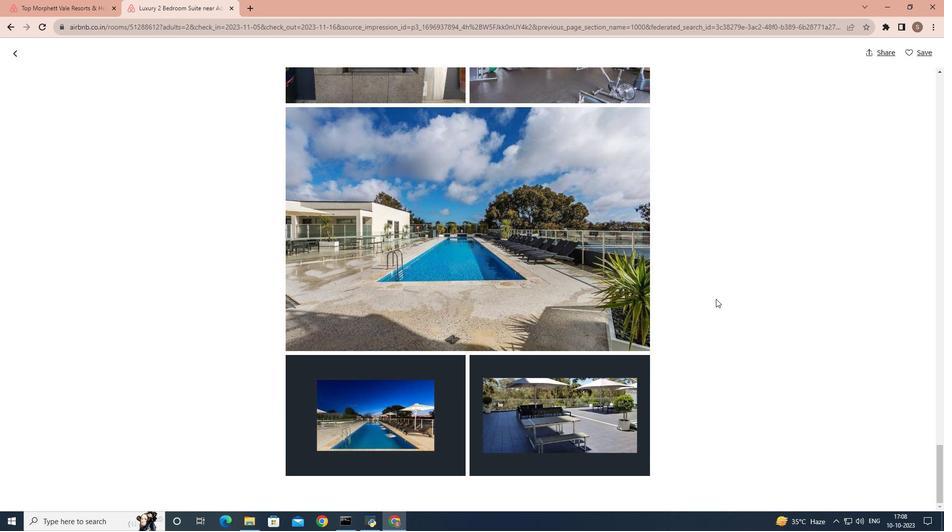 
Action: Mouse scrolled (716, 298) with delta (0, 0)
Screenshot: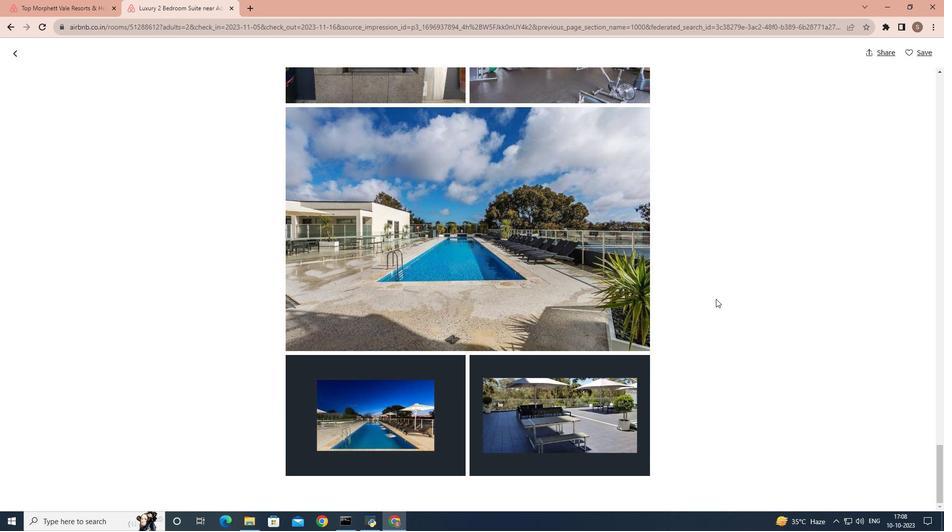 
Action: Mouse scrolled (716, 298) with delta (0, 0)
Screenshot: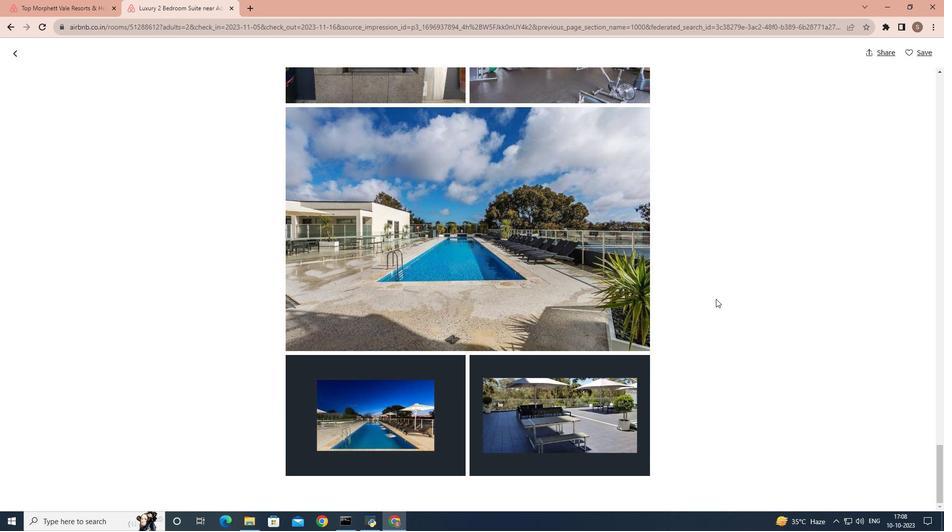 
Action: Mouse scrolled (716, 298) with delta (0, 0)
Screenshot: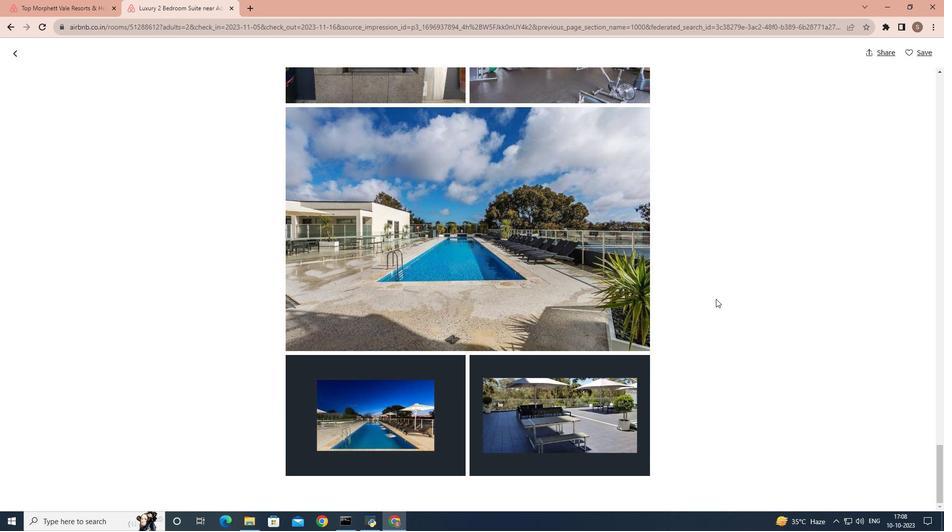 
Action: Mouse moved to (14, 48)
Screenshot: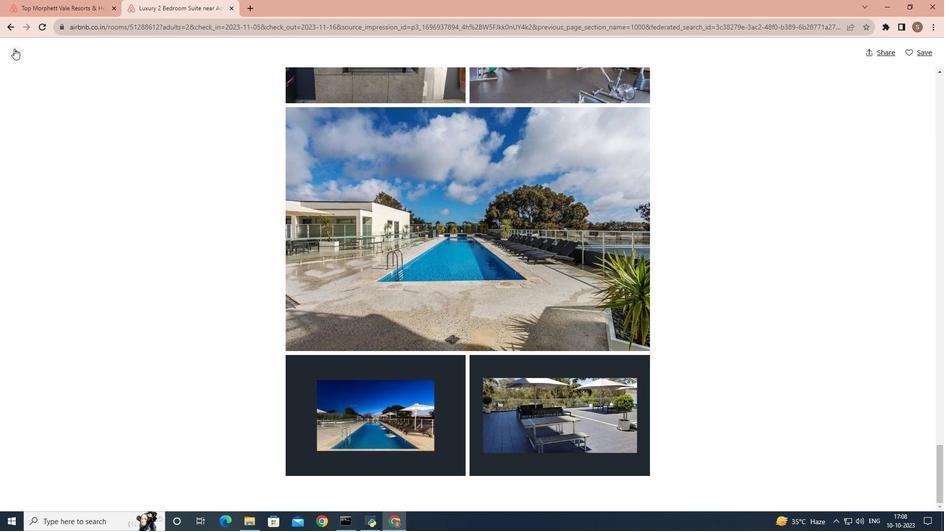 
Action: Mouse pressed left at (14, 48)
Screenshot: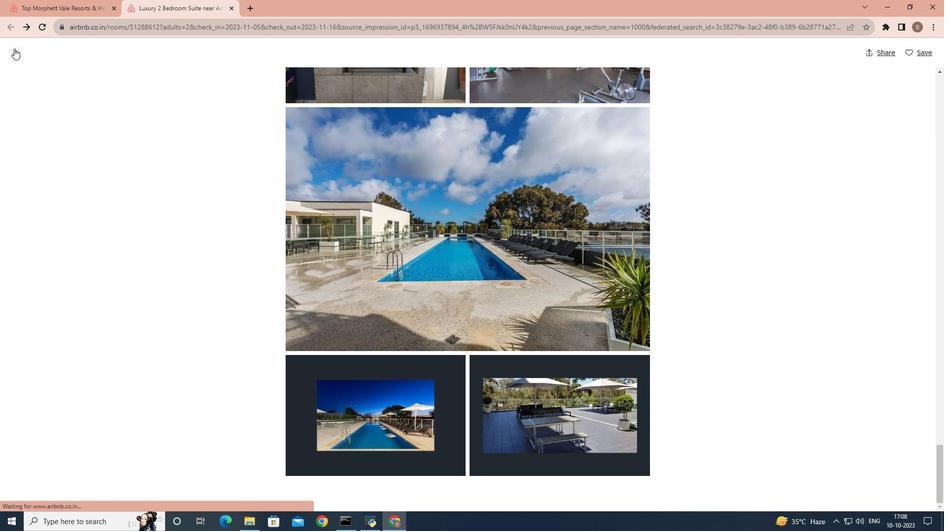 
Action: Mouse moved to (280, 208)
Screenshot: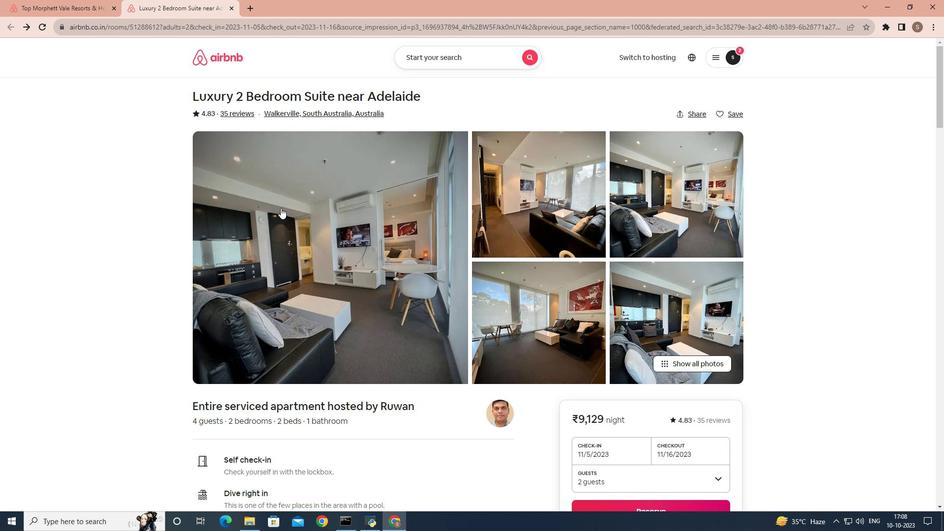 
Action: Mouse scrolled (280, 207) with delta (0, 0)
Screenshot: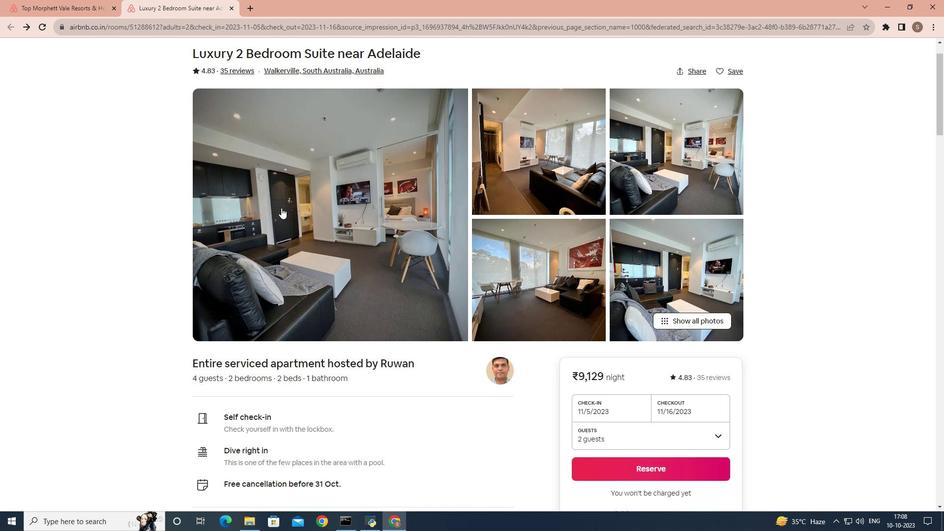
Action: Mouse moved to (282, 207)
Screenshot: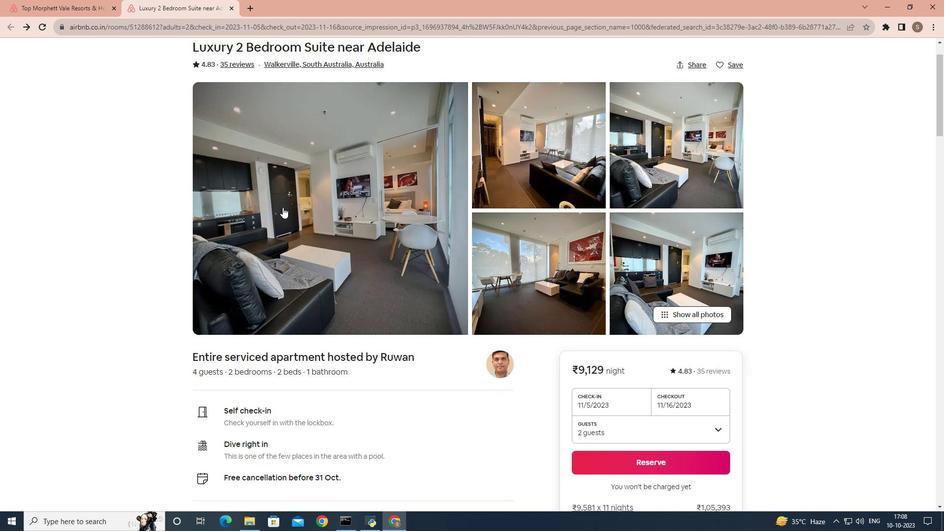 
Action: Mouse scrolled (282, 207) with delta (0, 0)
Screenshot: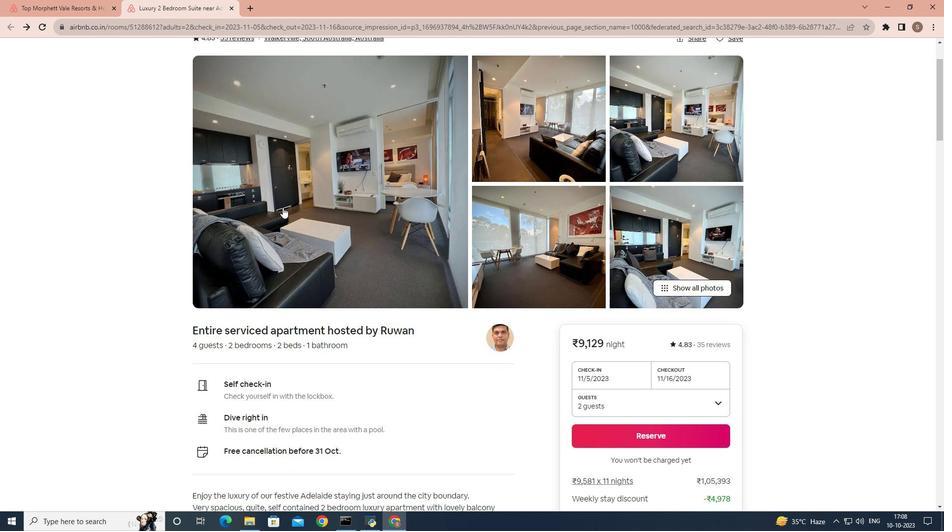 
Action: Mouse scrolled (282, 207) with delta (0, 0)
Screenshot: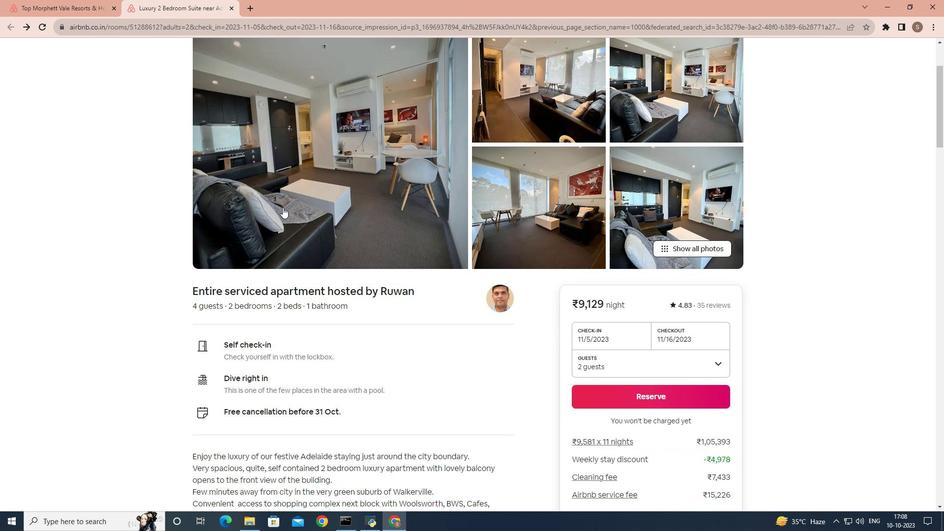 
Action: Mouse scrolled (282, 207) with delta (0, 0)
Screenshot: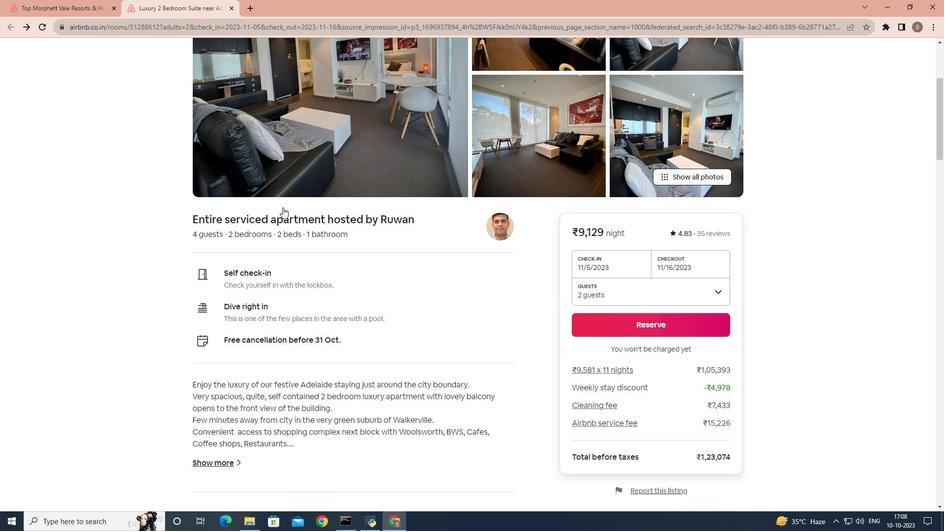 
Action: Mouse scrolled (282, 207) with delta (0, 0)
Screenshot: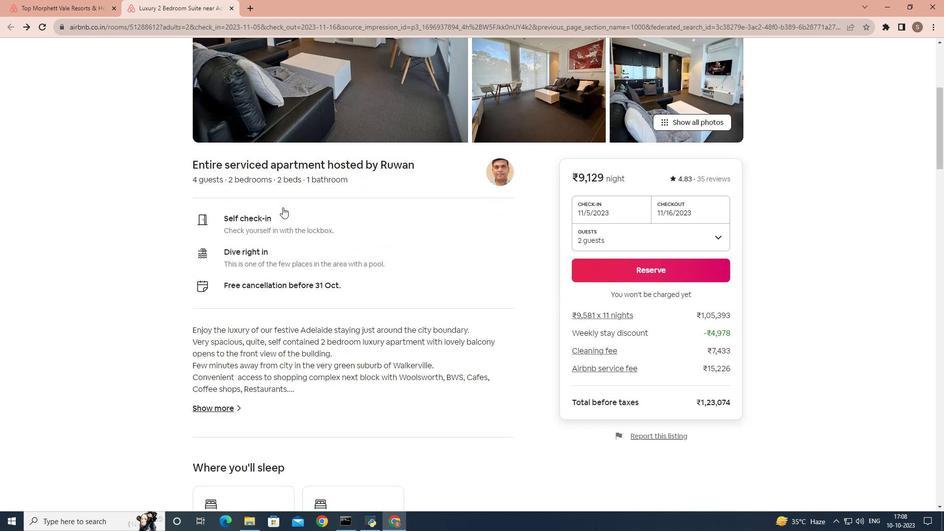 
Action: Mouse scrolled (282, 207) with delta (0, 0)
Screenshot: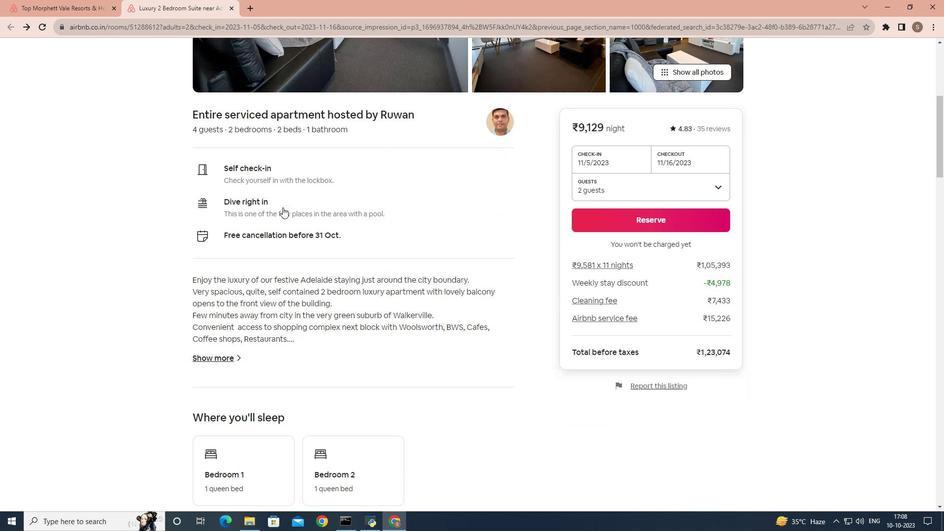 
Action: Mouse scrolled (282, 207) with delta (0, 0)
Screenshot: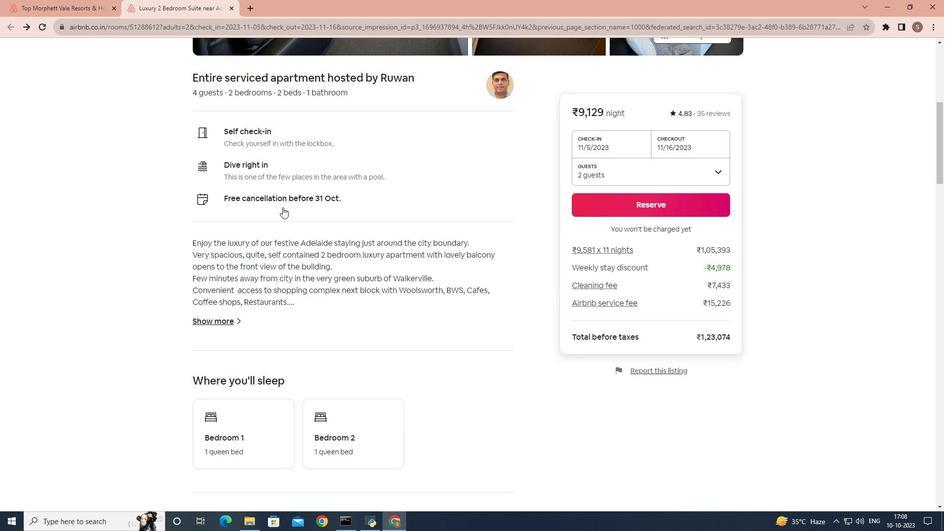 
Action: Mouse scrolled (282, 207) with delta (0, 0)
Screenshot: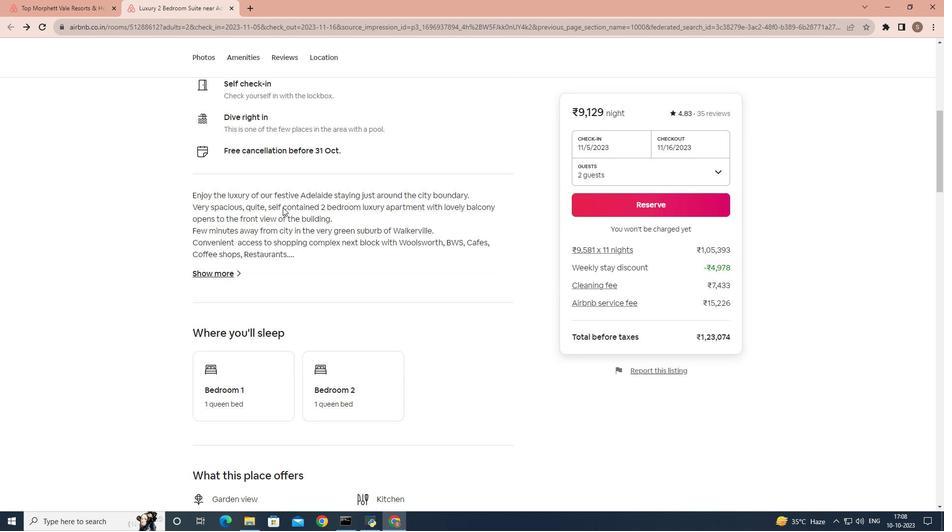 
Action: Mouse moved to (654, 254)
Screenshot: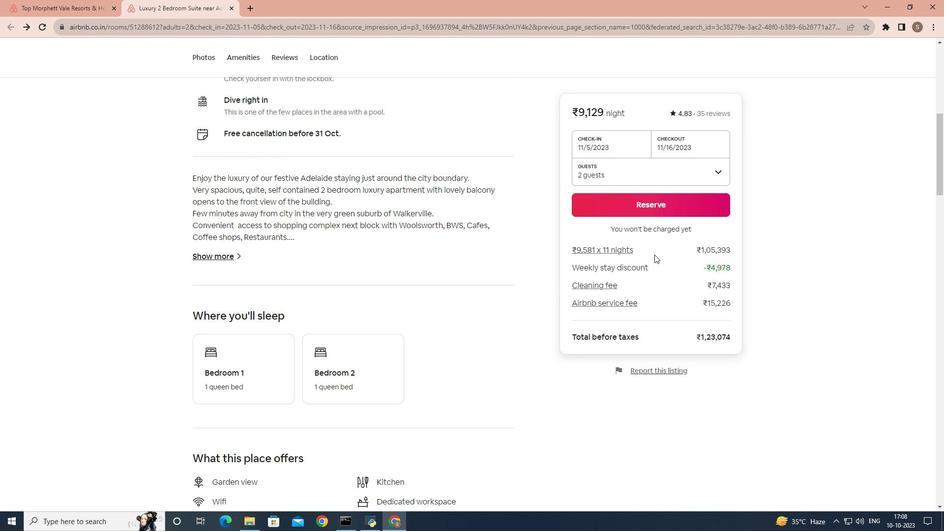 
Action: Mouse scrolled (654, 254) with delta (0, 0)
Screenshot: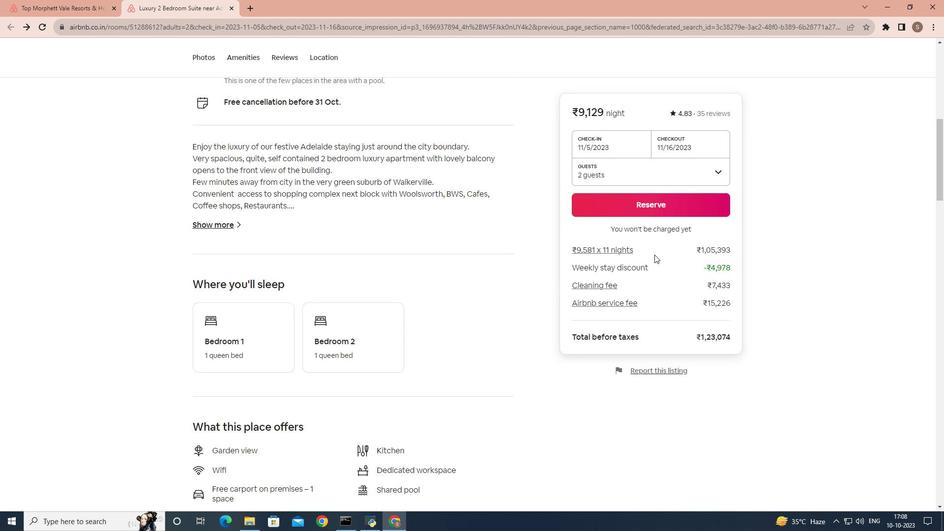 
Action: Mouse moved to (218, 209)
Screenshot: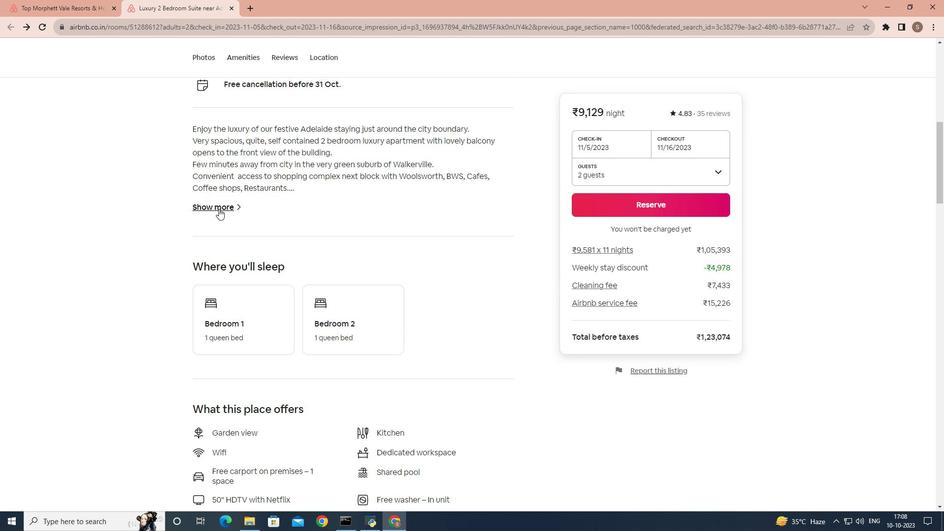 
Action: Mouse pressed left at (218, 209)
Screenshot: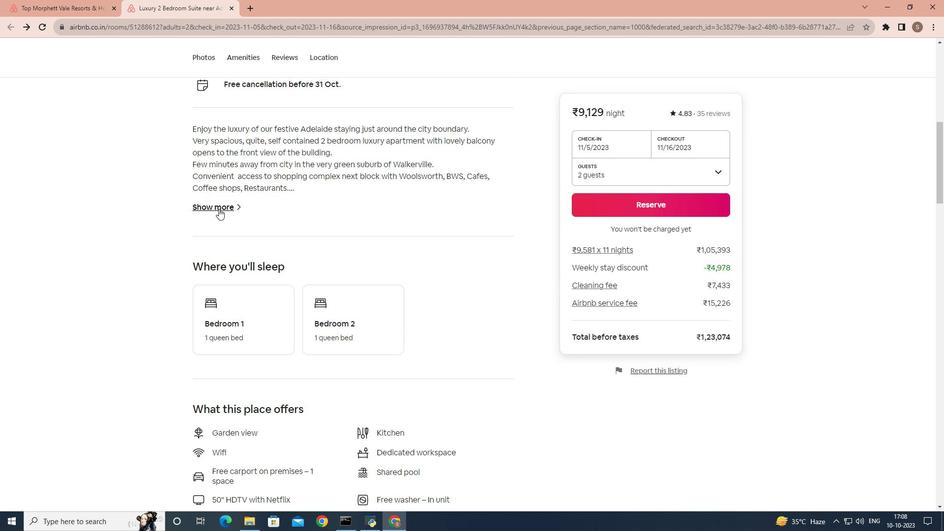 
Action: Mouse moved to (297, 194)
Screenshot: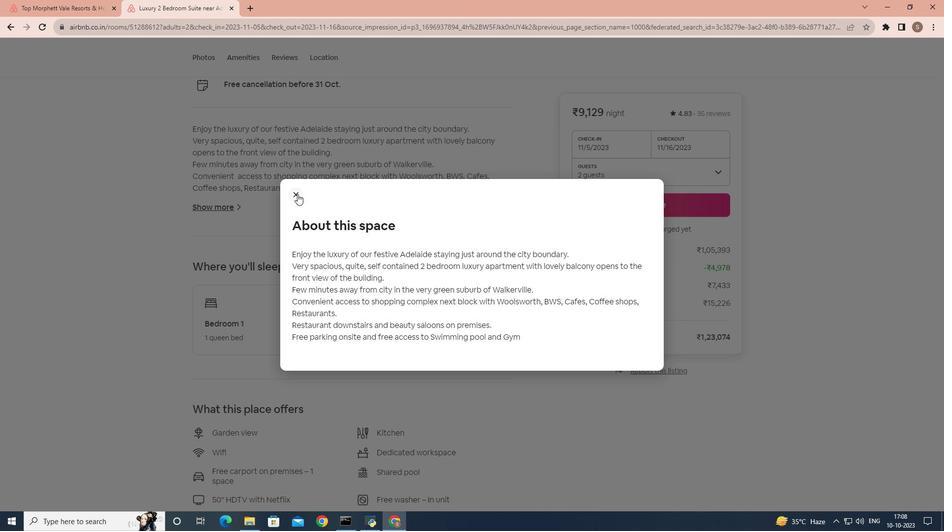 
Action: Mouse pressed left at (297, 194)
Screenshot: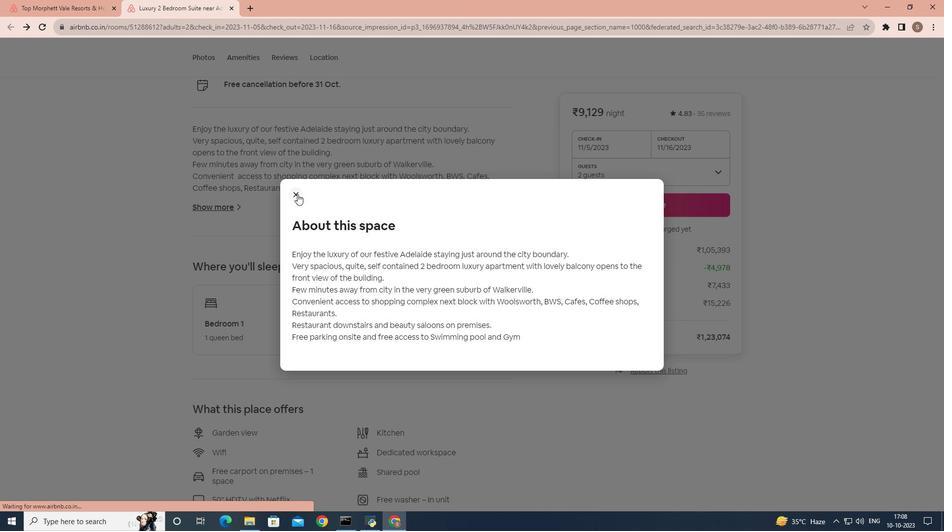 
Action: Mouse moved to (302, 250)
Screenshot: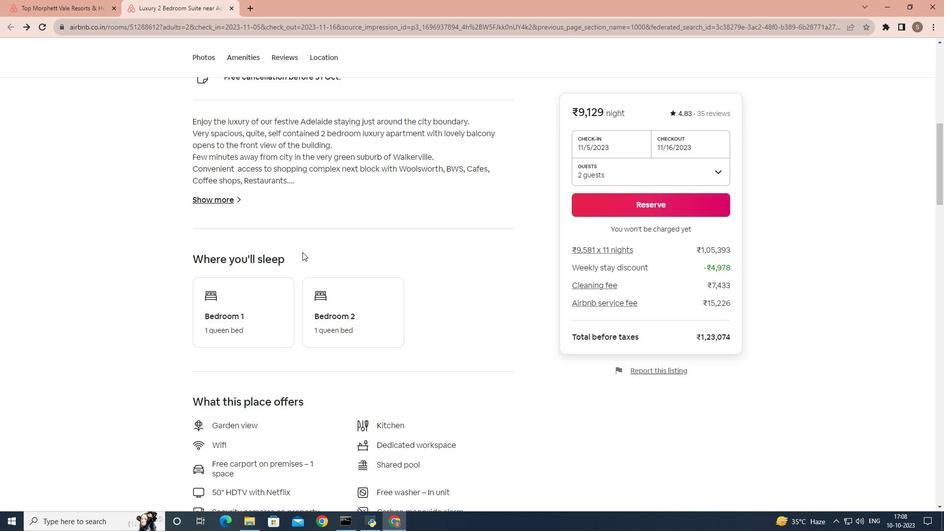 
Action: Mouse scrolled (302, 250) with delta (0, 0)
Screenshot: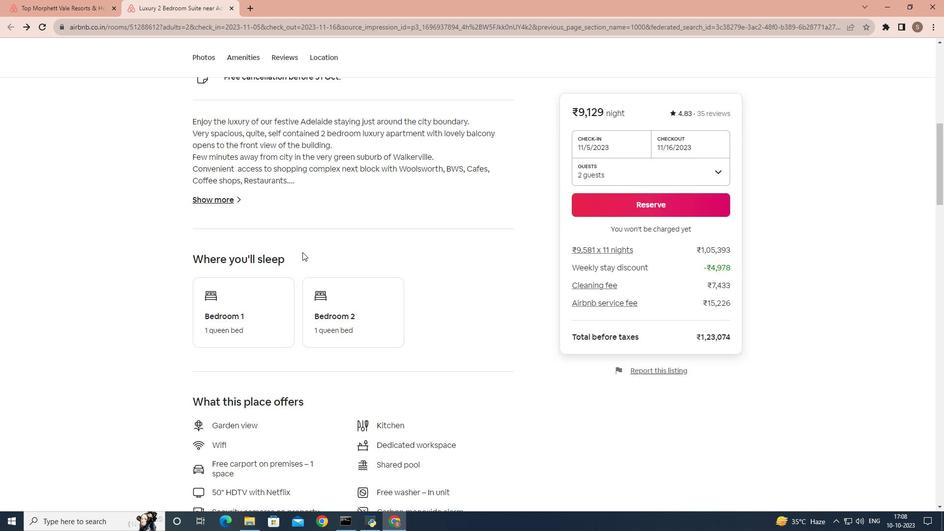 
Action: Mouse moved to (302, 252)
Screenshot: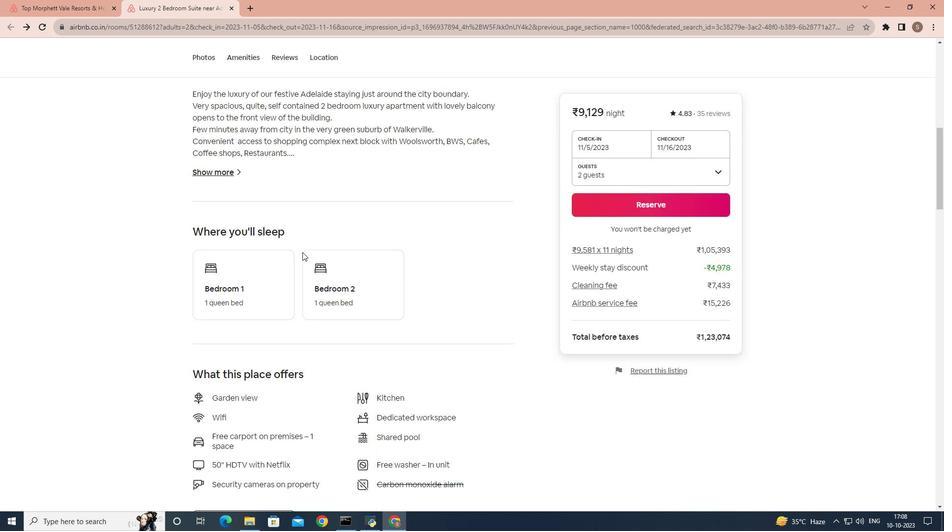 
Action: Mouse scrolled (302, 251) with delta (0, 0)
Screenshot: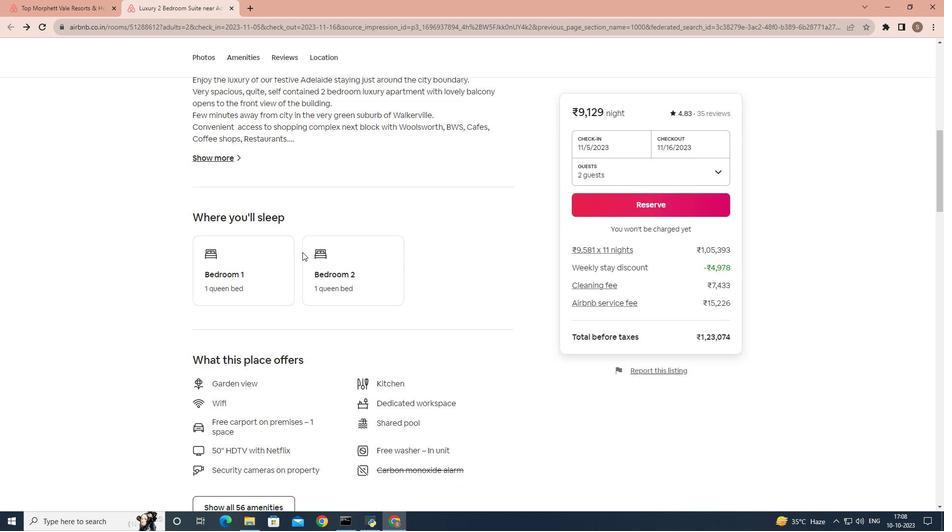
Action: Mouse scrolled (302, 251) with delta (0, 0)
Screenshot: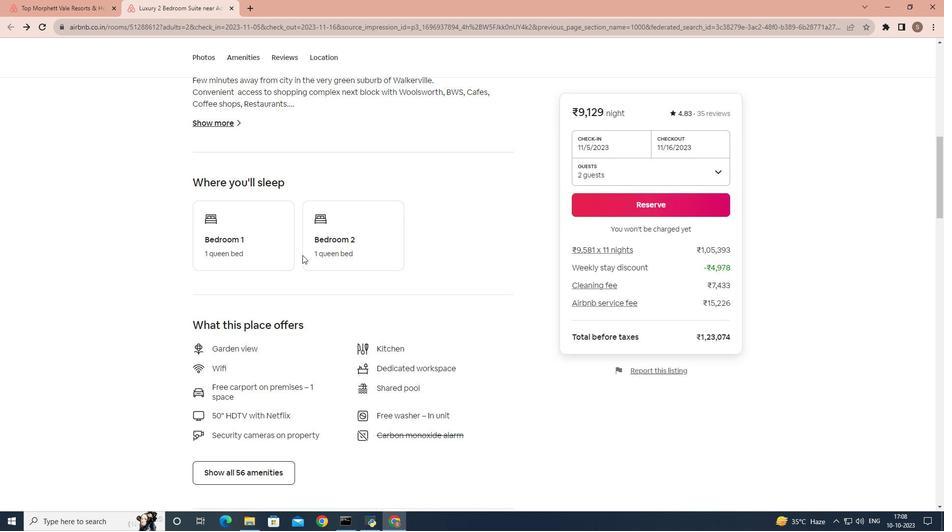 
Action: Mouse scrolled (302, 251) with delta (0, 0)
Screenshot: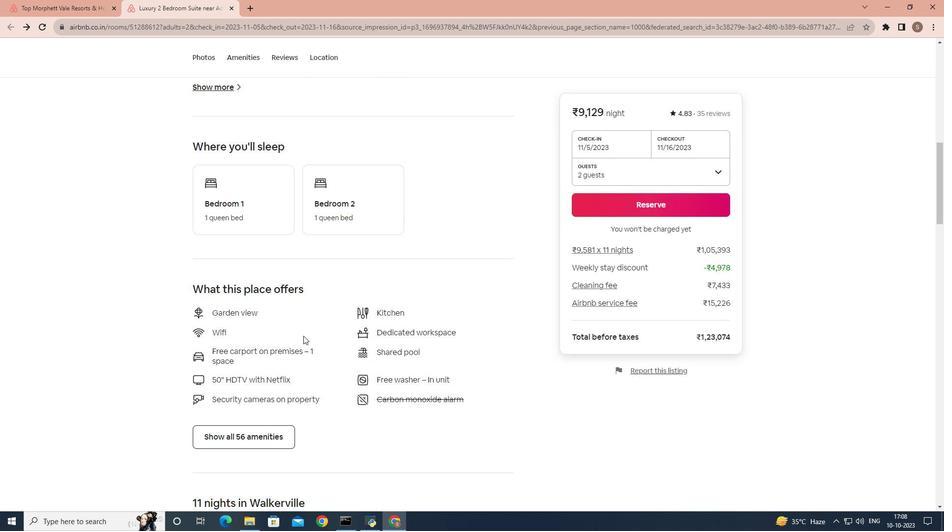 
Action: Mouse moved to (301, 360)
Screenshot: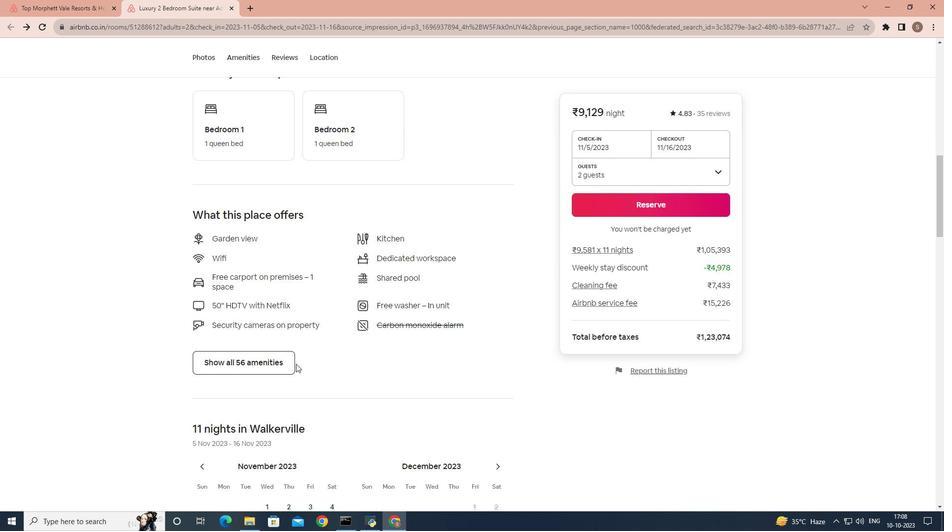 
Action: Mouse scrolled (301, 359) with delta (0, 0)
Screenshot: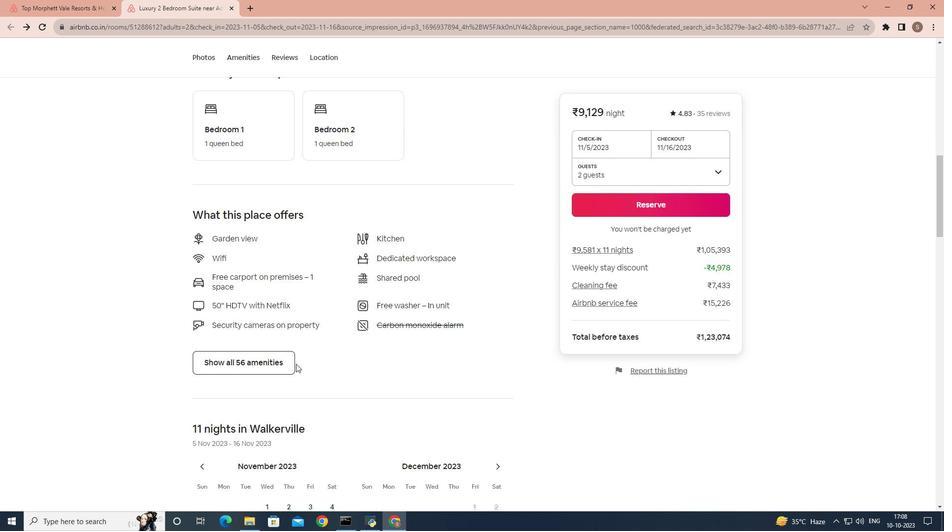 
Action: Mouse moved to (271, 366)
Screenshot: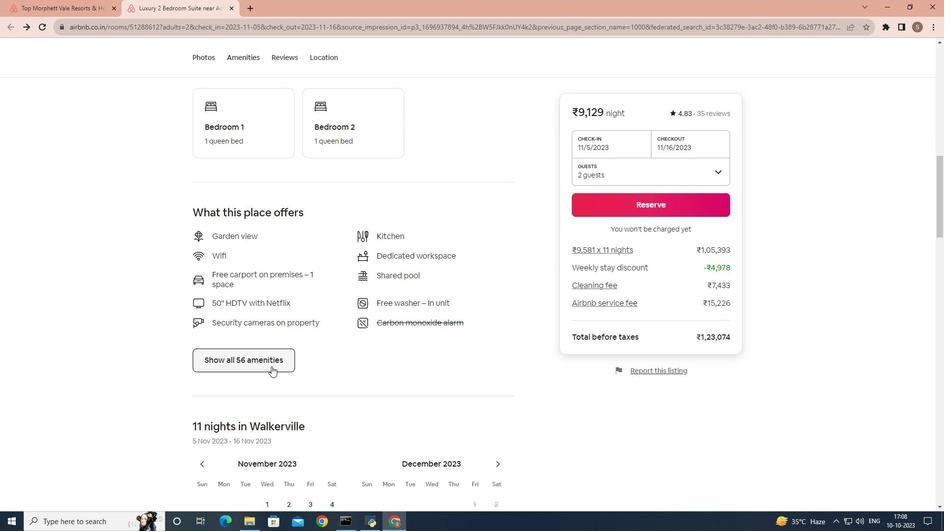 
Action: Mouse pressed left at (271, 366)
Screenshot: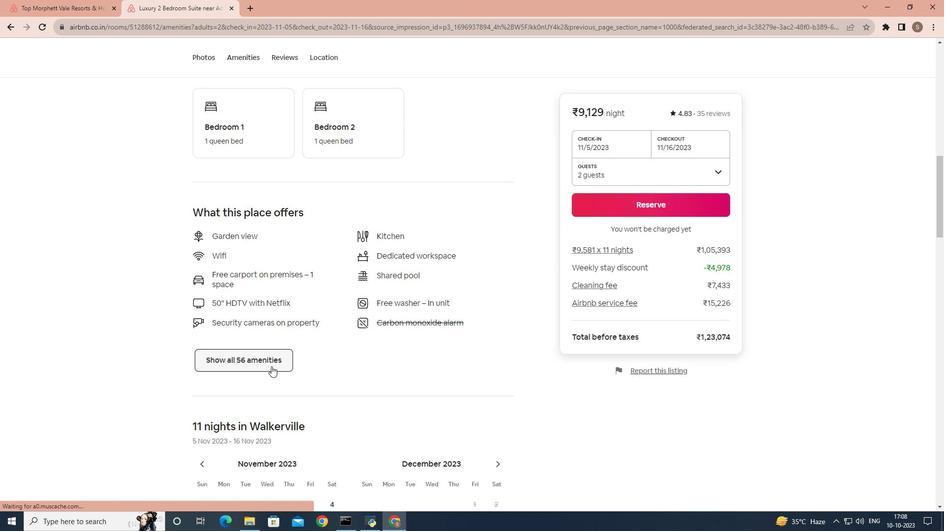 
Action: Mouse moved to (380, 321)
Screenshot: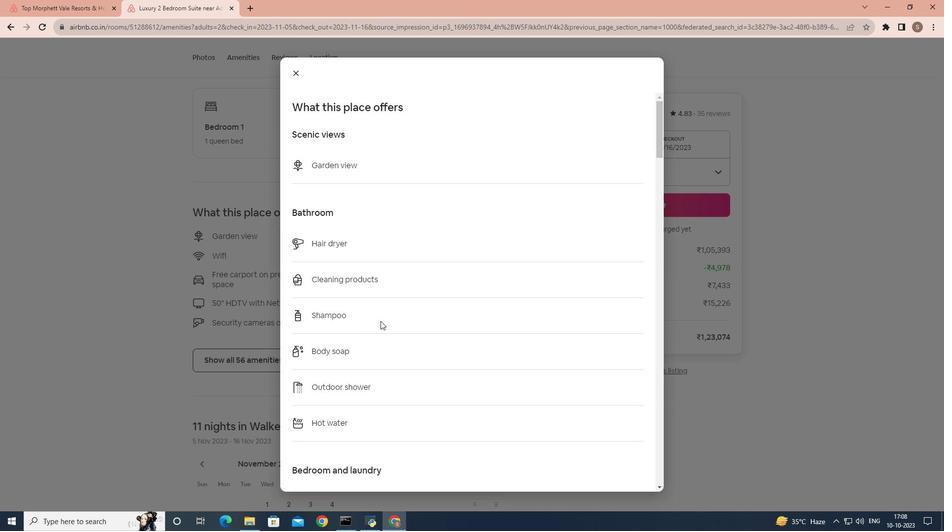 
Action: Mouse scrolled (380, 320) with delta (0, 0)
Screenshot: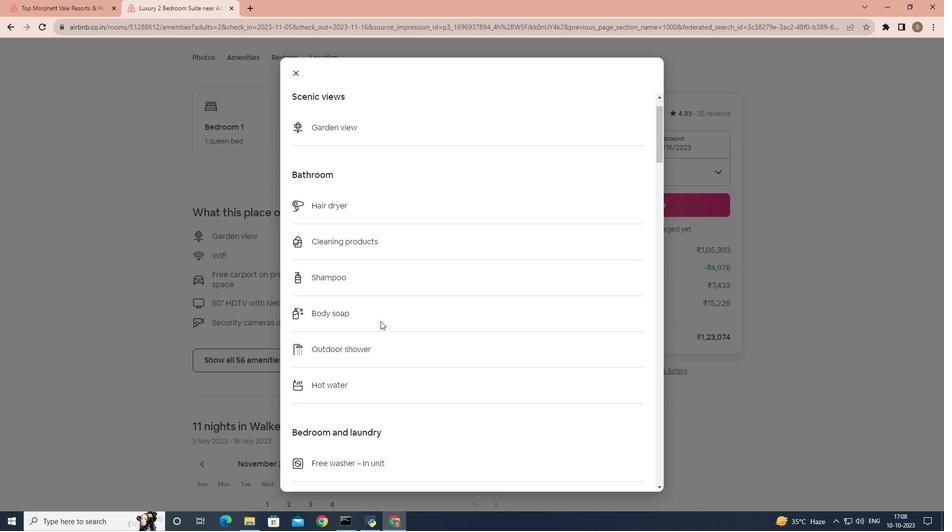 
Action: Mouse scrolled (380, 320) with delta (0, 0)
Screenshot: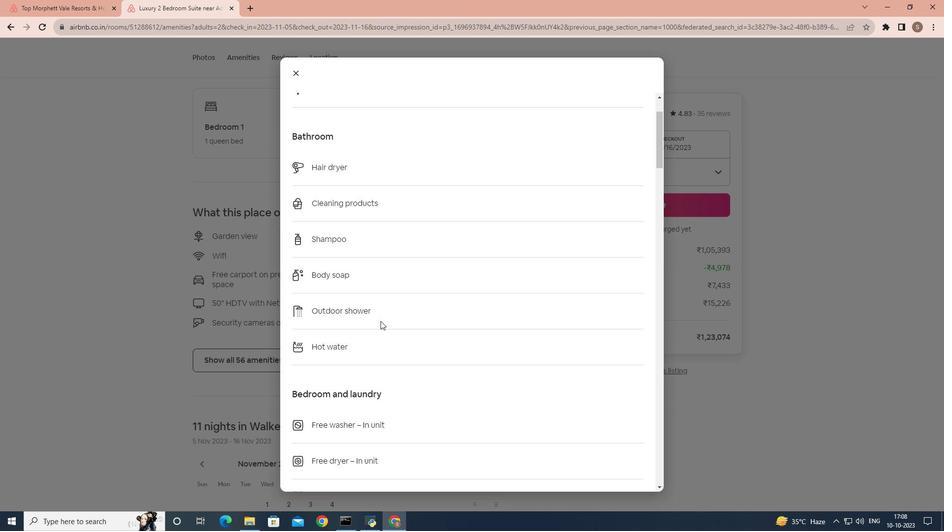 
Action: Mouse scrolled (380, 320) with delta (0, 0)
Screenshot: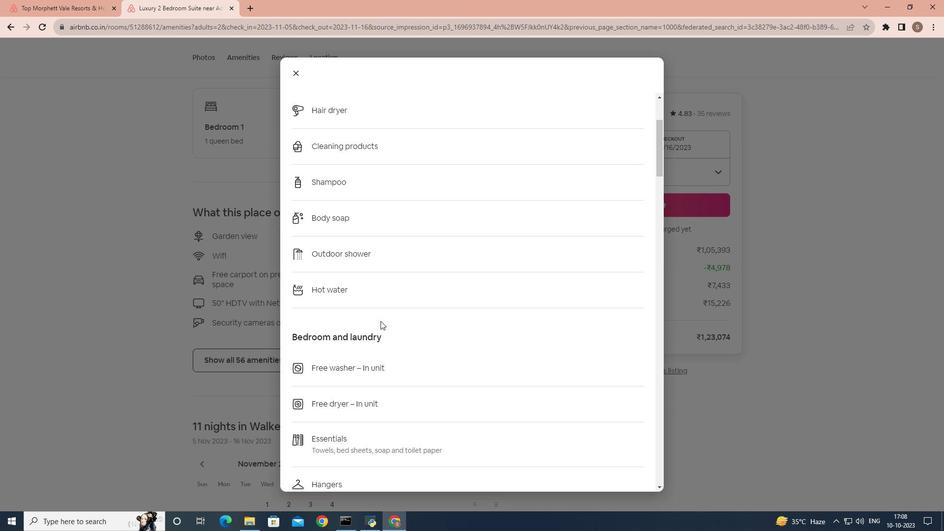 
Action: Mouse scrolled (380, 320) with delta (0, 0)
Screenshot: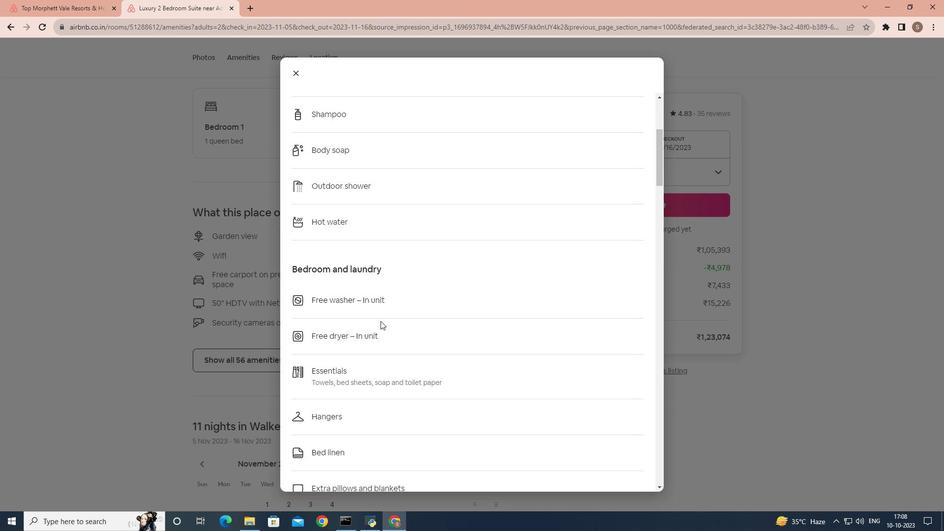 
Action: Mouse scrolled (380, 320) with delta (0, 0)
Screenshot: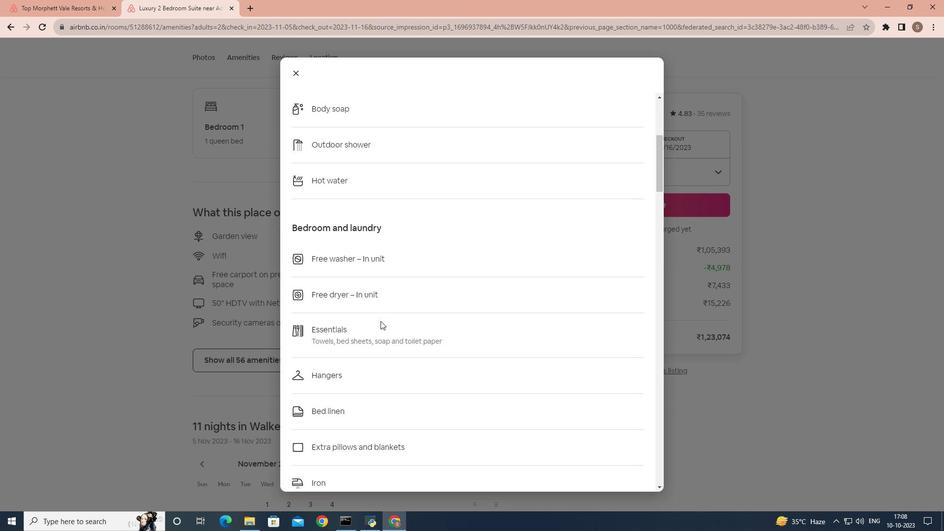 
Action: Mouse scrolled (380, 320) with delta (0, 0)
Screenshot: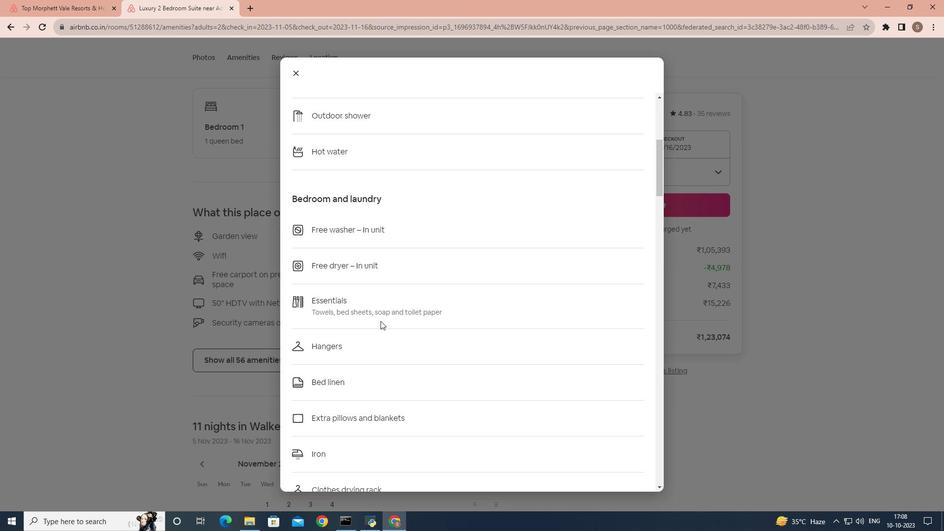 
Action: Mouse scrolled (380, 320) with delta (0, 0)
Screenshot: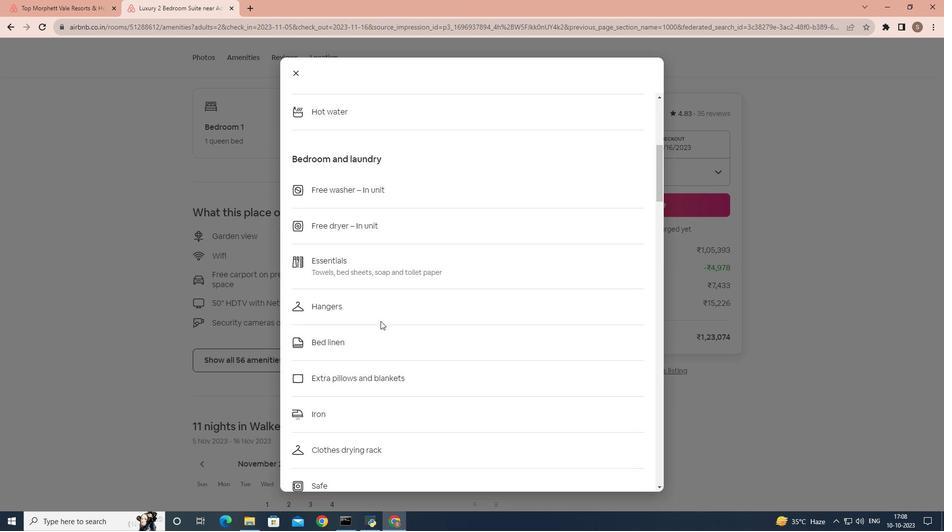 
Action: Mouse scrolled (380, 320) with delta (0, 0)
Screenshot: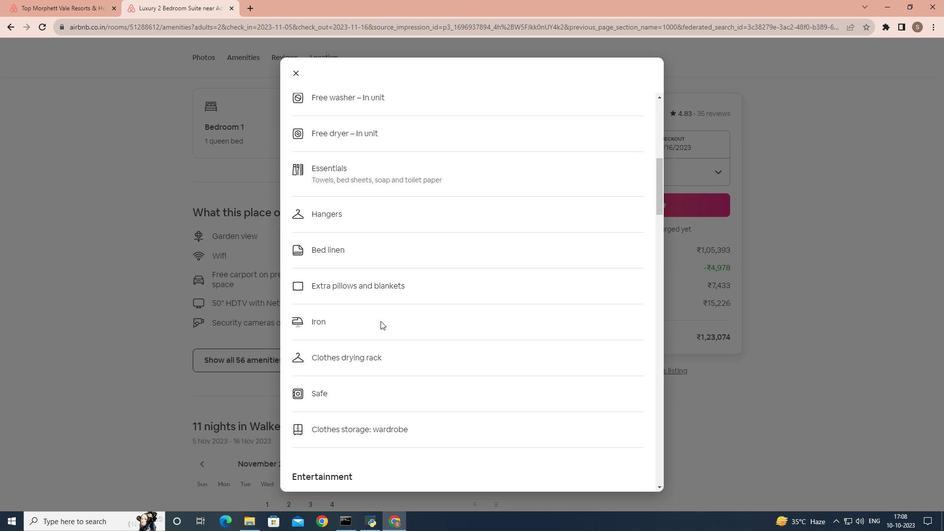 
Action: Mouse scrolled (380, 320) with delta (0, 0)
Screenshot: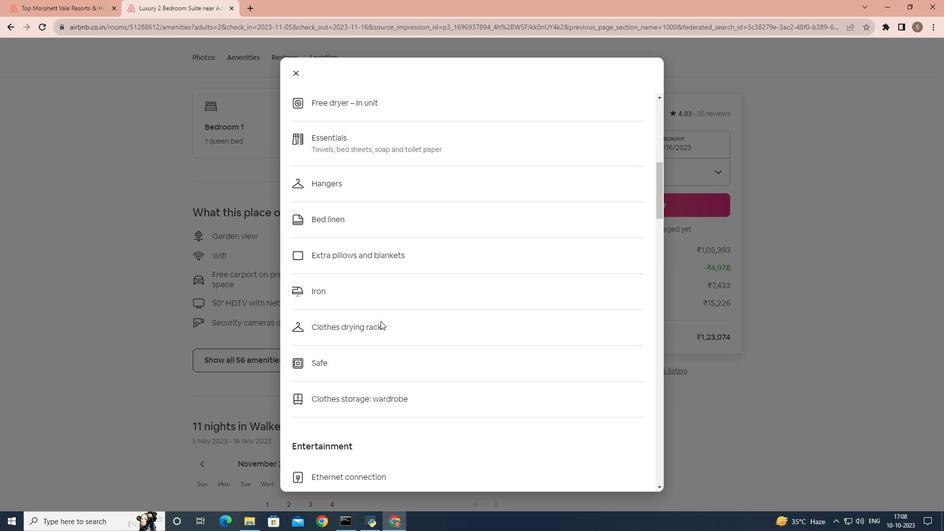 
Action: Mouse scrolled (380, 320) with delta (0, 0)
Screenshot: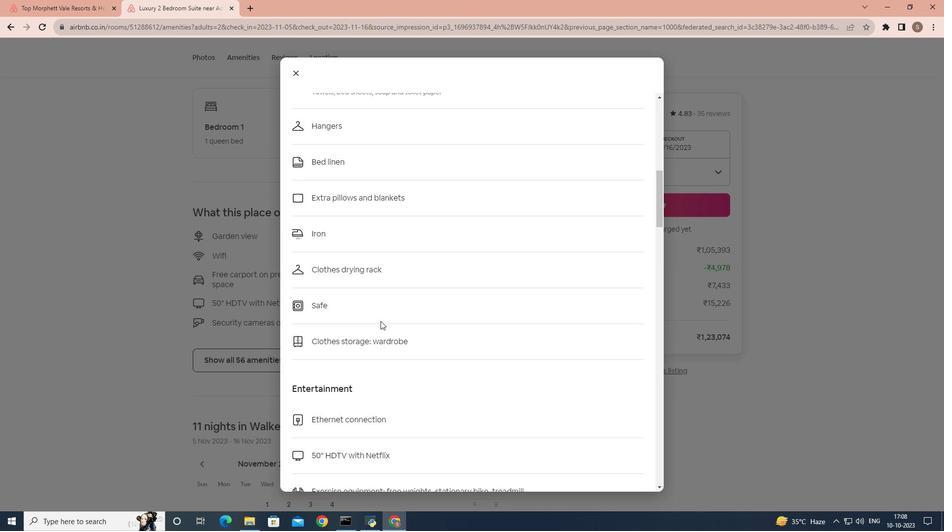 
Action: Mouse scrolled (380, 320) with delta (0, 0)
Screenshot: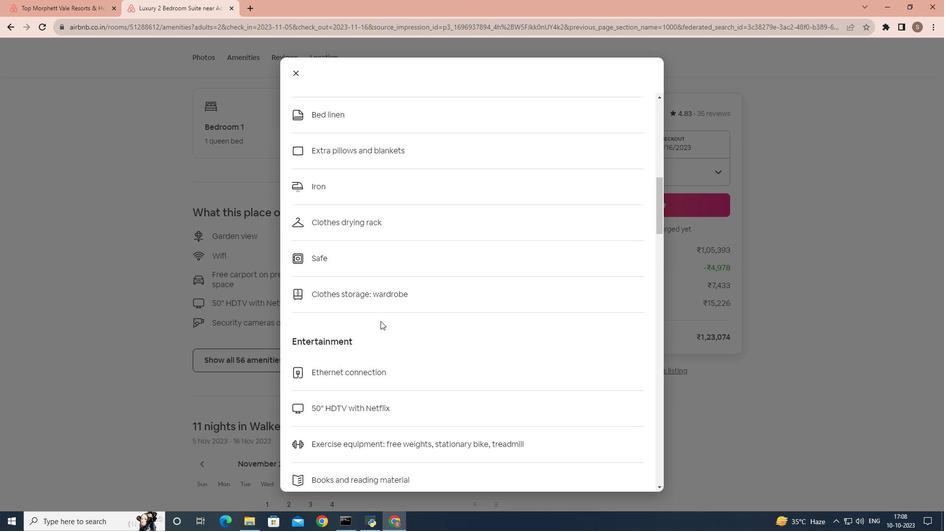 
Action: Mouse scrolled (380, 320) with delta (0, 0)
Screenshot: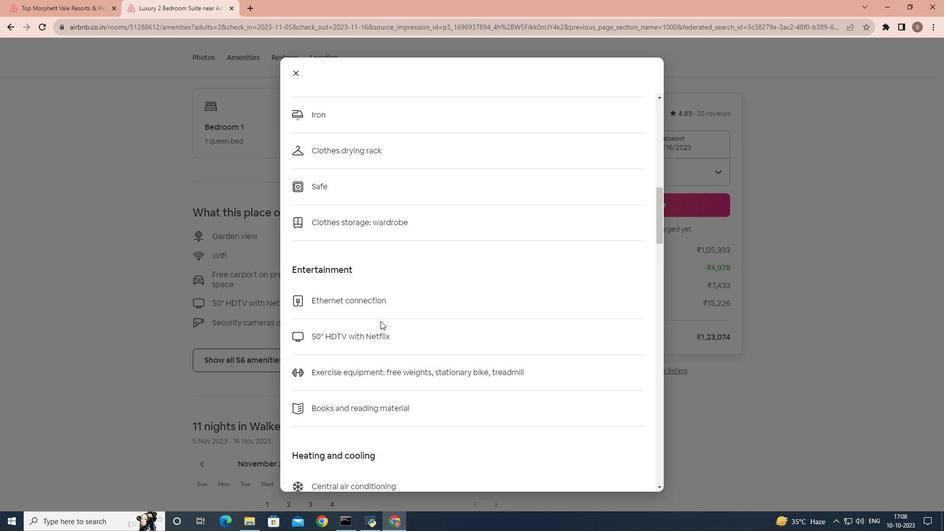 
Action: Mouse scrolled (380, 320) with delta (0, 0)
Screenshot: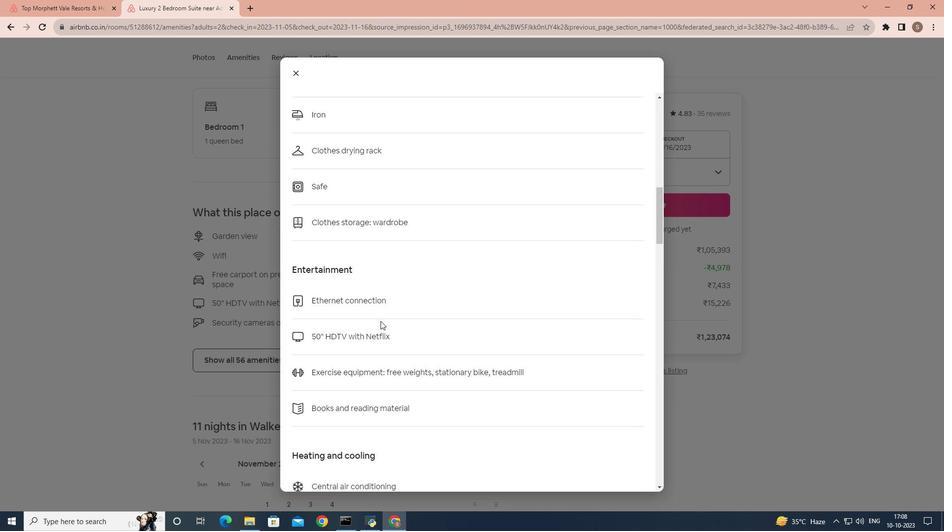 
Action: Mouse scrolled (380, 320) with delta (0, 0)
Screenshot: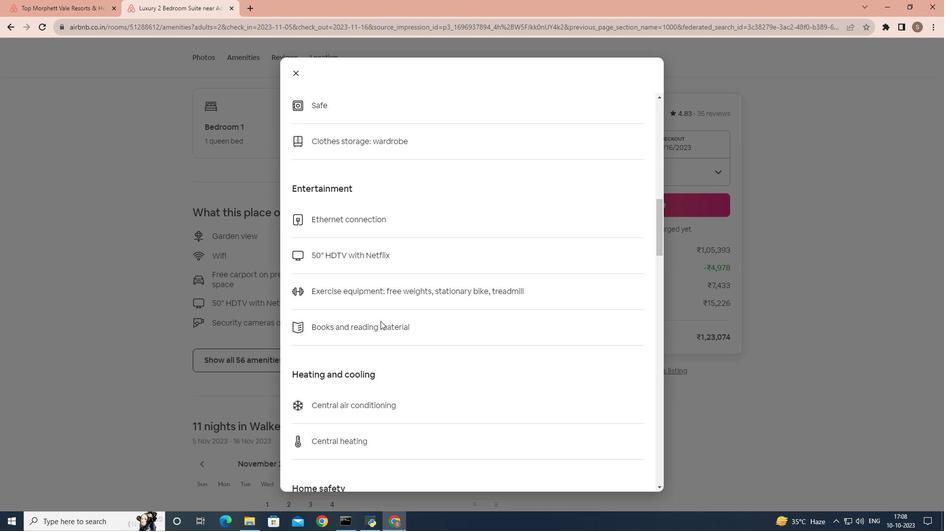 
Action: Mouse scrolled (380, 320) with delta (0, 0)
Screenshot: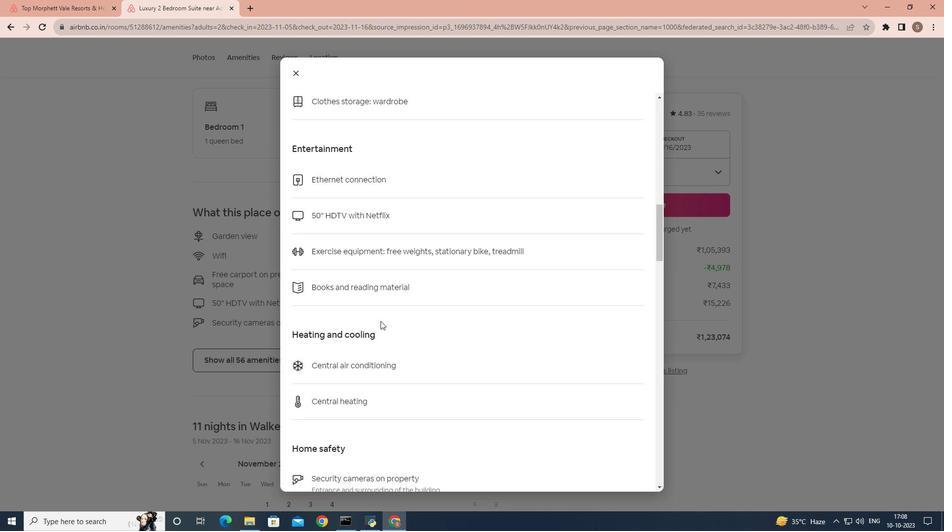 
Action: Mouse scrolled (380, 320) with delta (0, 0)
Screenshot: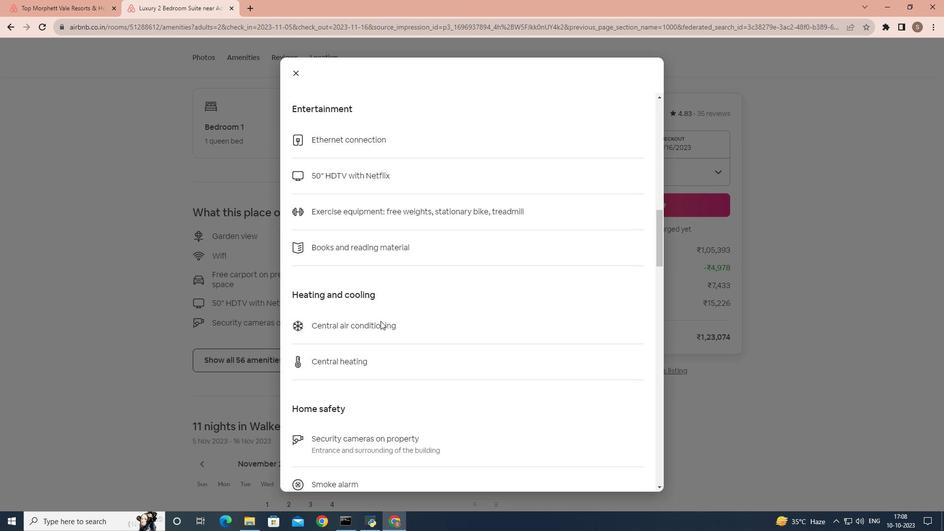 
Action: Mouse scrolled (380, 320) with delta (0, 0)
Screenshot: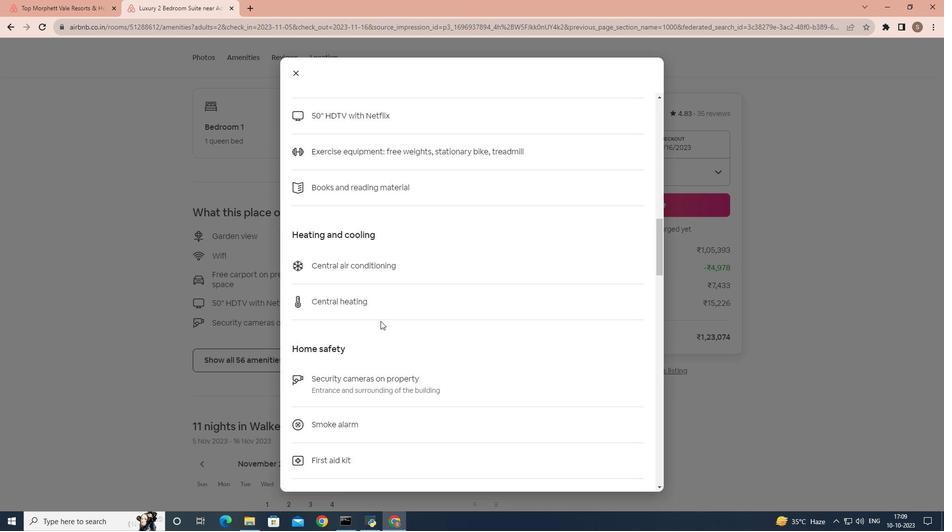 
Action: Mouse scrolled (380, 320) with delta (0, 0)
Screenshot: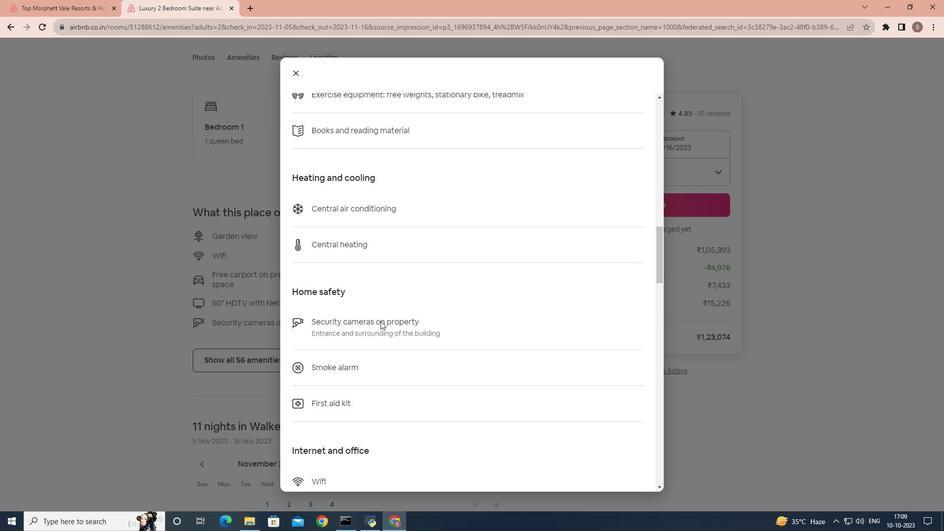 
Action: Mouse scrolled (380, 320) with delta (0, 0)
Screenshot: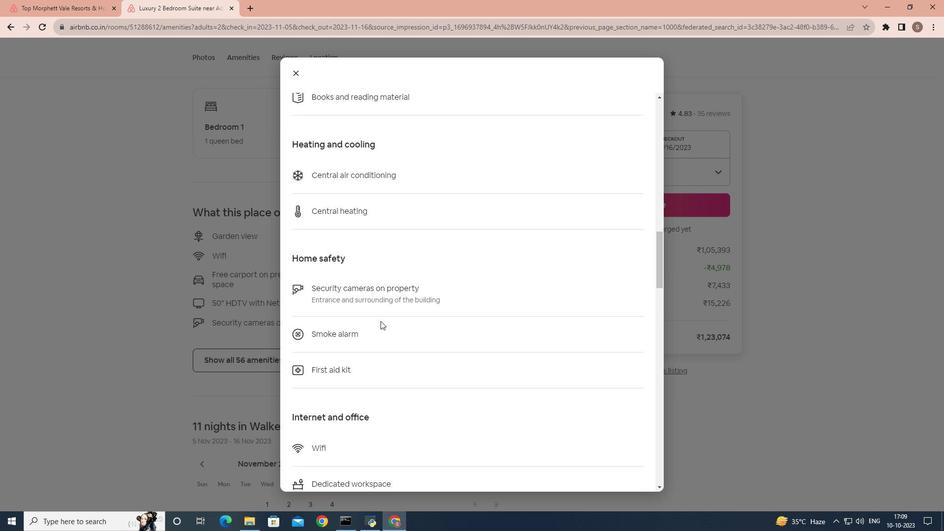 
Action: Mouse scrolled (380, 320) with delta (0, 0)
Screenshot: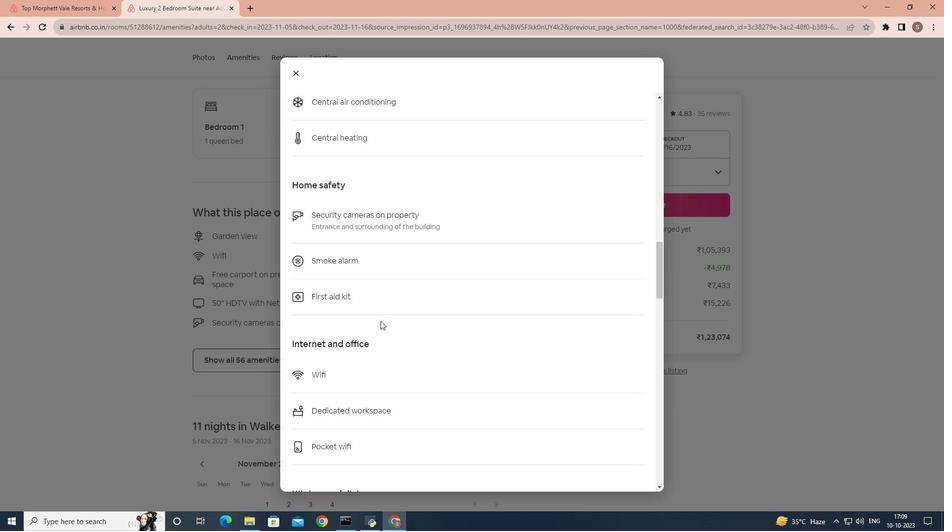 
Action: Mouse scrolled (380, 320) with delta (0, 0)
Screenshot: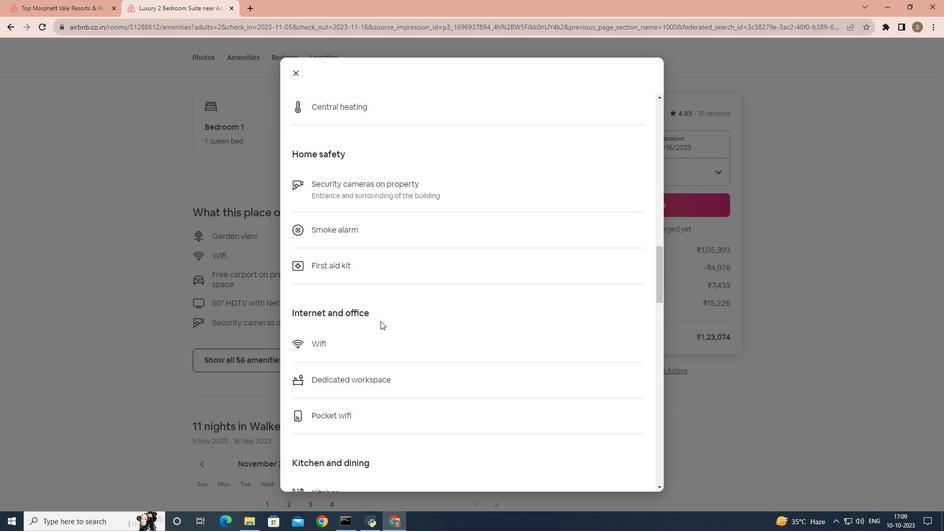 
Action: Mouse scrolled (380, 320) with delta (0, 0)
Screenshot: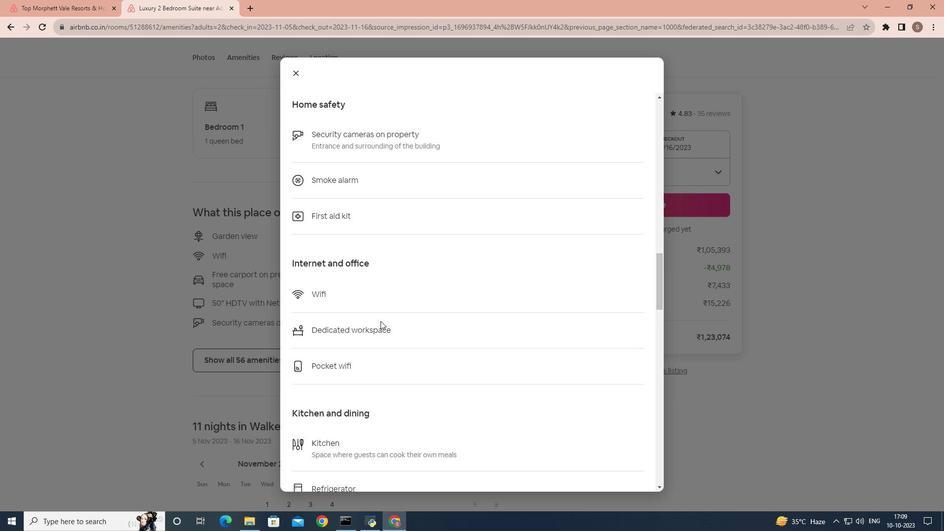 
Action: Mouse scrolled (380, 320) with delta (0, 0)
Screenshot: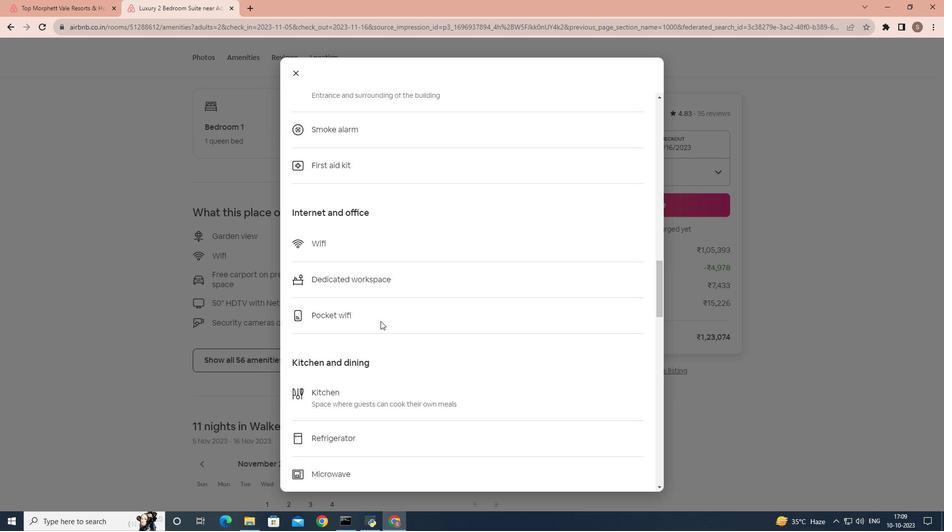 
Action: Mouse scrolled (380, 320) with delta (0, 0)
Screenshot: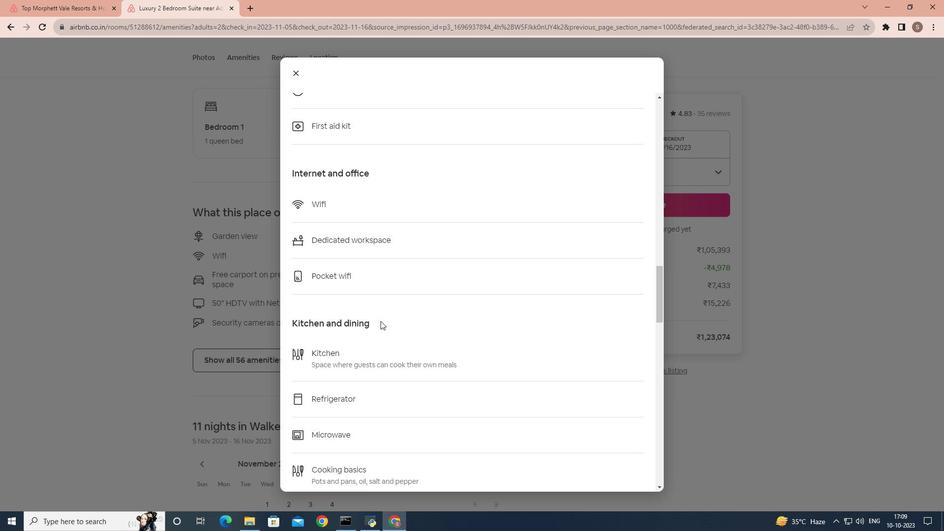 
Action: Mouse scrolled (380, 320) with delta (0, 0)
Screenshot: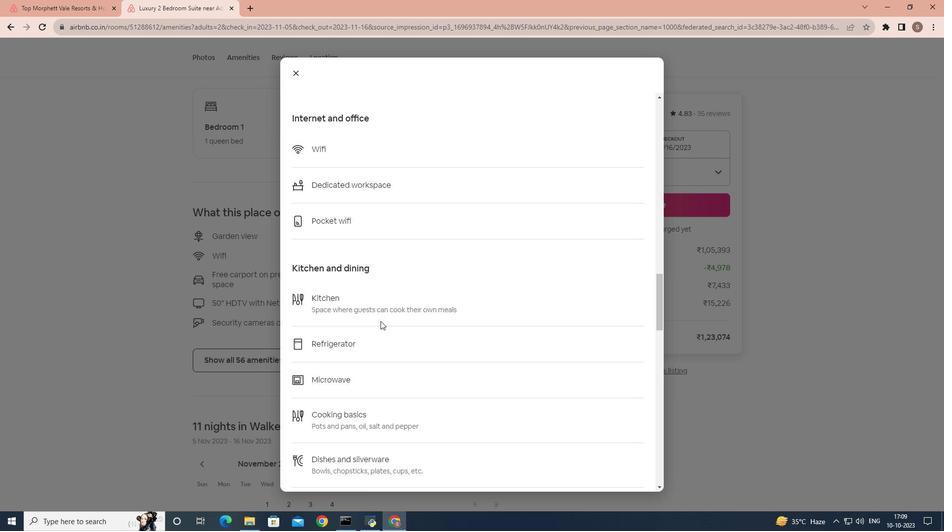 
Action: Mouse scrolled (380, 320) with delta (0, 0)
Screenshot: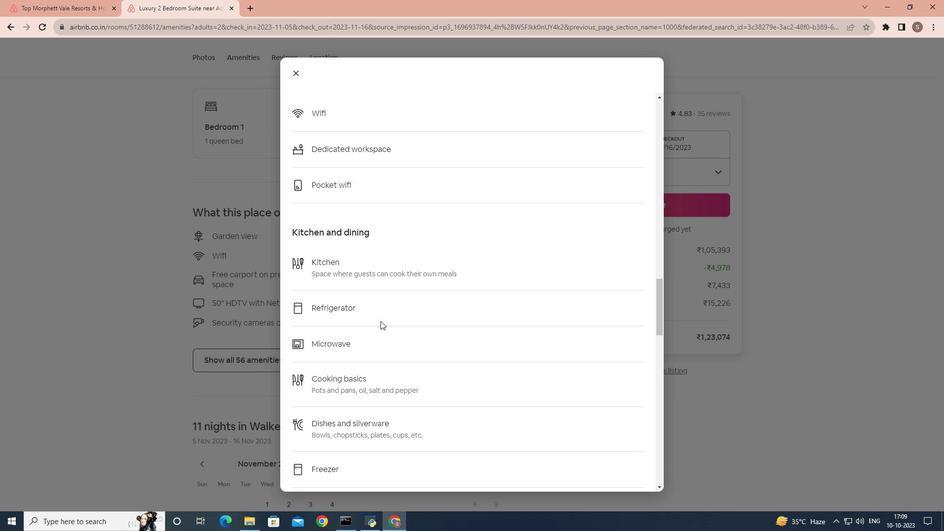 
Action: Mouse scrolled (380, 320) with delta (0, 0)
Screenshot: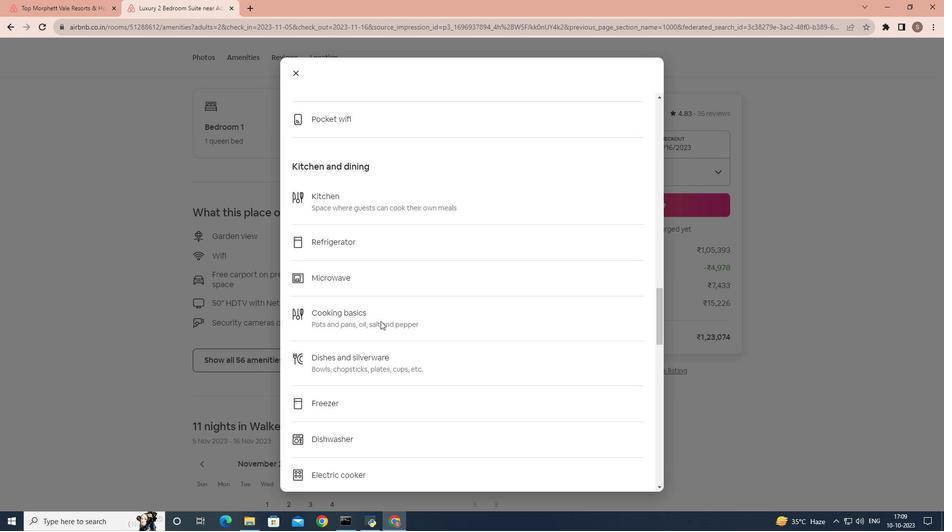
Action: Mouse scrolled (380, 320) with delta (0, 0)
Screenshot: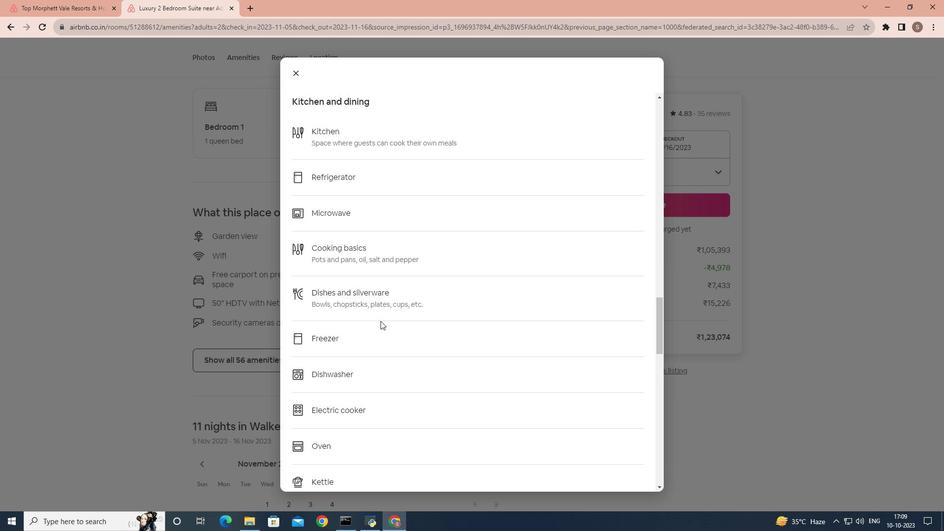 
Action: Mouse scrolled (380, 320) with delta (0, 0)
Screenshot: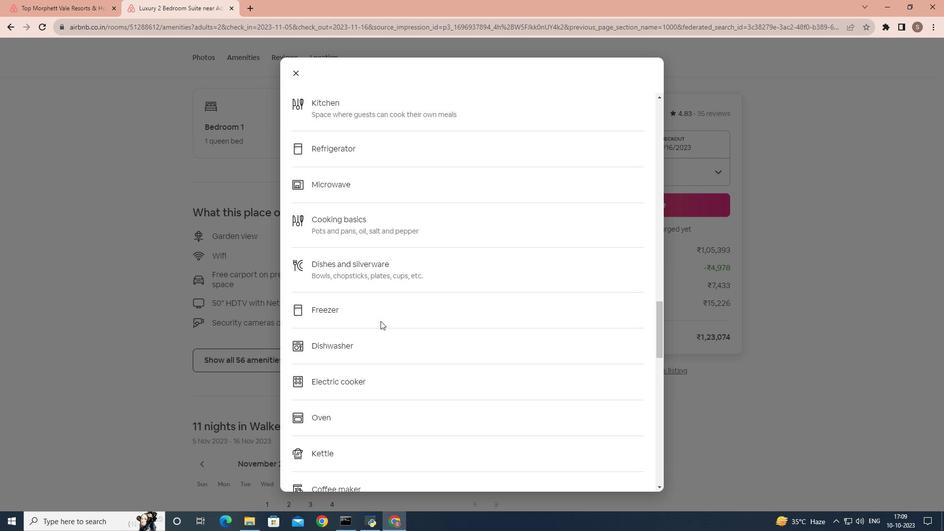 
Action: Mouse scrolled (380, 320) with delta (0, 0)
Screenshot: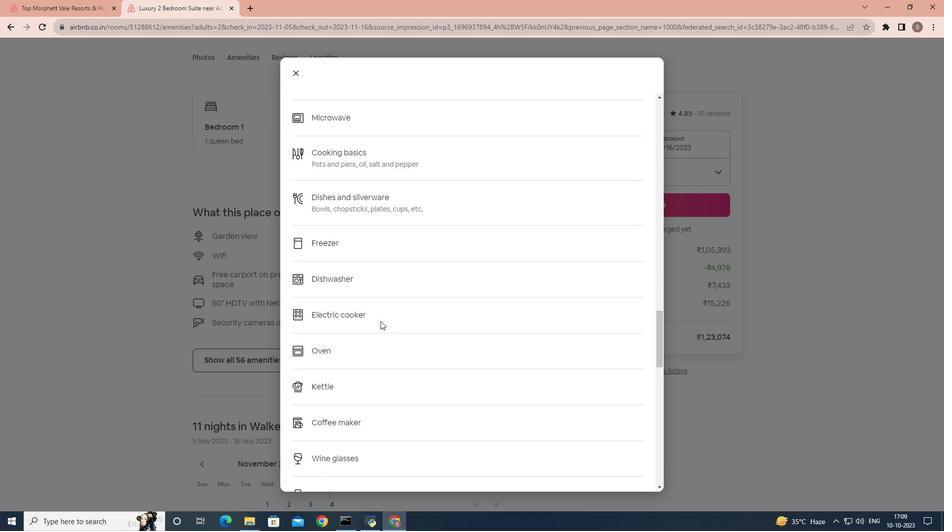 
Action: Mouse scrolled (380, 320) with delta (0, 0)
Screenshot: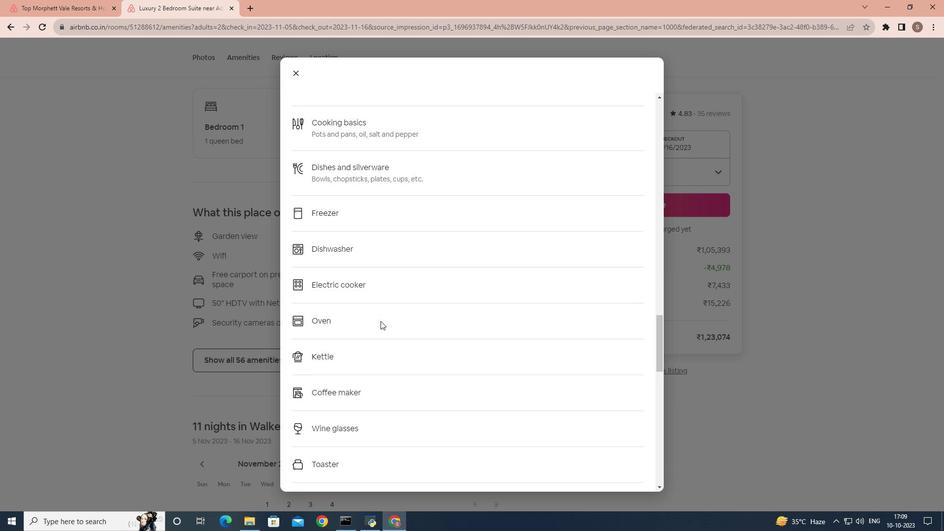 
Action: Mouse scrolled (380, 320) with delta (0, 0)
Screenshot: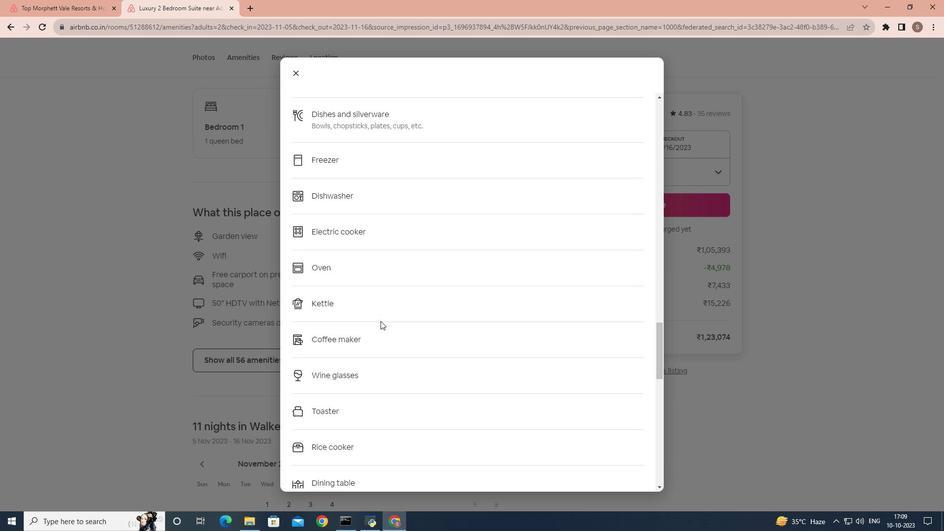 
Action: Mouse scrolled (380, 320) with delta (0, 0)
Screenshot: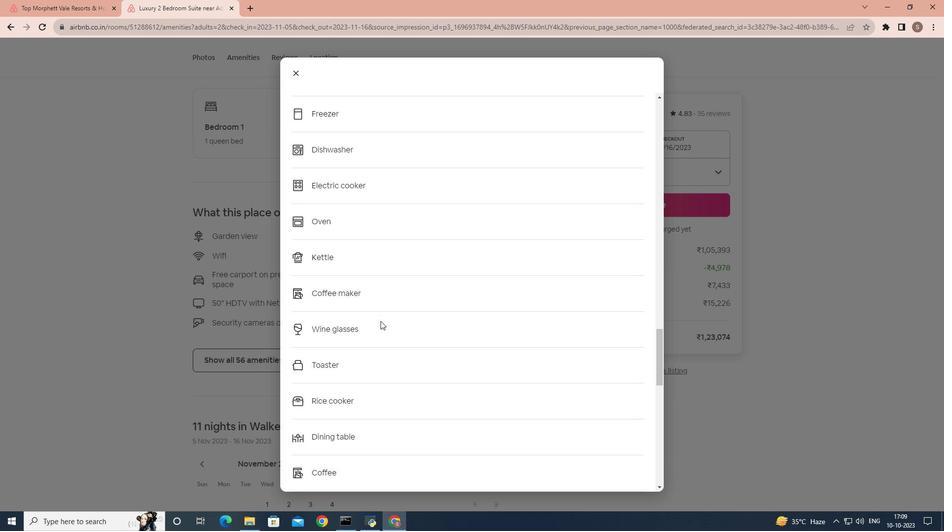 
Action: Mouse scrolled (380, 320) with delta (0, 0)
Screenshot: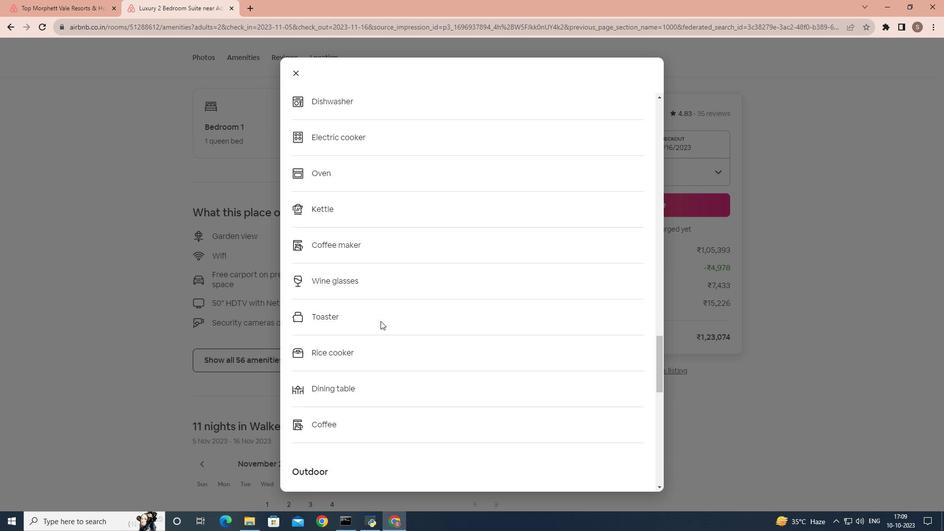 
Action: Mouse scrolled (380, 320) with delta (0, 0)
Screenshot: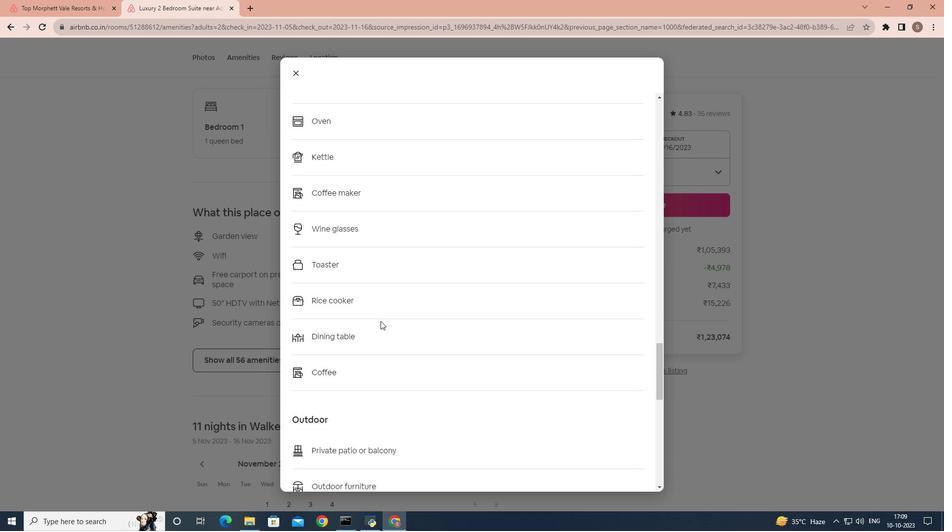 
Action: Mouse scrolled (380, 320) with delta (0, 0)
Screenshot: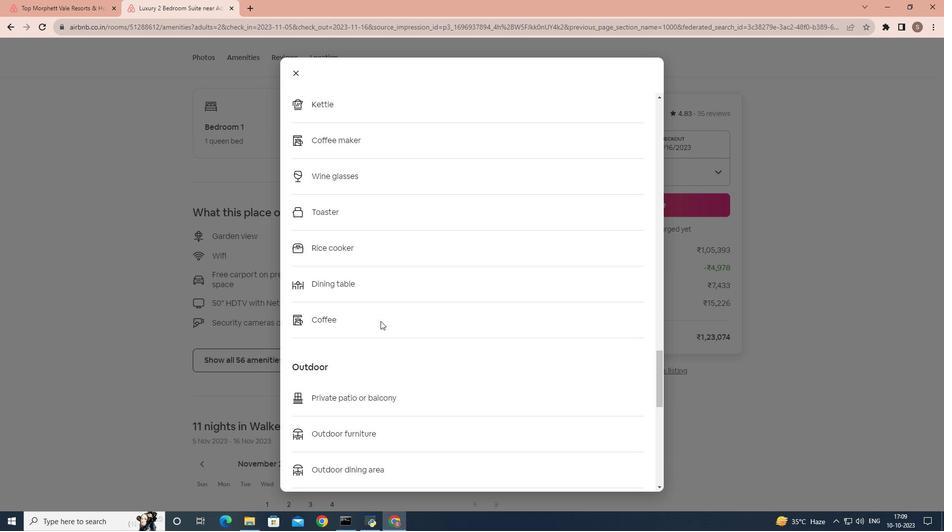 
Action: Mouse scrolled (380, 320) with delta (0, 0)
Screenshot: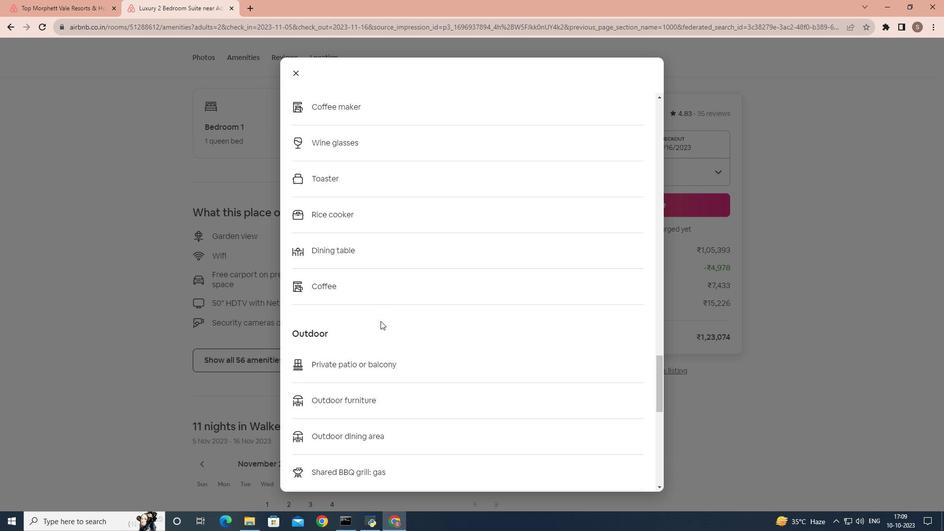 
Action: Mouse scrolled (380, 320) with delta (0, 0)
Screenshot: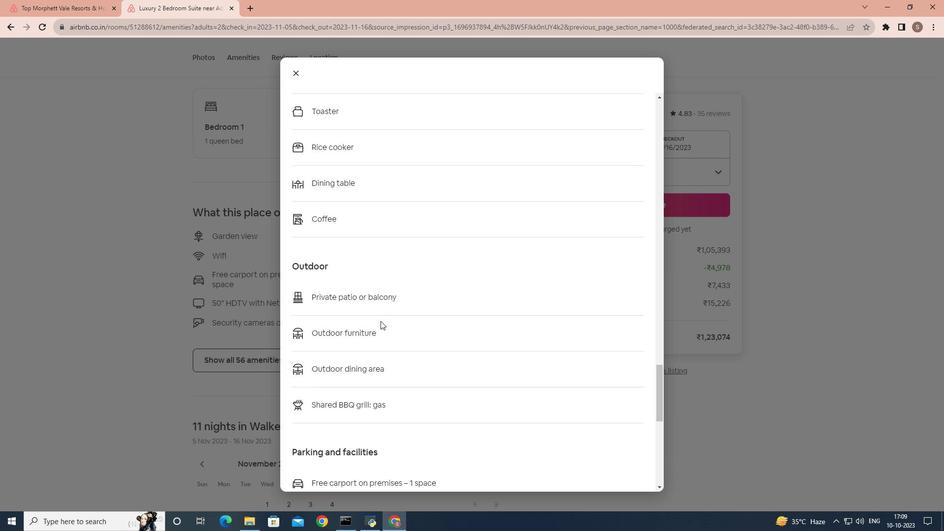 
Action: Mouse scrolled (380, 320) with delta (0, 0)
Screenshot: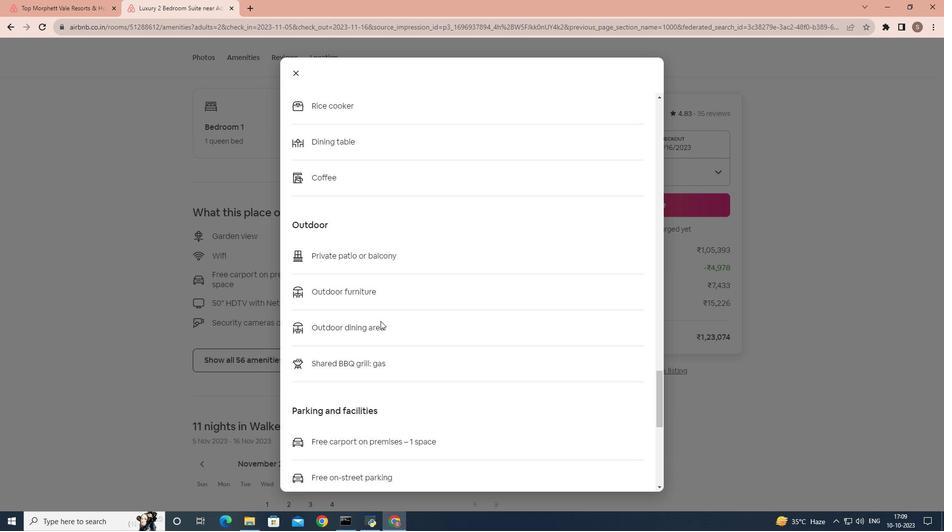 
Action: Mouse scrolled (380, 320) with delta (0, 0)
Screenshot: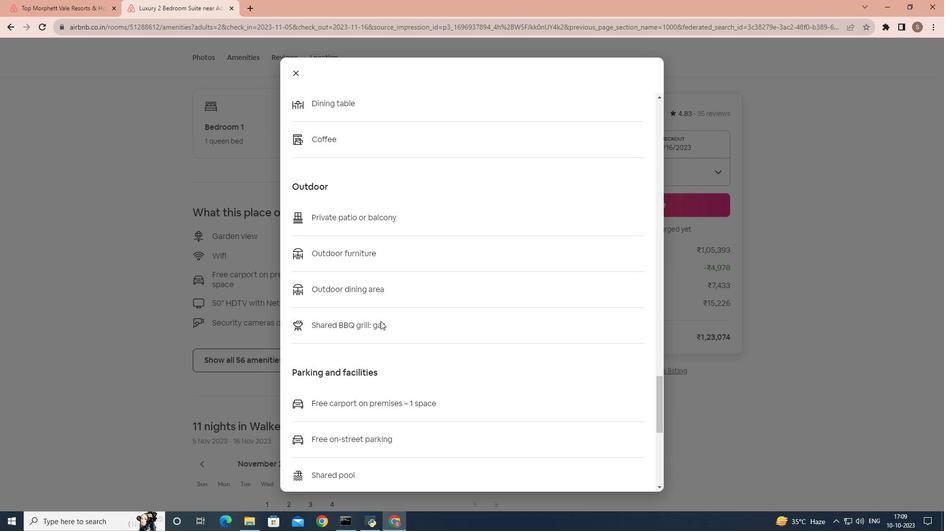 
Action: Mouse scrolled (380, 320) with delta (0, 0)
Screenshot: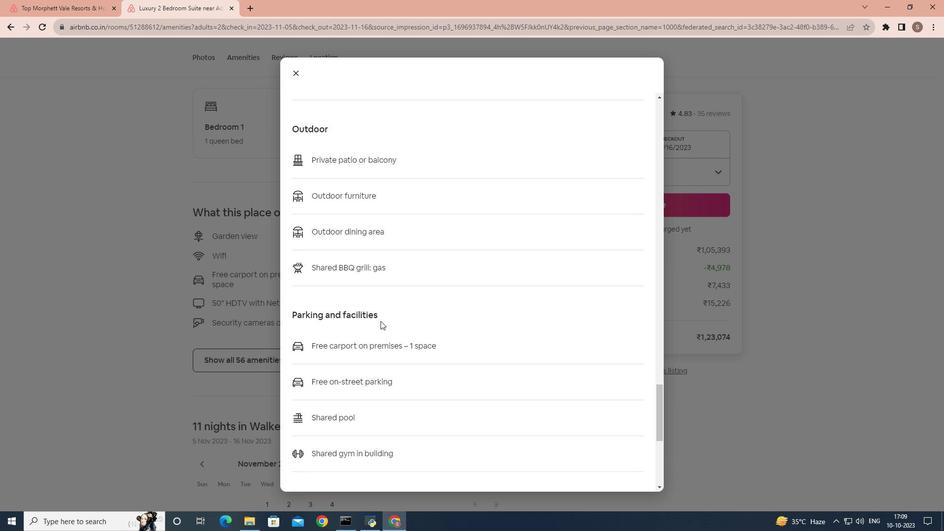 
Action: Mouse scrolled (380, 320) with delta (0, 0)
Screenshot: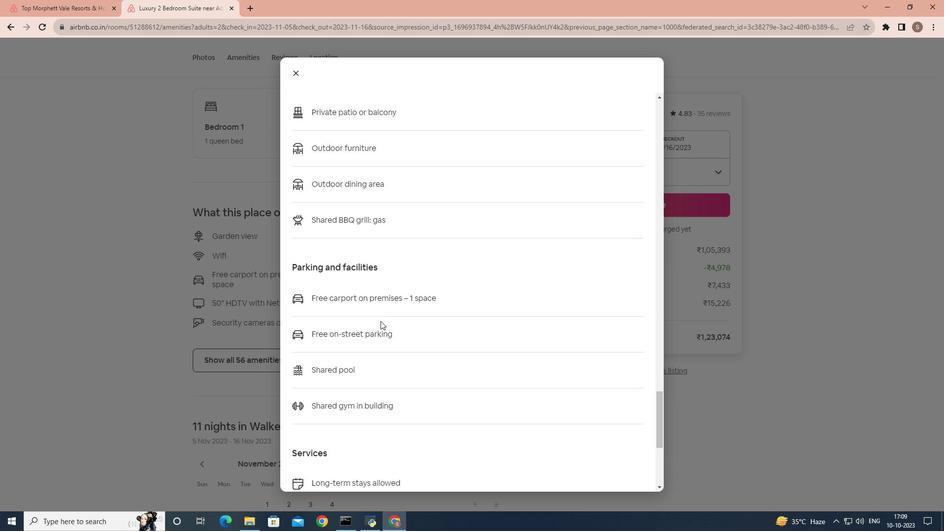 
Action: Mouse scrolled (380, 320) with delta (0, 0)
Screenshot: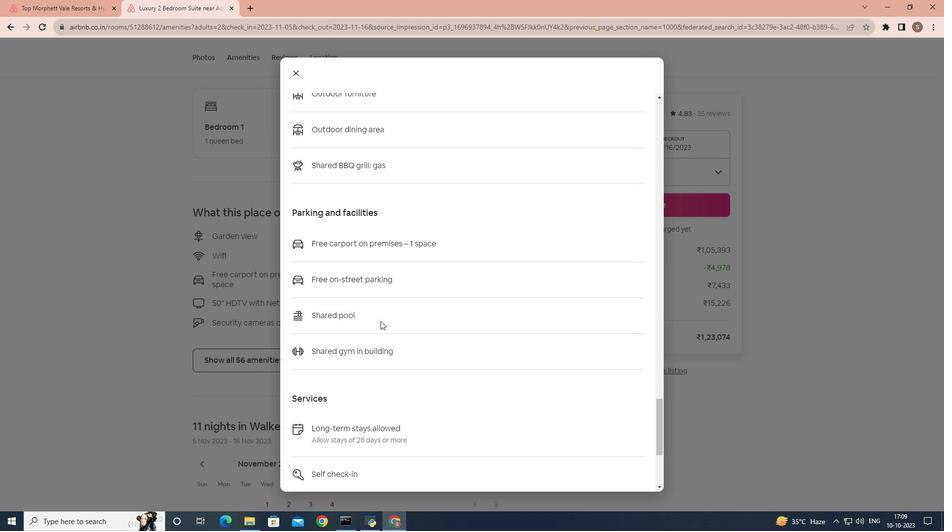 
Action: Mouse scrolled (380, 320) with delta (0, 0)
Screenshot: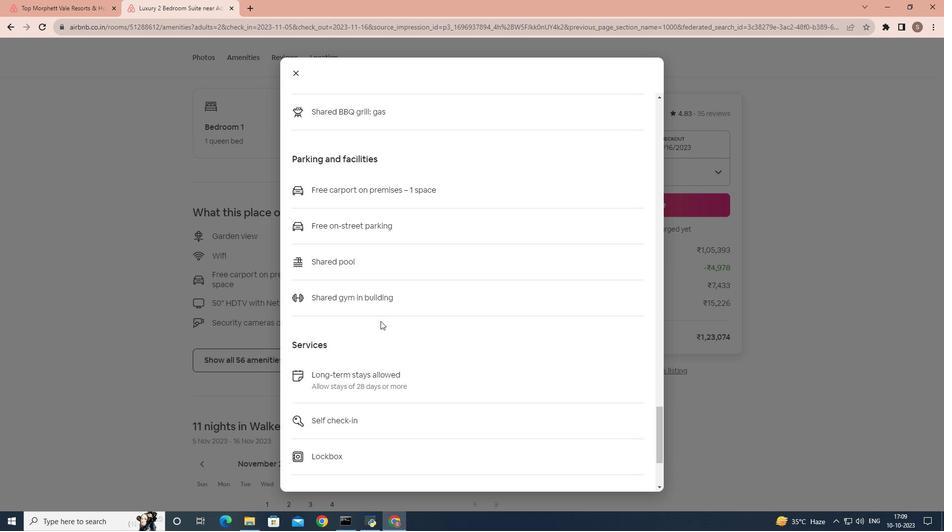 
Action: Mouse scrolled (380, 320) with delta (0, 0)
Screenshot: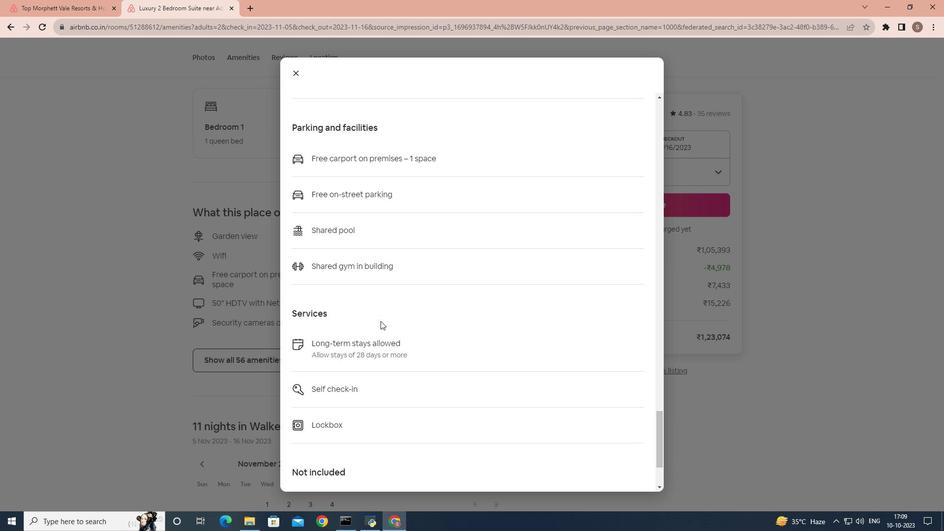 
Action: Mouse scrolled (380, 320) with delta (0, 0)
Screenshot: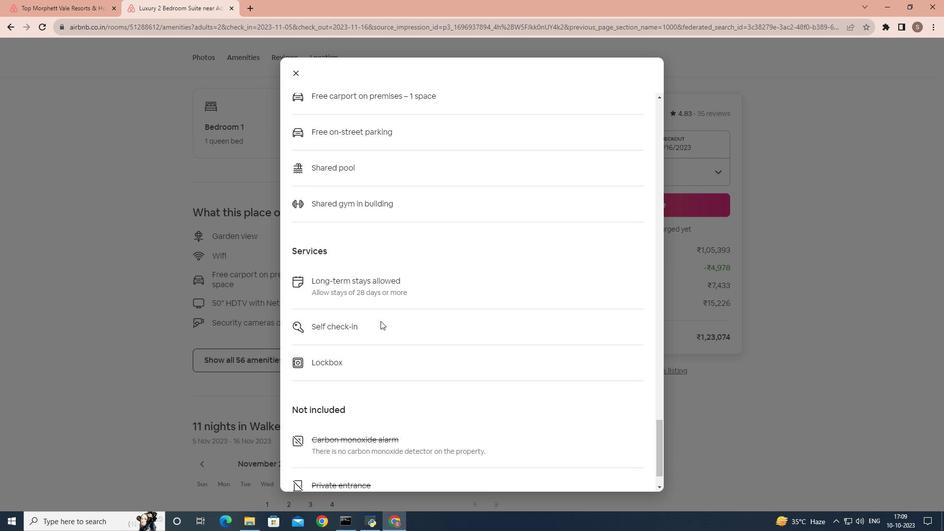 
Action: Mouse scrolled (380, 320) with delta (0, 0)
Screenshot: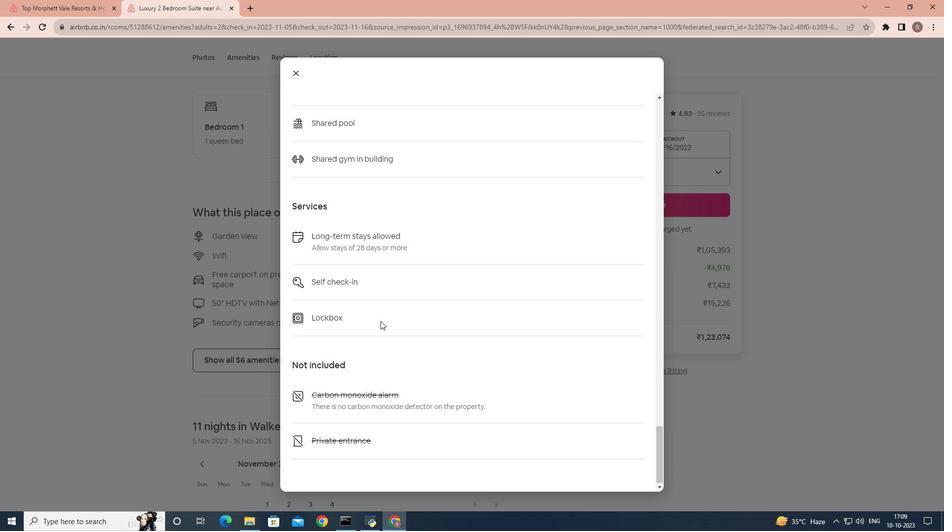 
Action: Mouse scrolled (380, 320) with delta (0, 0)
Screenshot: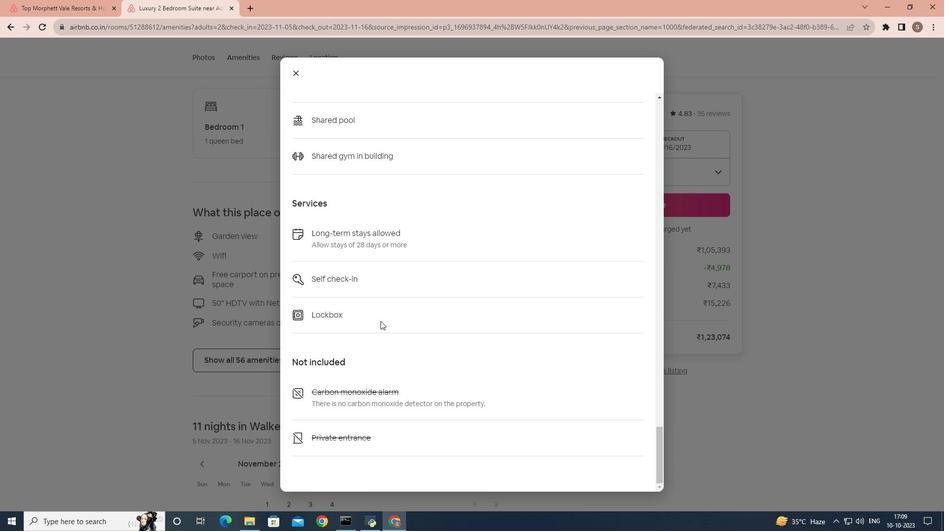 
Action: Mouse moved to (294, 69)
Screenshot: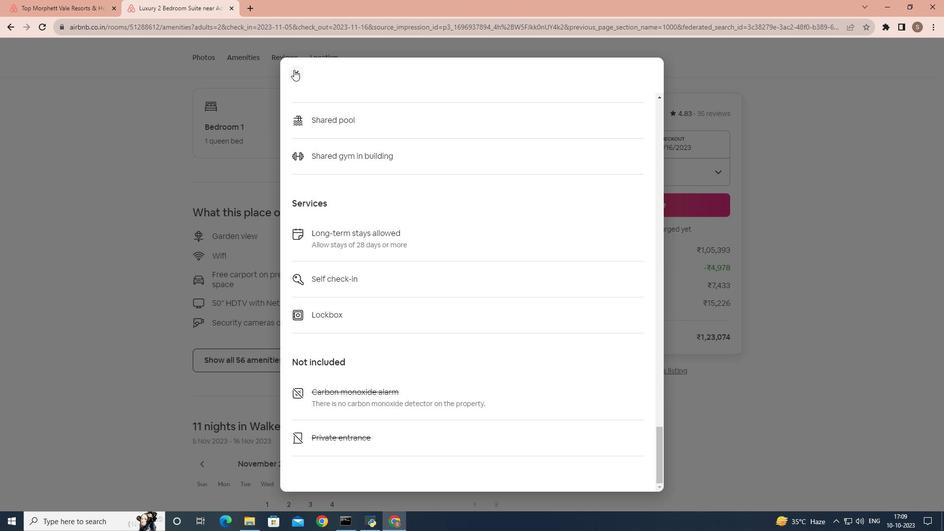 
Action: Mouse pressed left at (294, 69)
Screenshot: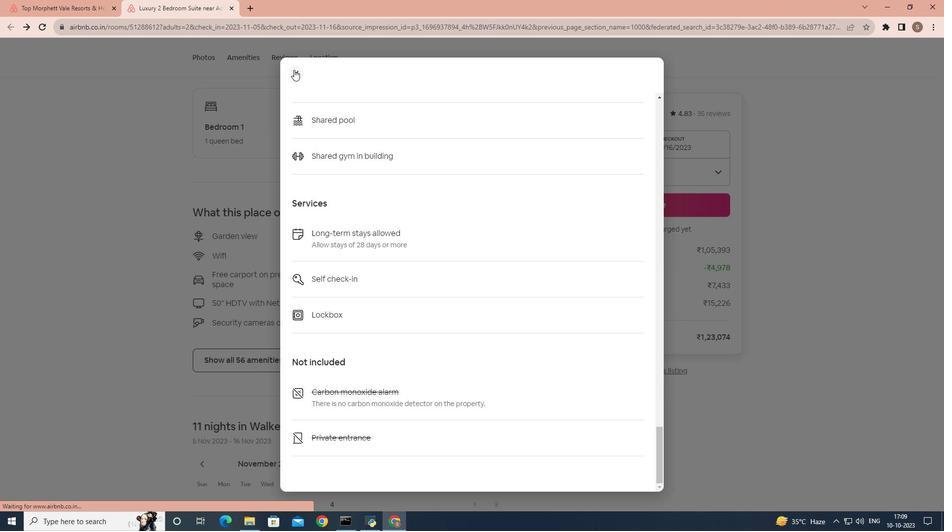 
Action: Mouse moved to (293, 264)
Screenshot: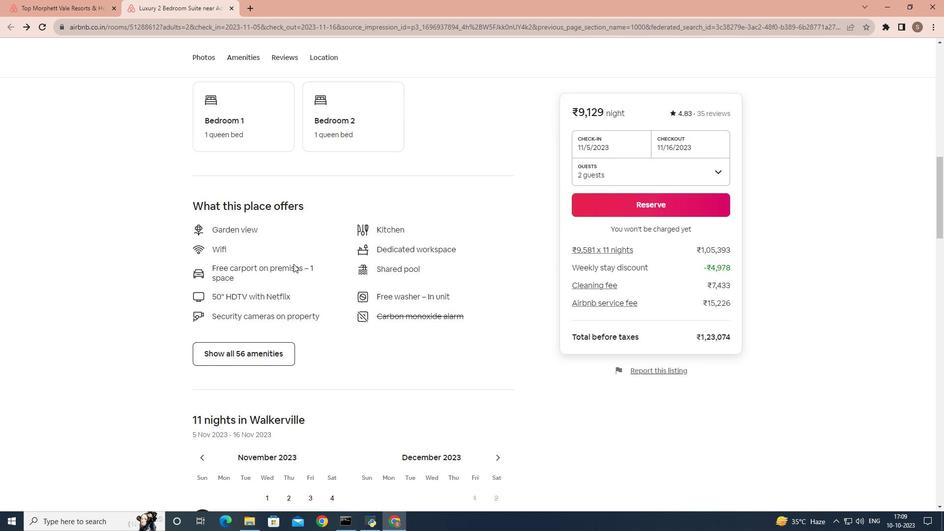 
Action: Mouse scrolled (293, 263) with delta (0, 0)
Screenshot: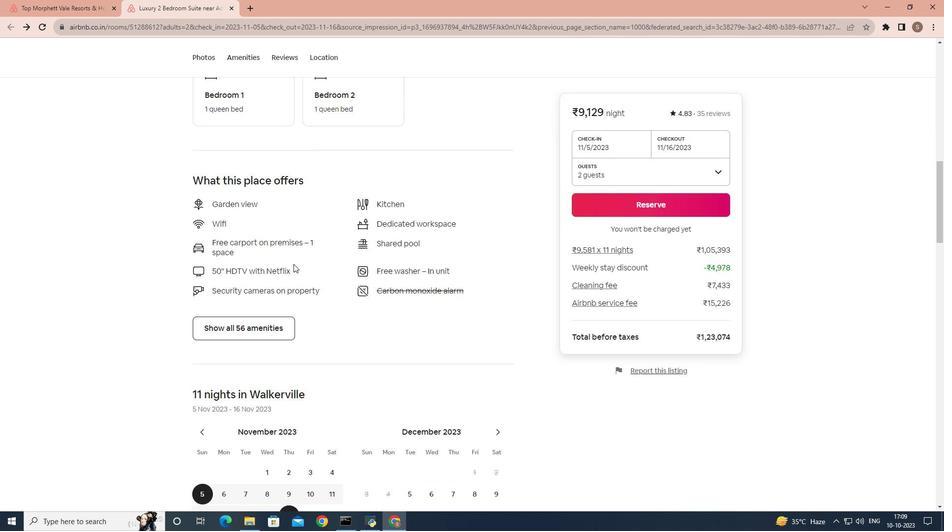 
Action: Mouse scrolled (293, 263) with delta (0, 0)
Screenshot: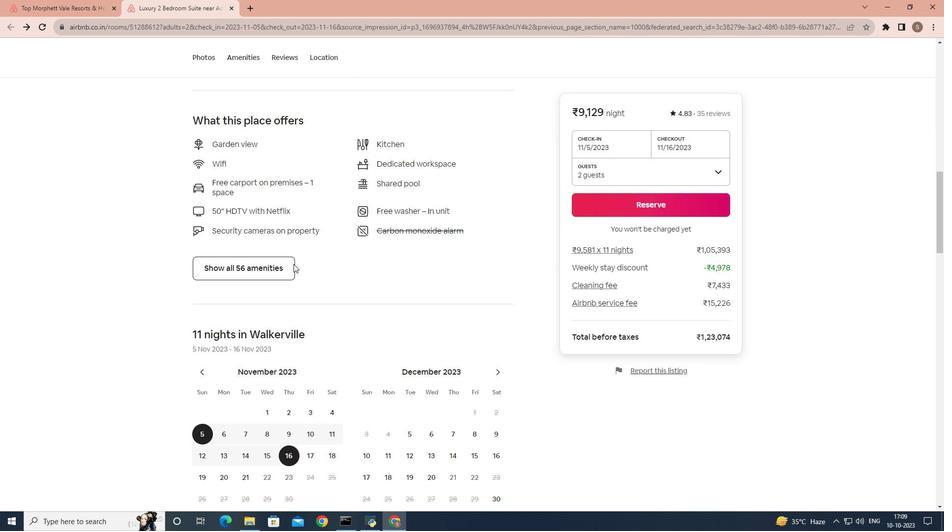
Action: Mouse scrolled (293, 263) with delta (0, 0)
Screenshot: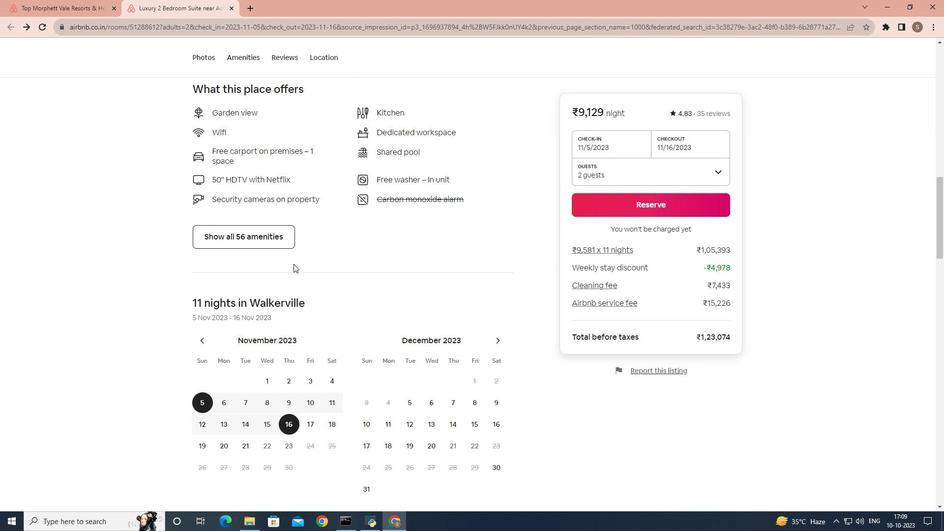 
Action: Mouse scrolled (293, 263) with delta (0, 0)
Screenshot: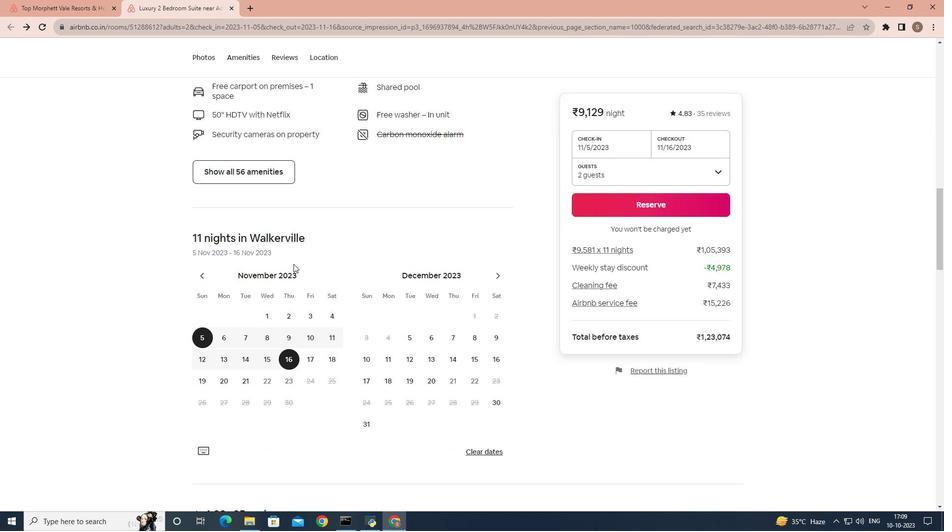 
Action: Mouse scrolled (293, 263) with delta (0, 0)
Screenshot: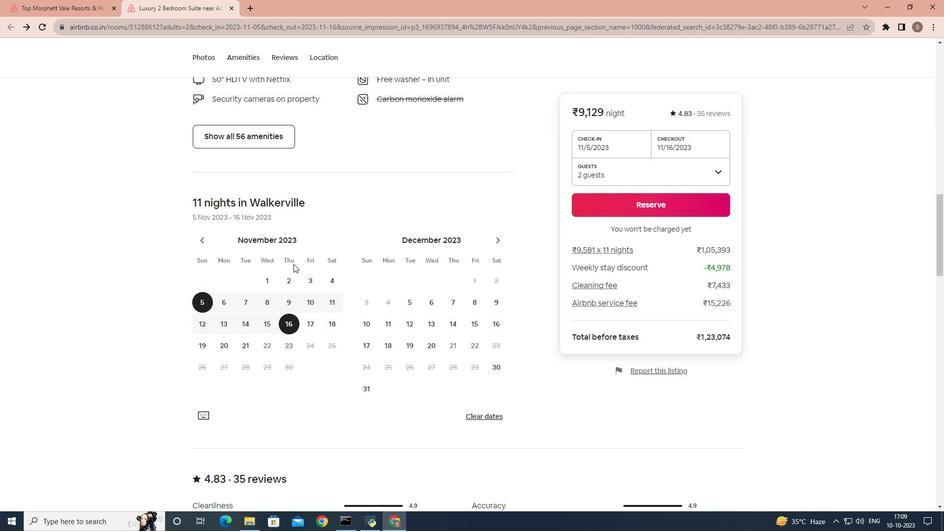 
Action: Mouse scrolled (293, 263) with delta (0, 0)
Screenshot: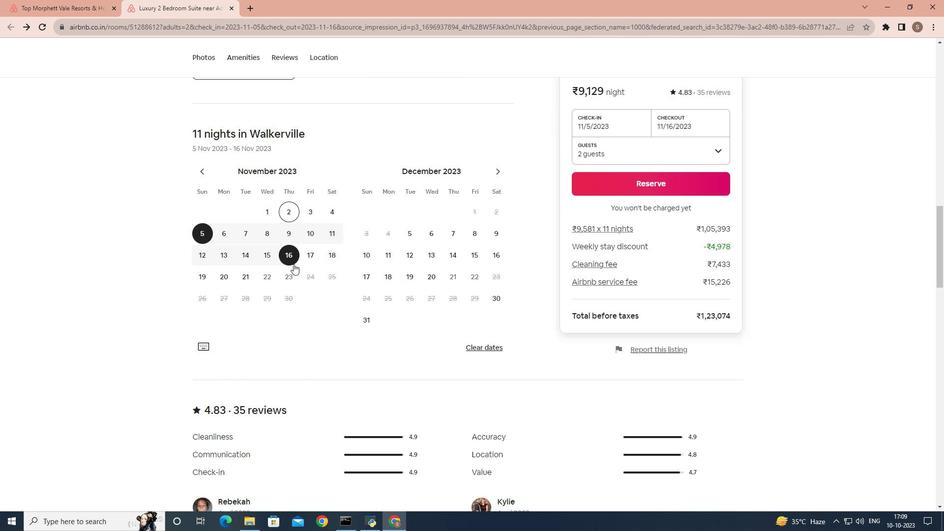 
Action: Mouse scrolled (293, 263) with delta (0, 0)
Screenshot: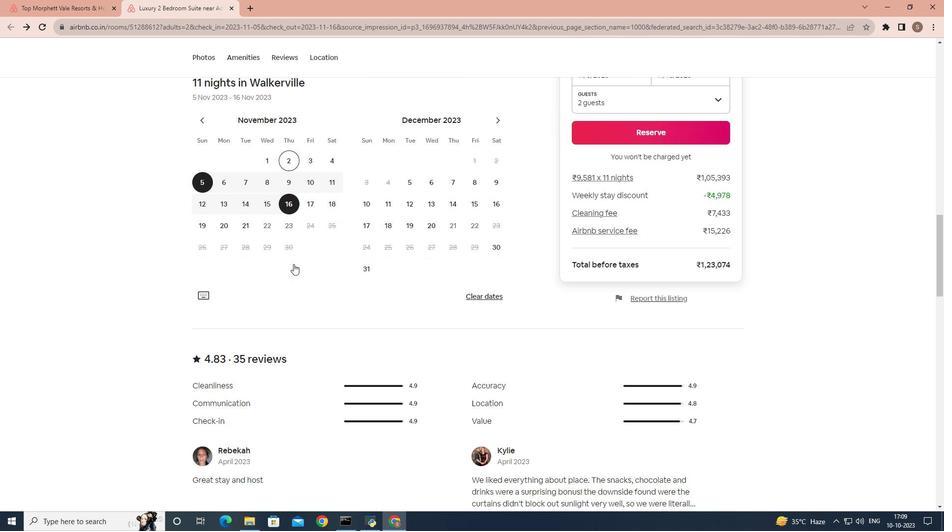 
Action: Mouse scrolled (293, 263) with delta (0, 0)
Screenshot: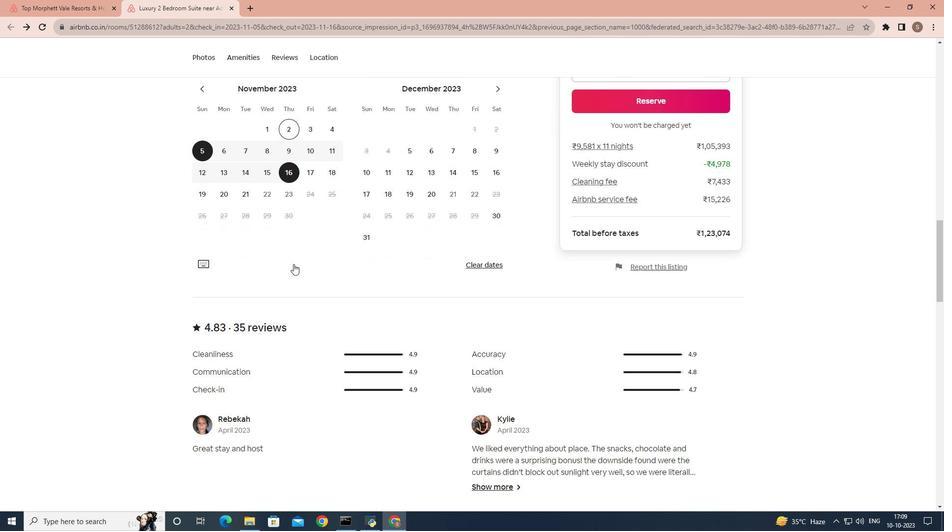 
Action: Mouse scrolled (293, 263) with delta (0, 0)
Screenshot: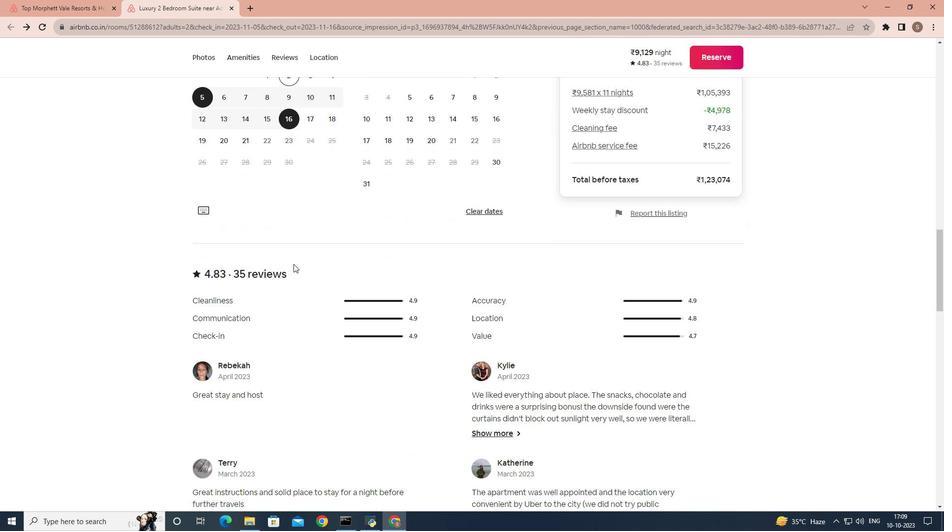 
Action: Mouse scrolled (293, 263) with delta (0, 0)
Screenshot: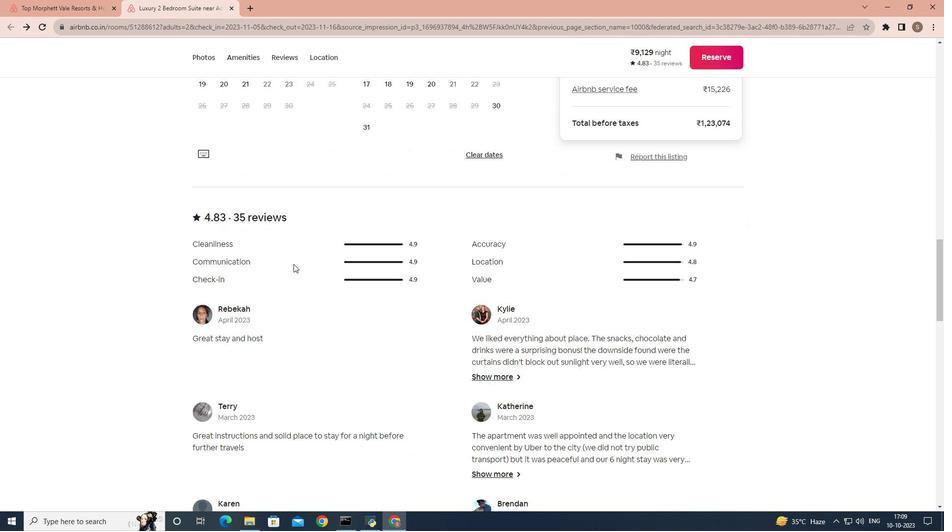 
Action: Mouse scrolled (293, 263) with delta (0, 0)
Screenshot: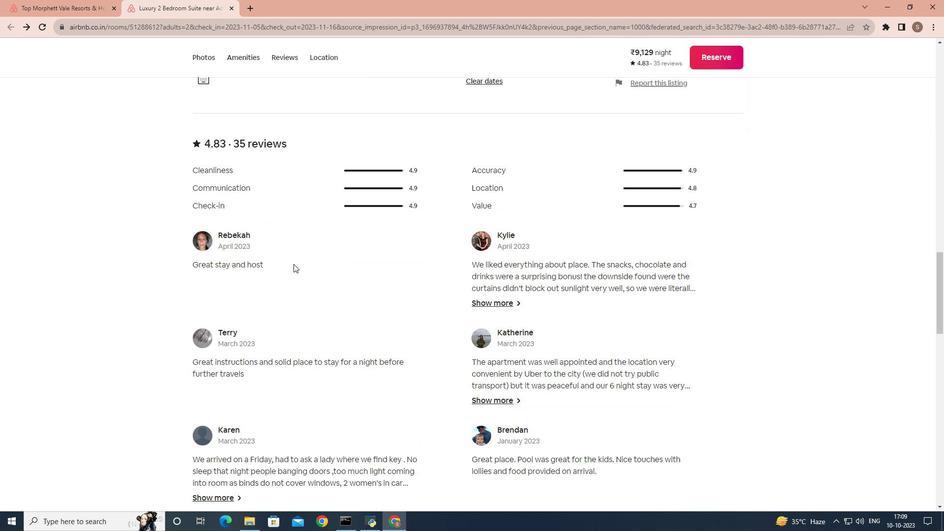 
Action: Mouse scrolled (293, 263) with delta (0, 0)
Screenshot: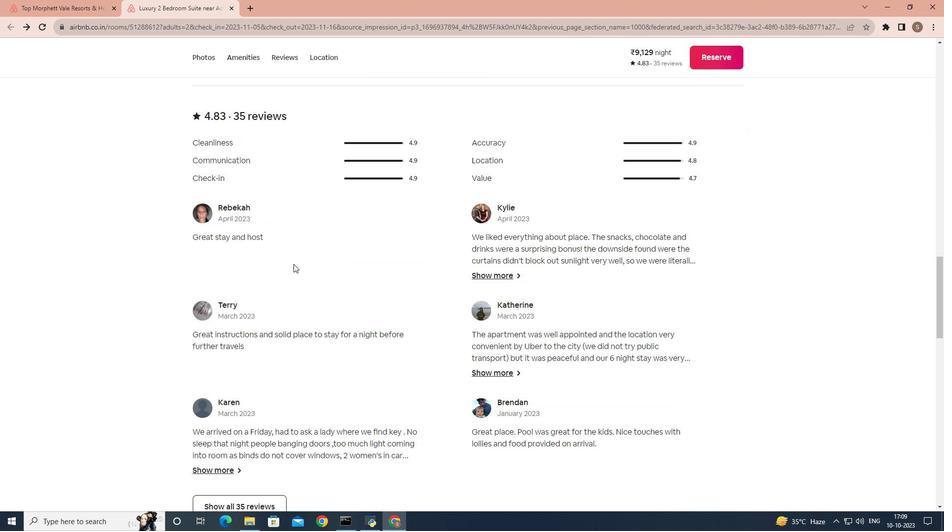 
Action: Mouse scrolled (293, 263) with delta (0, 0)
Screenshot: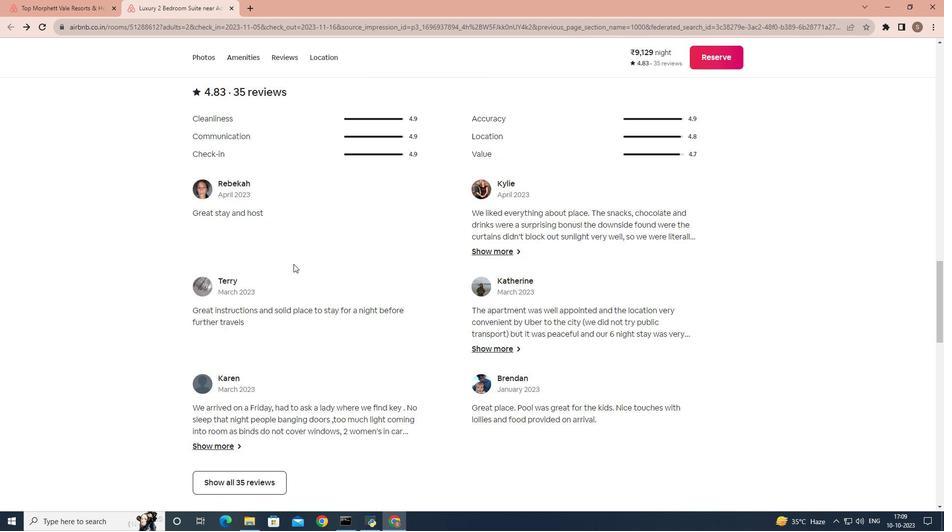 
Action: Mouse scrolled (293, 263) with delta (0, 0)
Screenshot: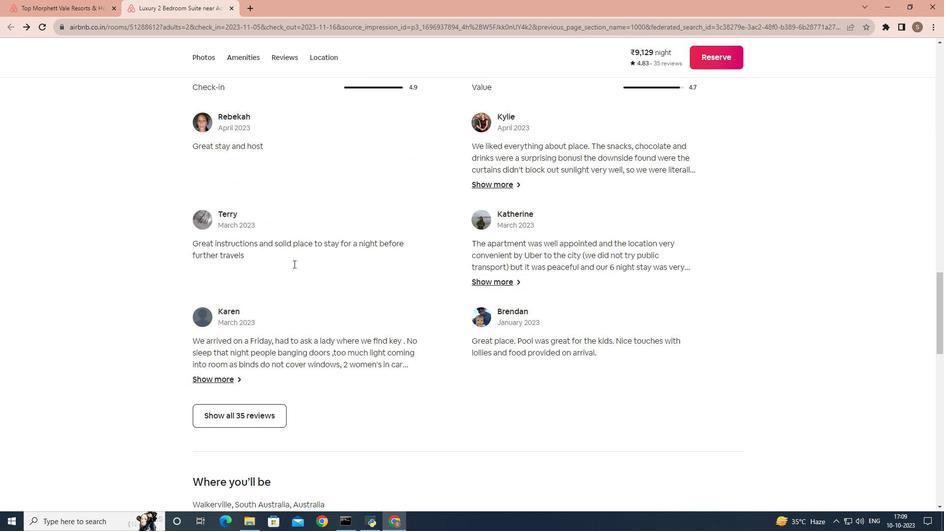 
Action: Mouse scrolled (293, 263) with delta (0, 0)
Screenshot: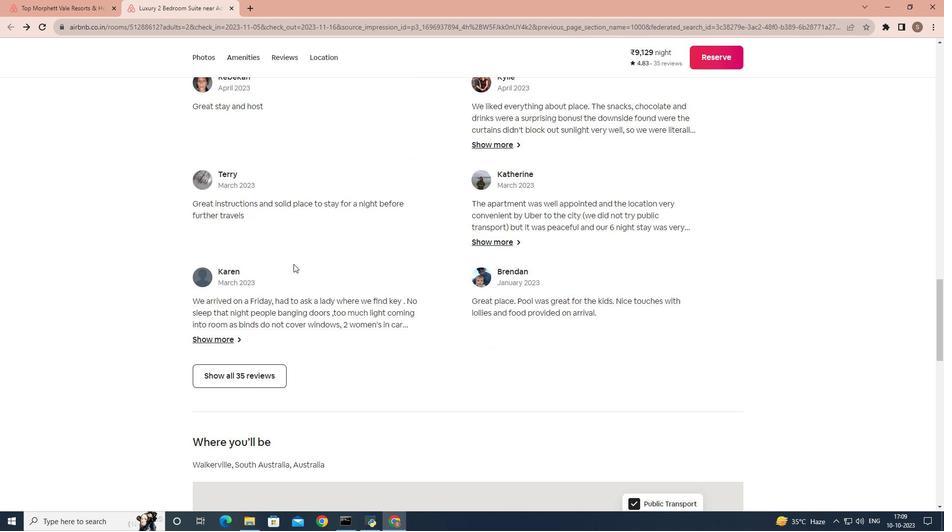 
Action: Mouse scrolled (293, 263) with delta (0, 0)
Screenshot: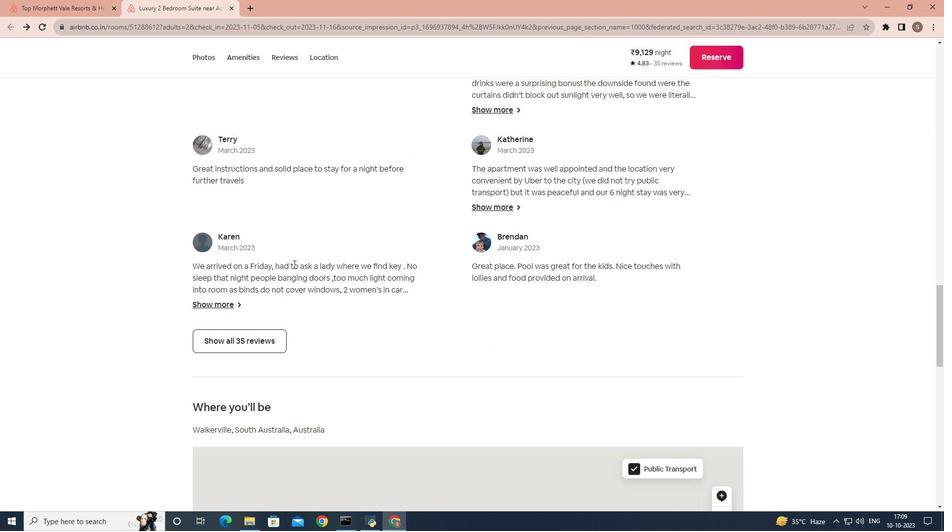 
Action: Mouse scrolled (293, 263) with delta (0, 0)
Screenshot: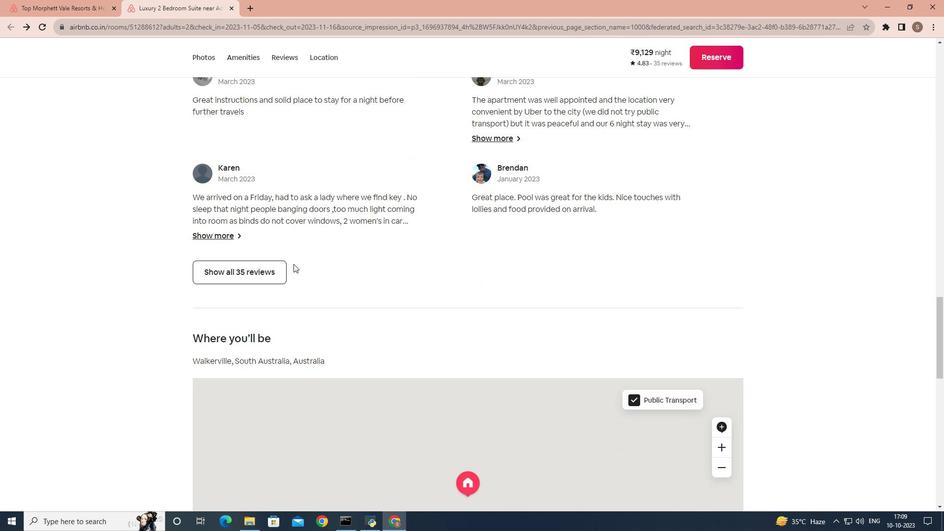 
Action: Mouse moved to (260, 252)
Screenshot: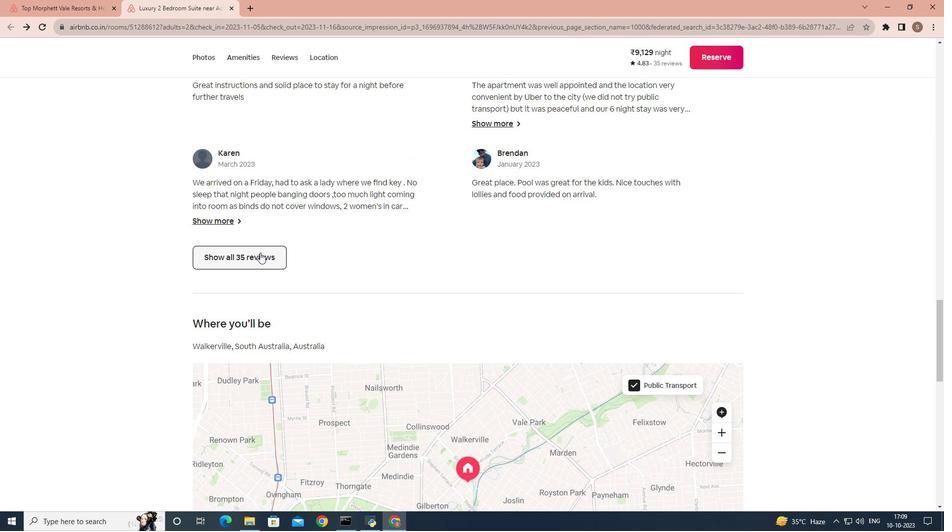 
Action: Mouse pressed left at (260, 252)
Screenshot: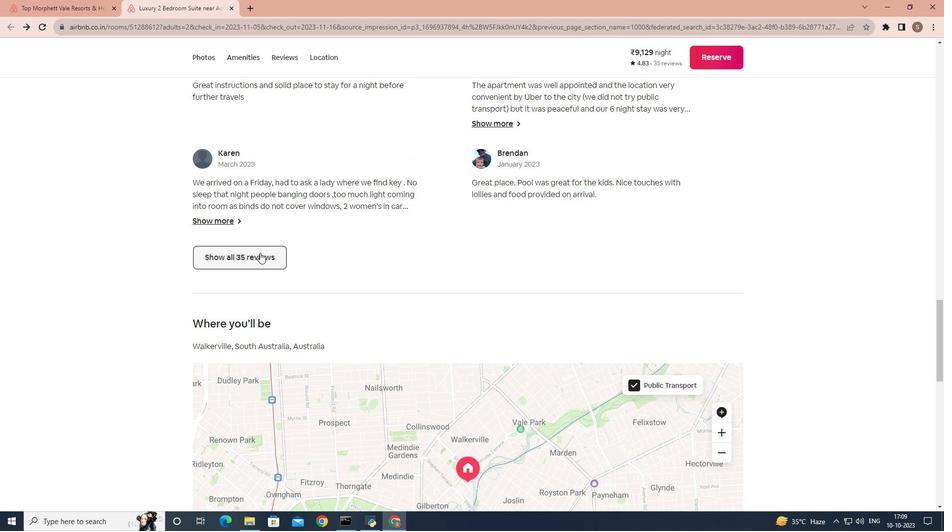 
Action: Mouse moved to (438, 280)
Screenshot: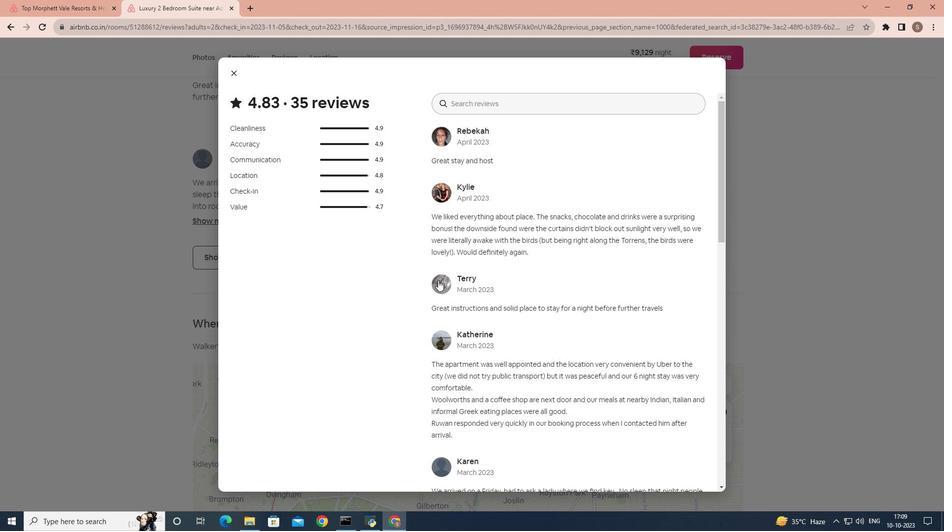 
Action: Mouse scrolled (438, 279) with delta (0, 0)
Screenshot: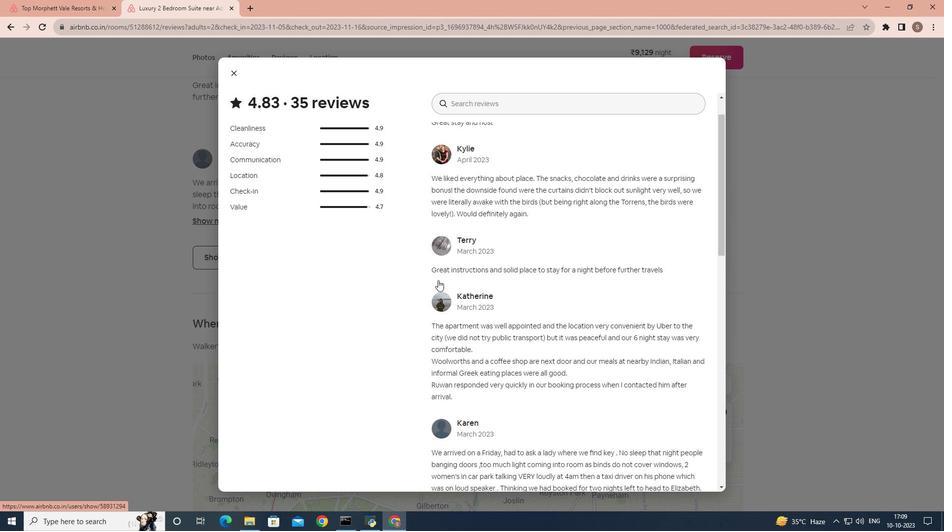 
Action: Mouse scrolled (438, 279) with delta (0, 0)
Screenshot: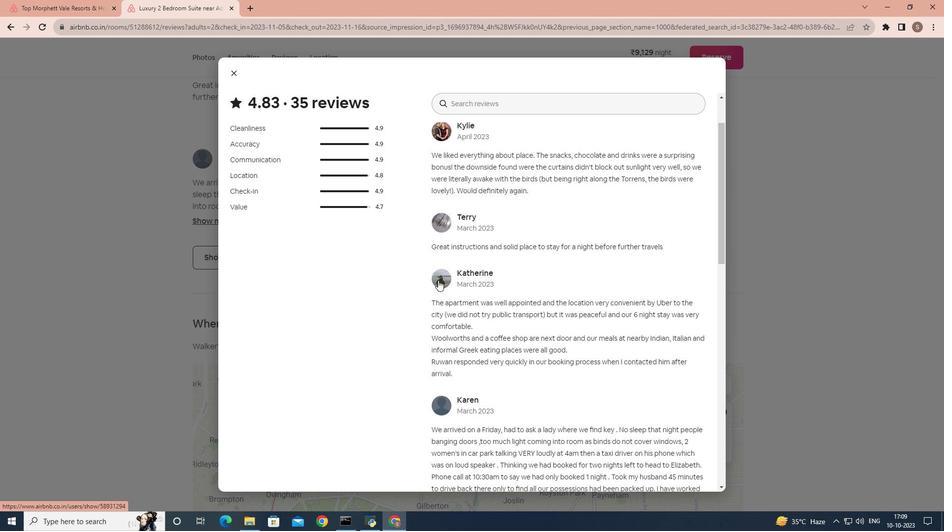 
Action: Mouse scrolled (438, 279) with delta (0, 0)
Screenshot: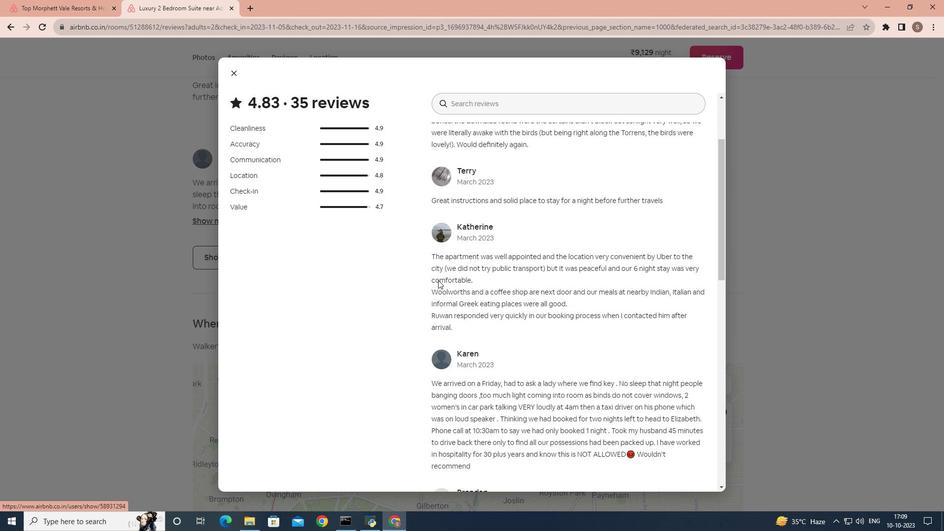 
Action: Mouse moved to (738, 345)
Screenshot: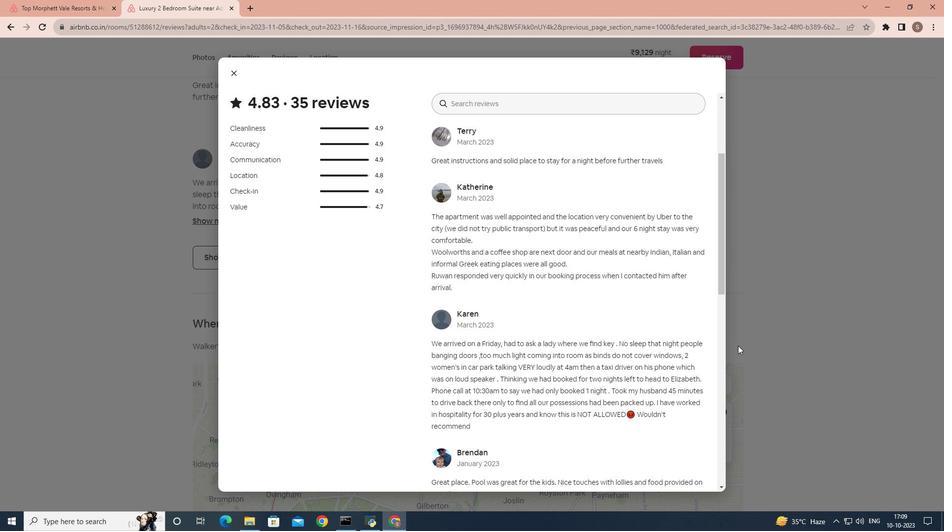 
Action: Mouse scrolled (738, 345) with delta (0, 0)
Screenshot: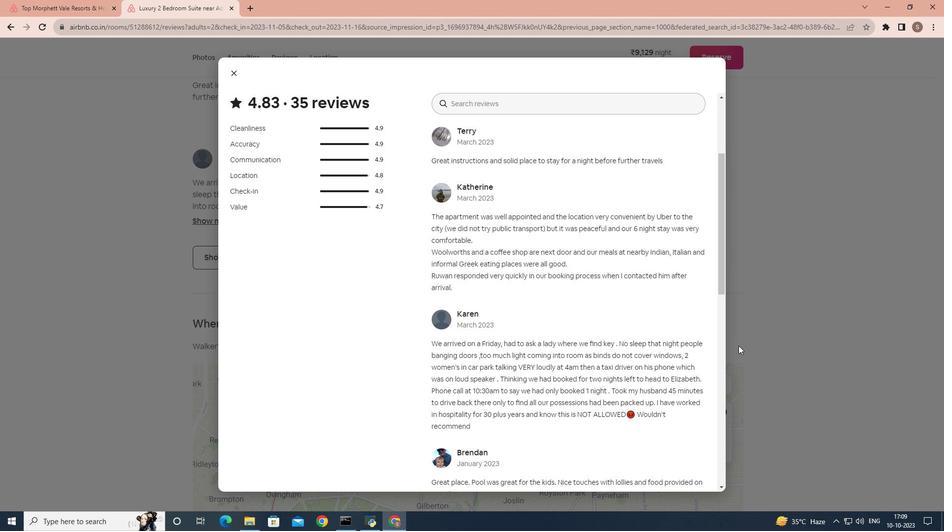 
Action: Mouse moved to (739, 345)
Screenshot: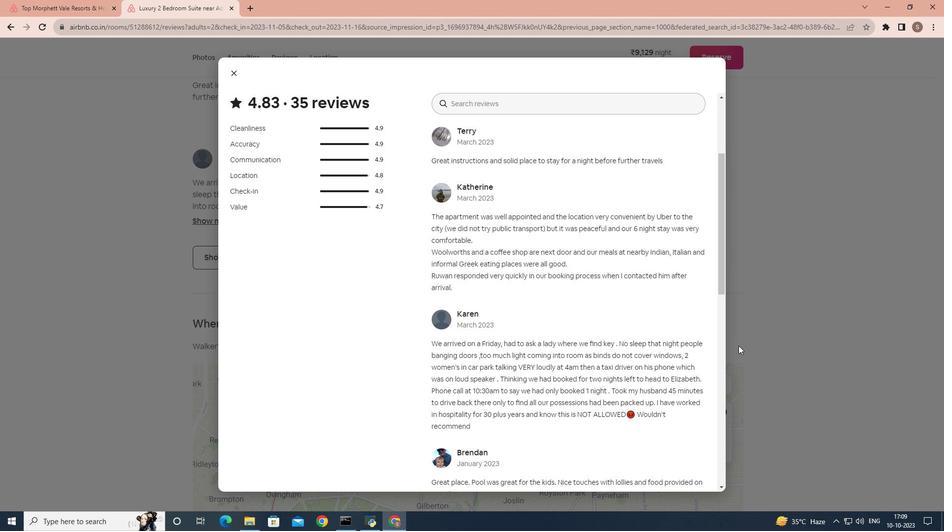 
Action: Mouse scrolled (739, 345) with delta (0, 0)
Screenshot: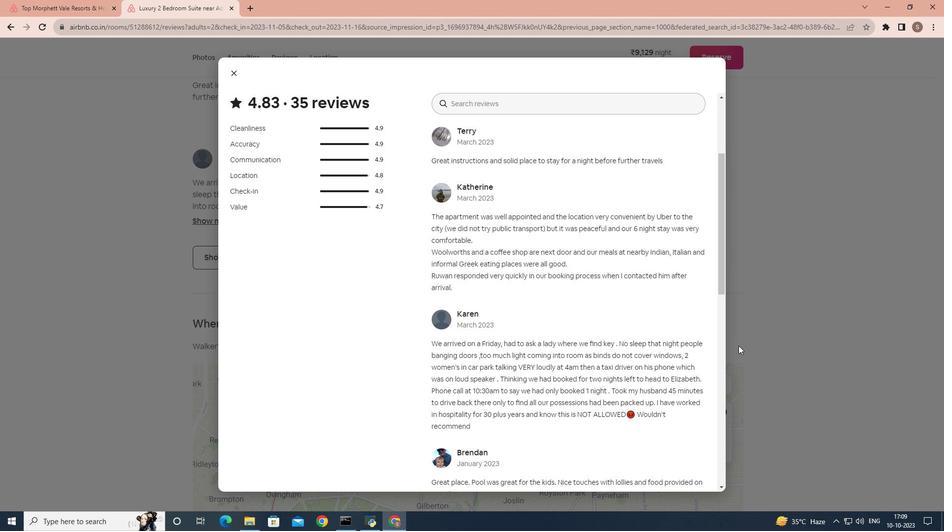 
Action: Mouse moved to (701, 349)
